 Task: Search one way flight ticket for 5 adults, 1 child, 2 infants in seat and 1 infant on lap in business from Alamosa: San Luis Valley Regional Airport (bergman Field) to Rock Springs: Southwest Wyoming Regional Airport (rock Springs Sweetwater County Airport) on 8-5-2023. Choice of flights is JetBlue. Number of bags: 11 checked bags. Price is upto 71000. Outbound departure time preference is 10:45.
Action: Mouse moved to (381, 149)
Screenshot: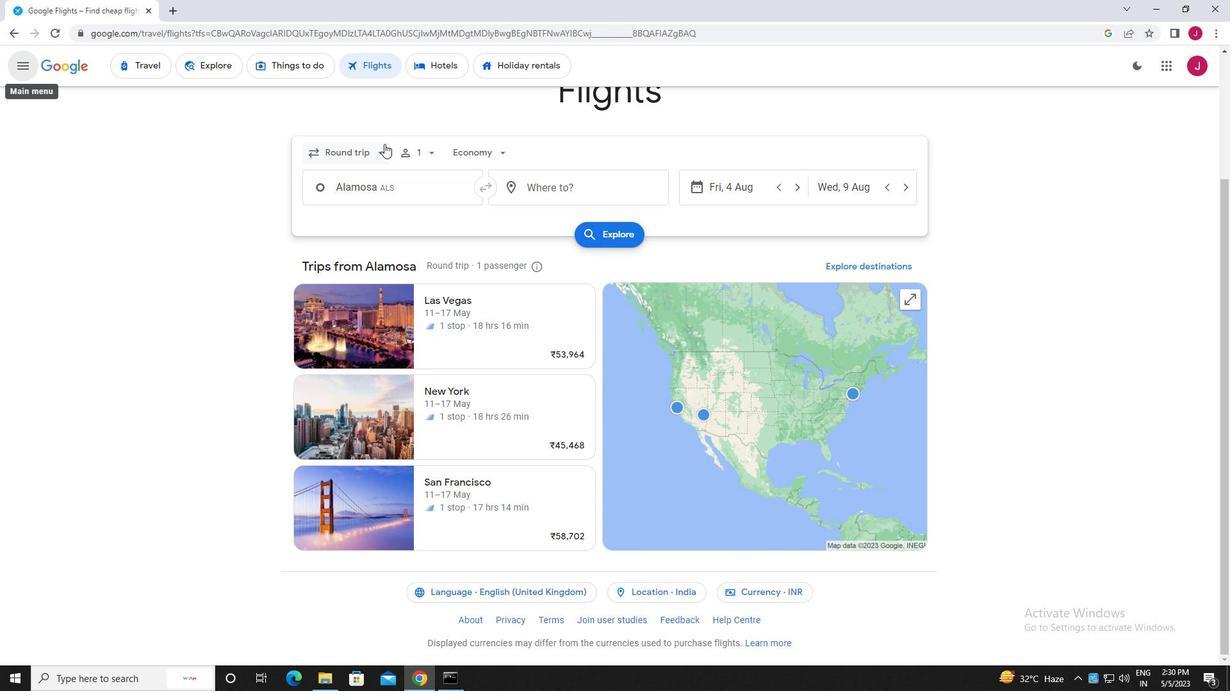 
Action: Mouse pressed left at (381, 149)
Screenshot: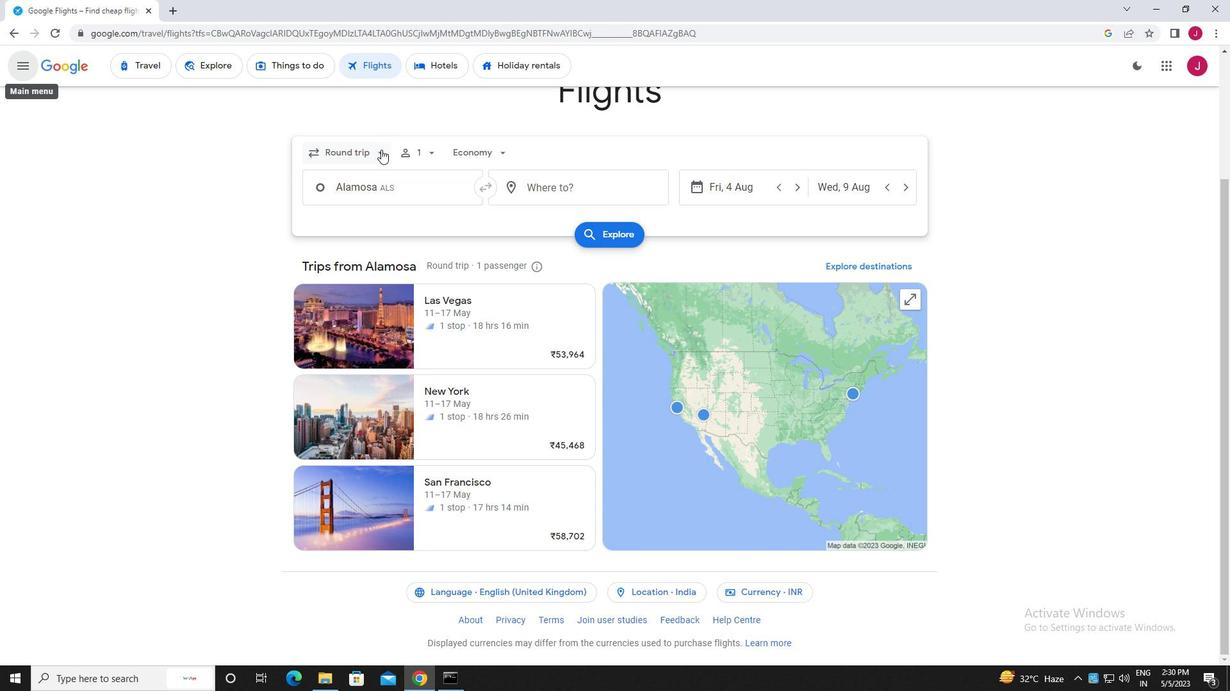 
Action: Mouse moved to (366, 212)
Screenshot: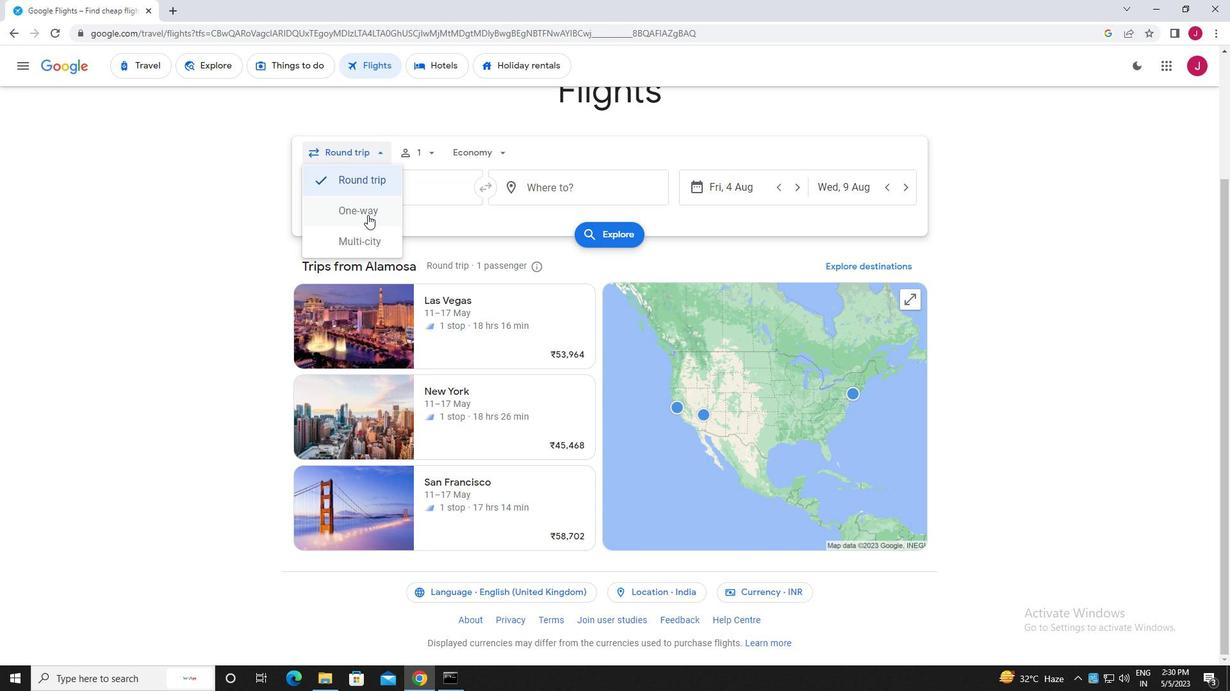 
Action: Mouse pressed left at (366, 212)
Screenshot: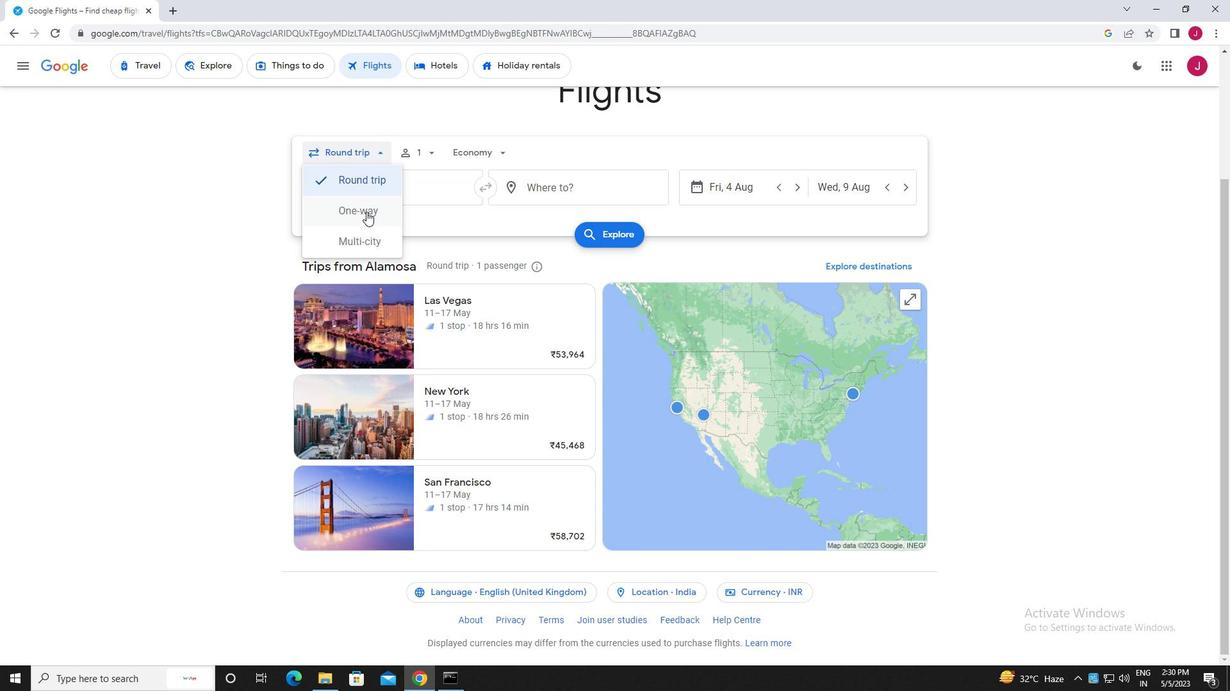 
Action: Mouse moved to (424, 150)
Screenshot: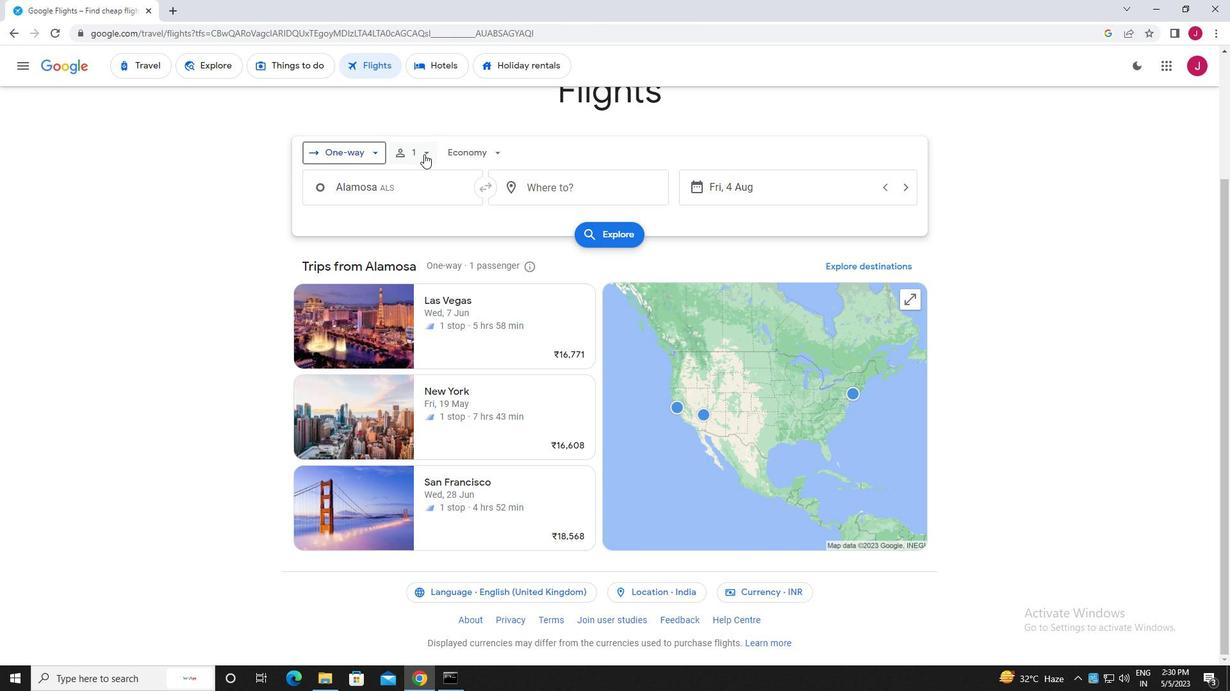 
Action: Mouse pressed left at (424, 150)
Screenshot: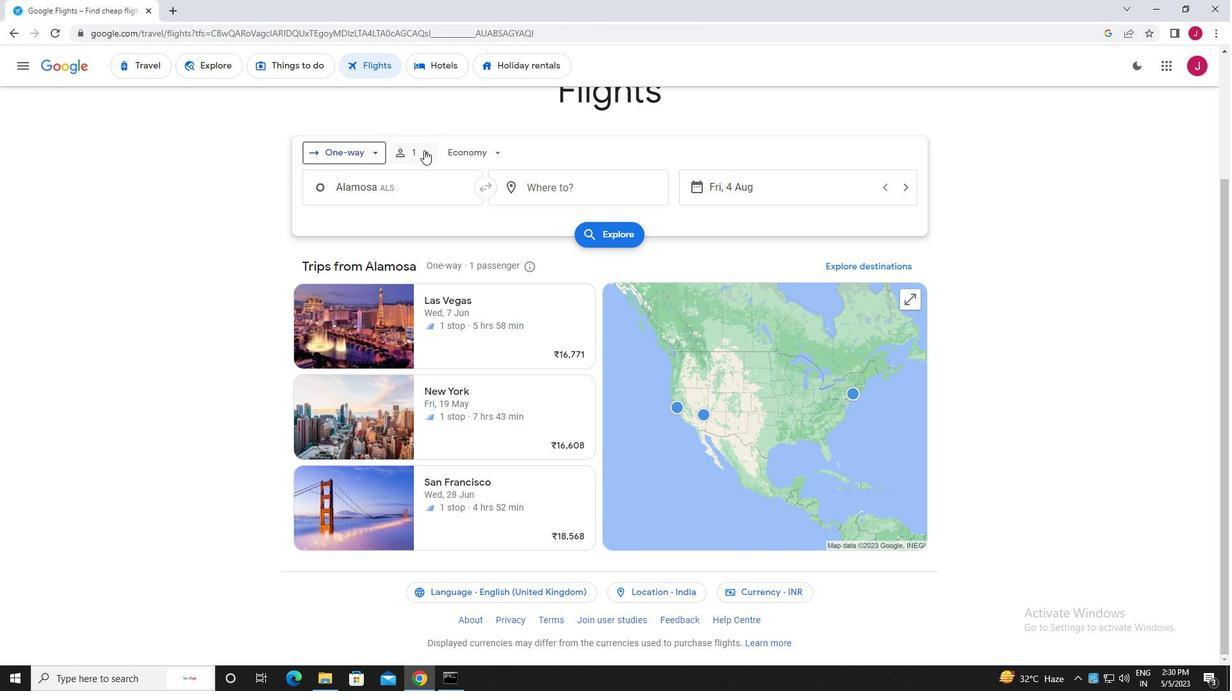 
Action: Mouse moved to (531, 189)
Screenshot: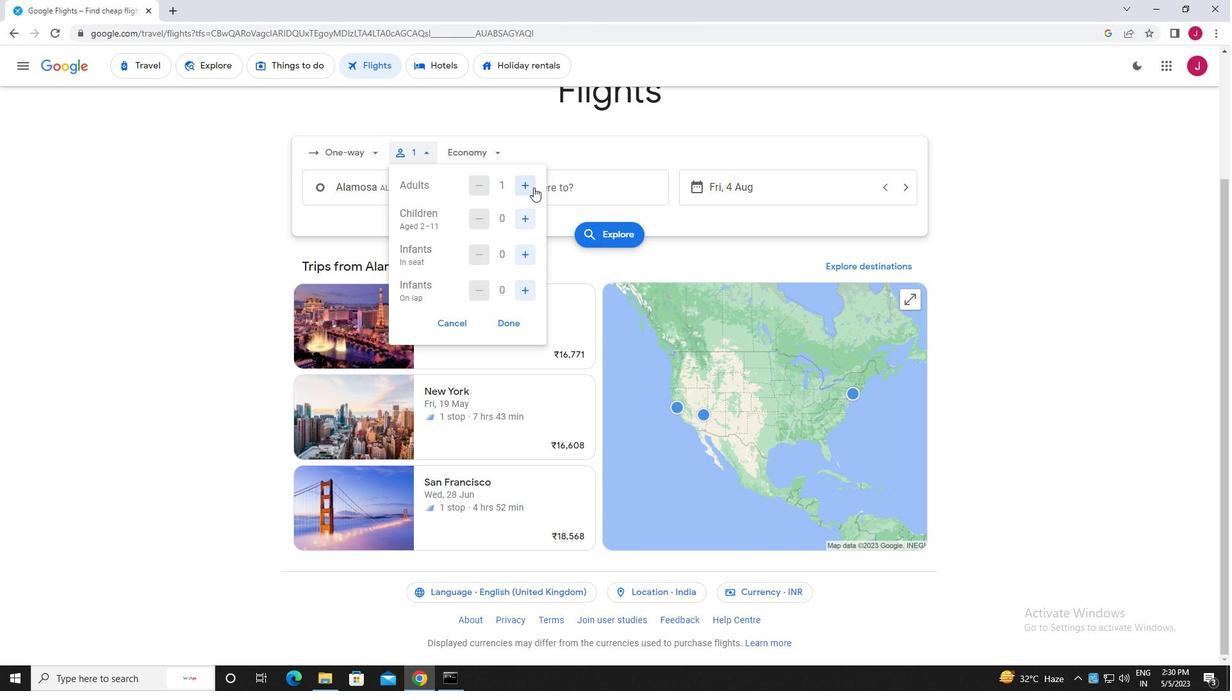 
Action: Mouse pressed left at (531, 189)
Screenshot: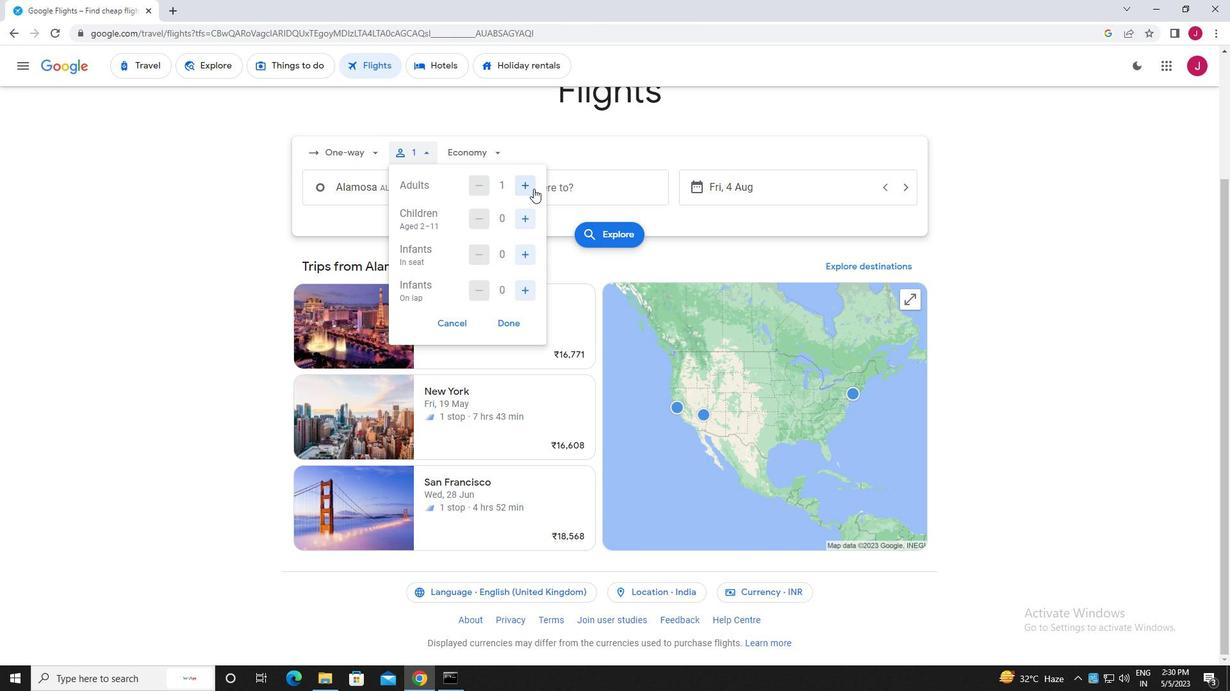 
Action: Mouse moved to (530, 189)
Screenshot: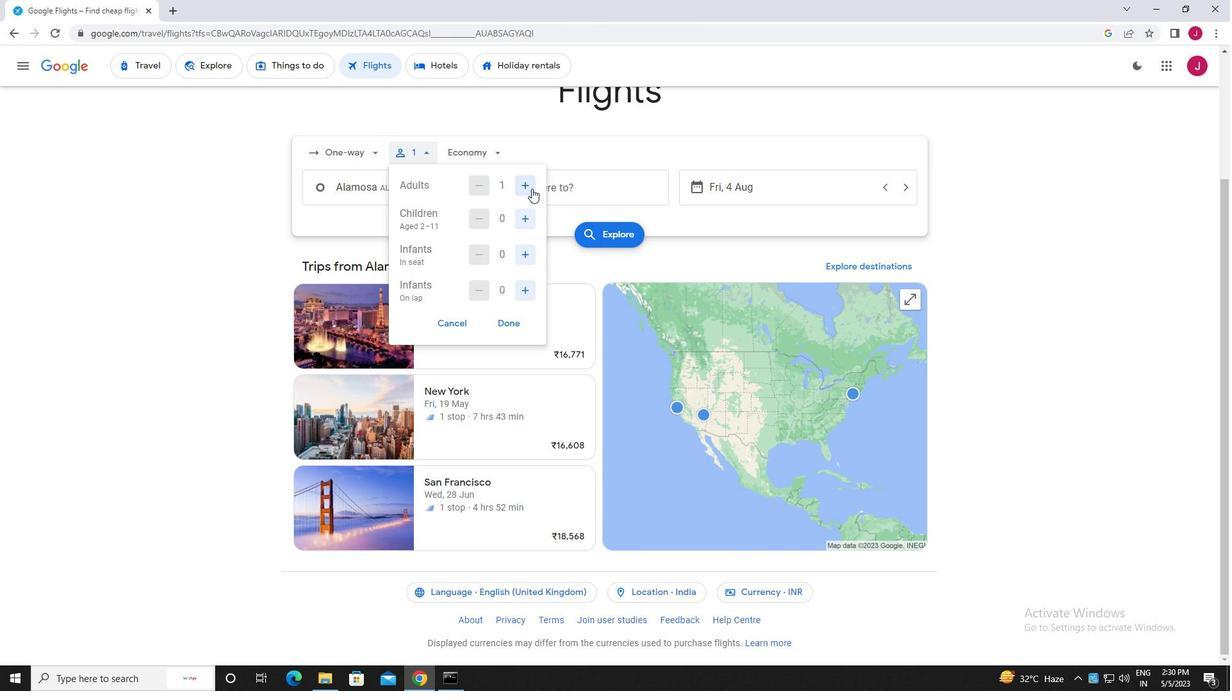 
Action: Mouse pressed left at (530, 189)
Screenshot: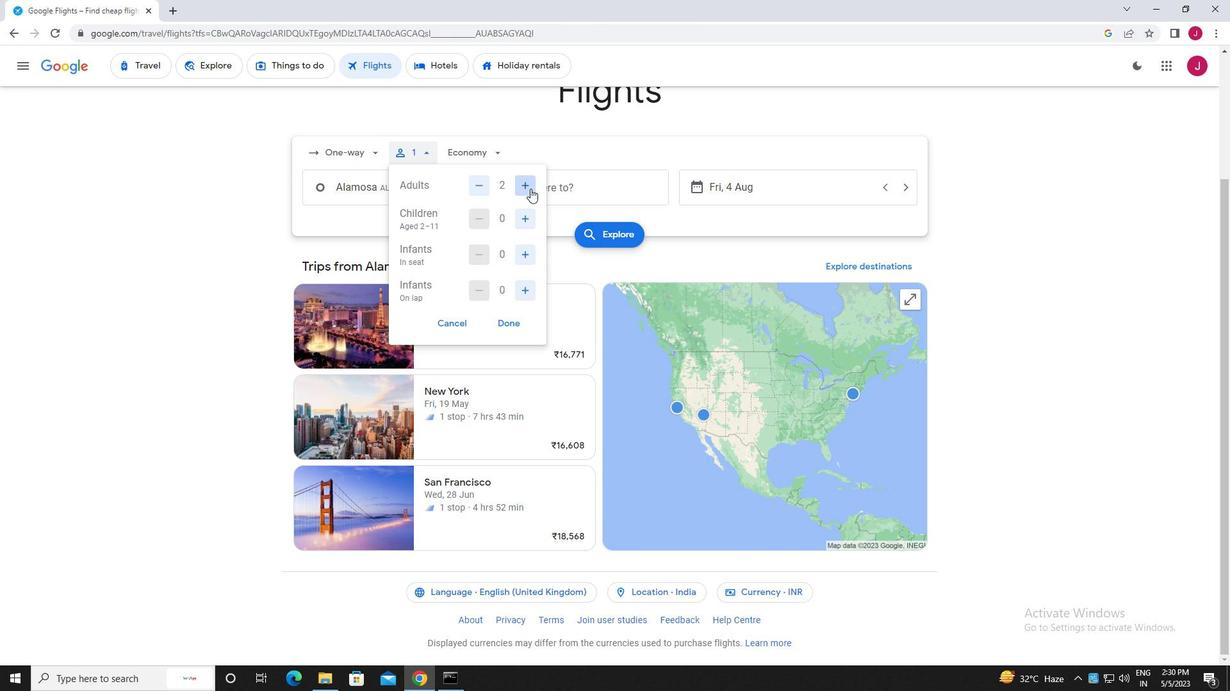 
Action: Mouse pressed left at (530, 189)
Screenshot: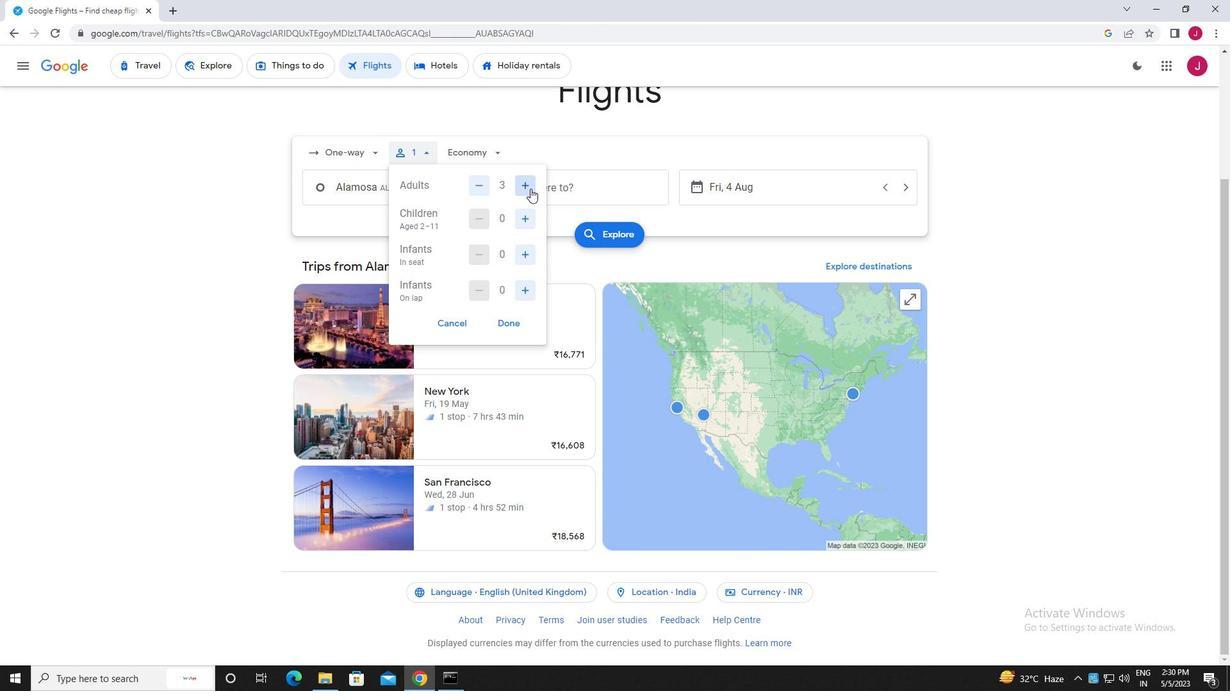 
Action: Mouse pressed left at (530, 189)
Screenshot: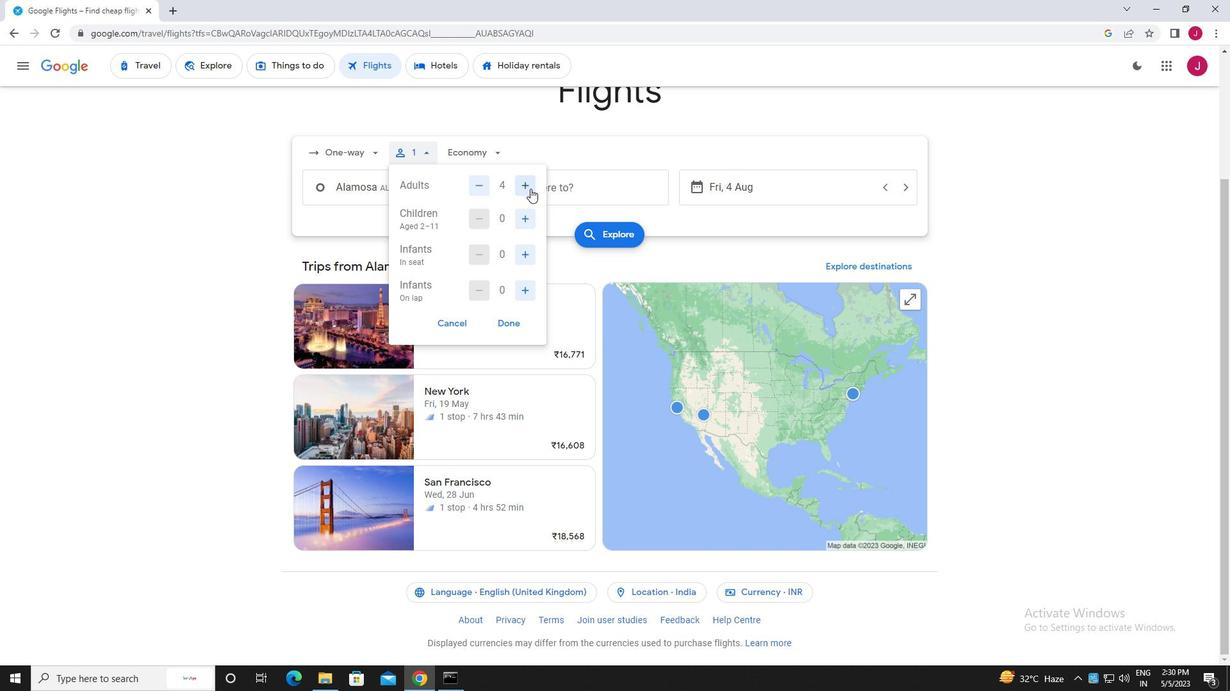 
Action: Mouse moved to (526, 221)
Screenshot: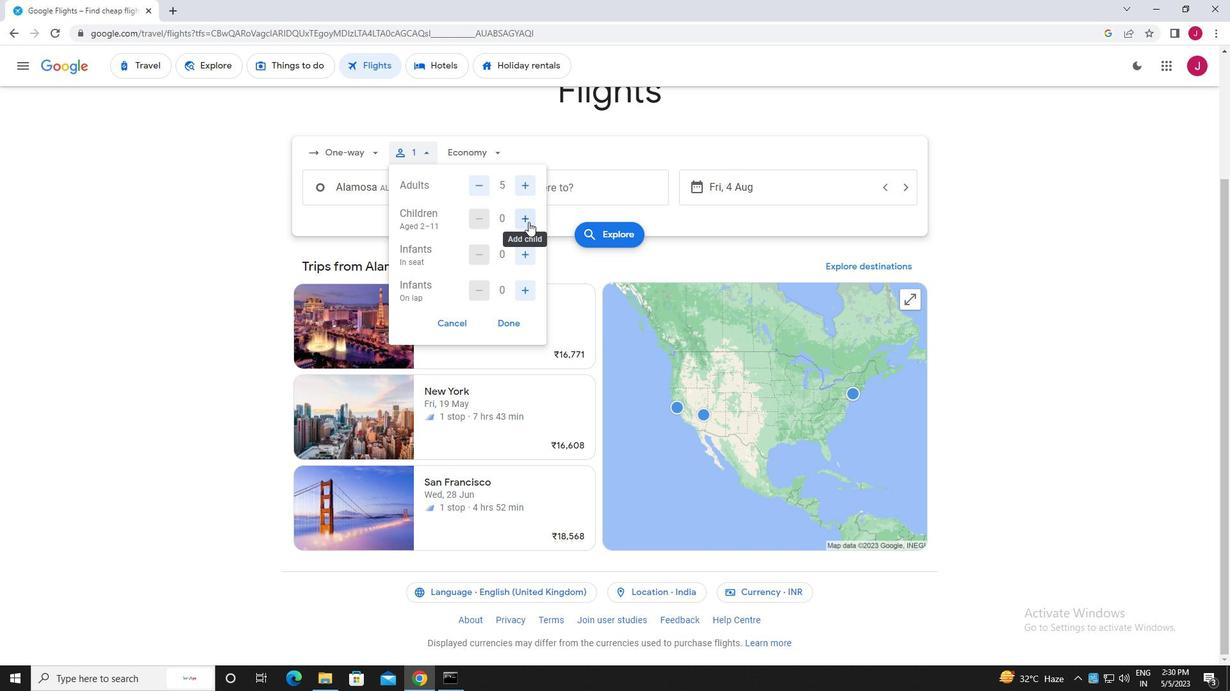 
Action: Mouse pressed left at (526, 221)
Screenshot: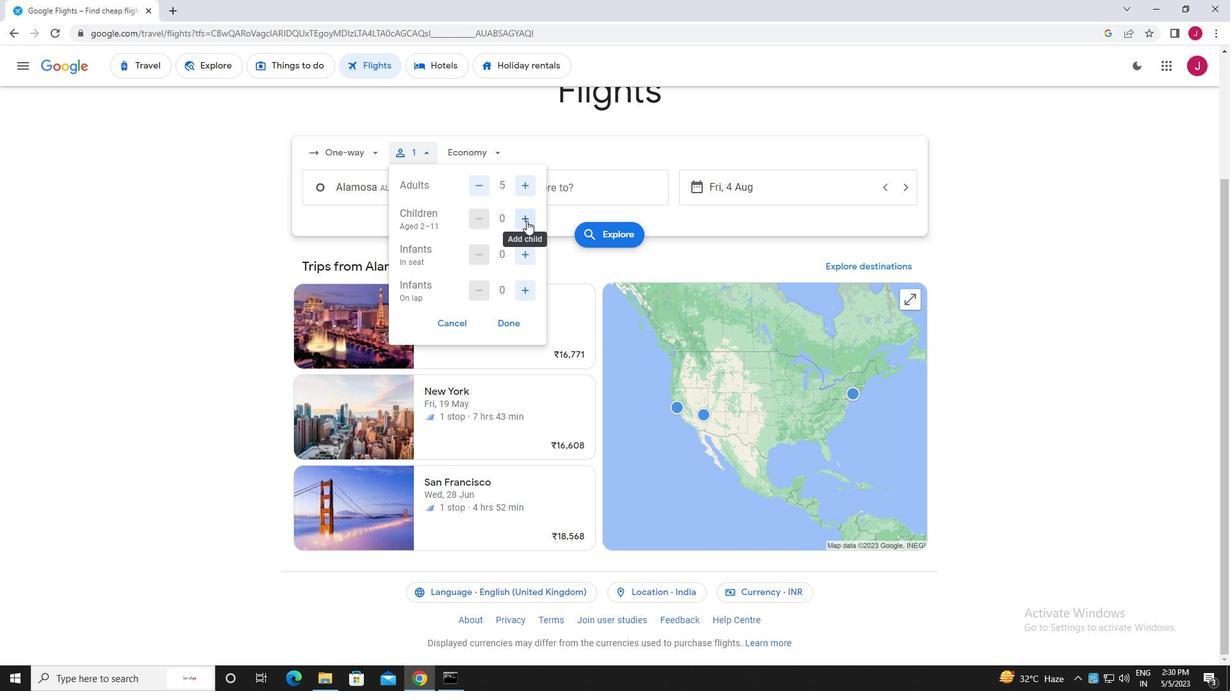 
Action: Mouse moved to (527, 256)
Screenshot: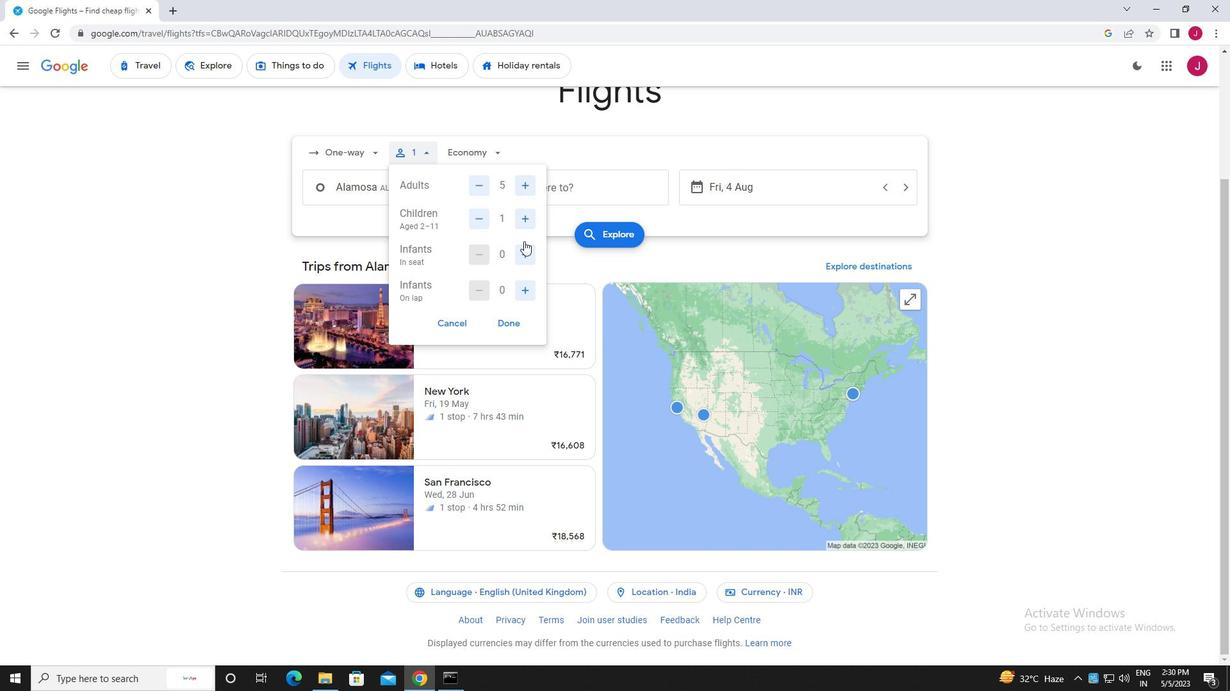 
Action: Mouse pressed left at (527, 256)
Screenshot: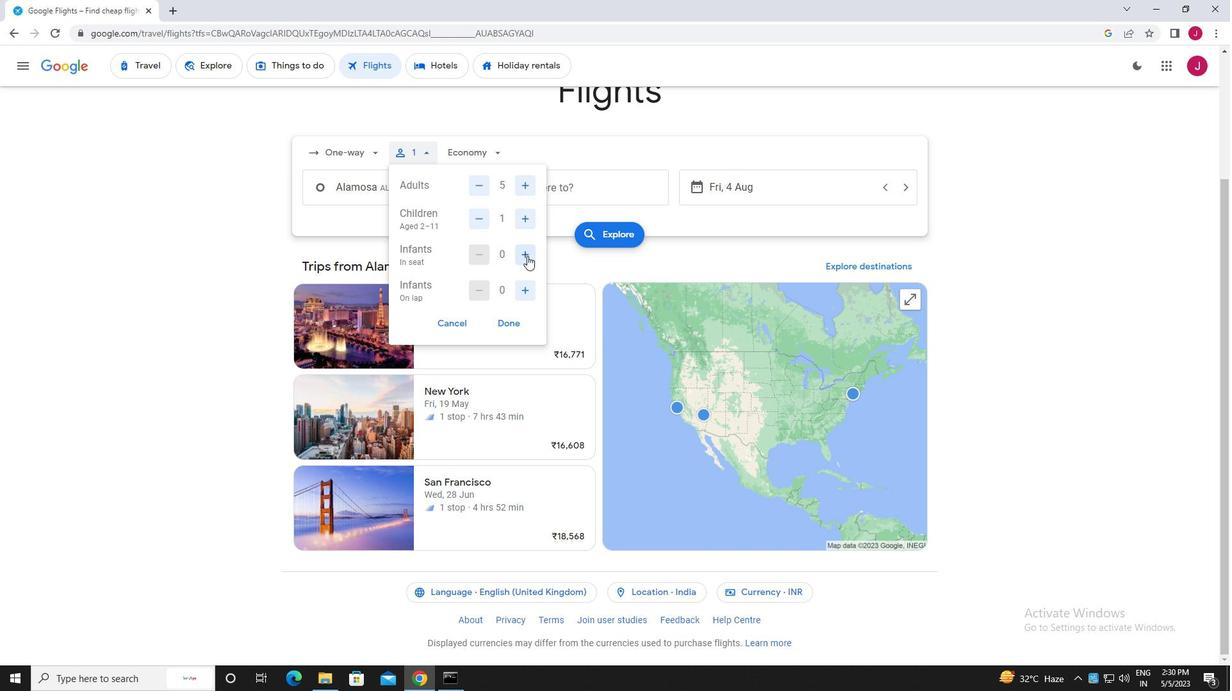 
Action: Mouse pressed left at (527, 256)
Screenshot: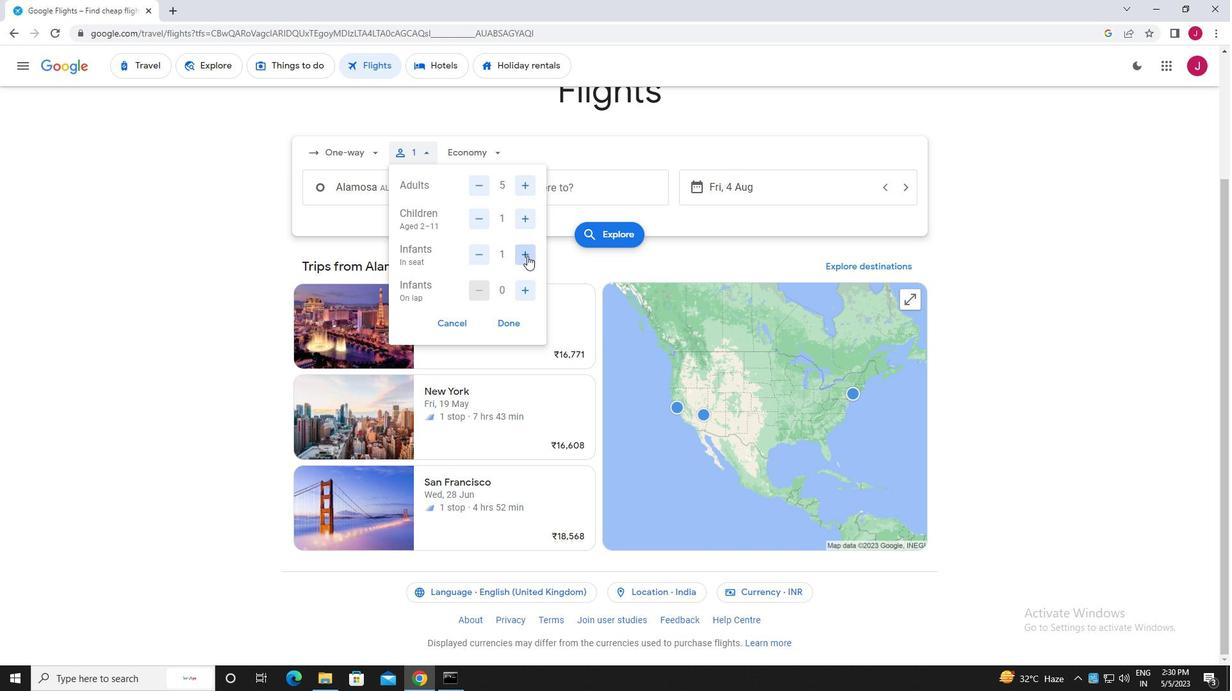 
Action: Mouse moved to (521, 293)
Screenshot: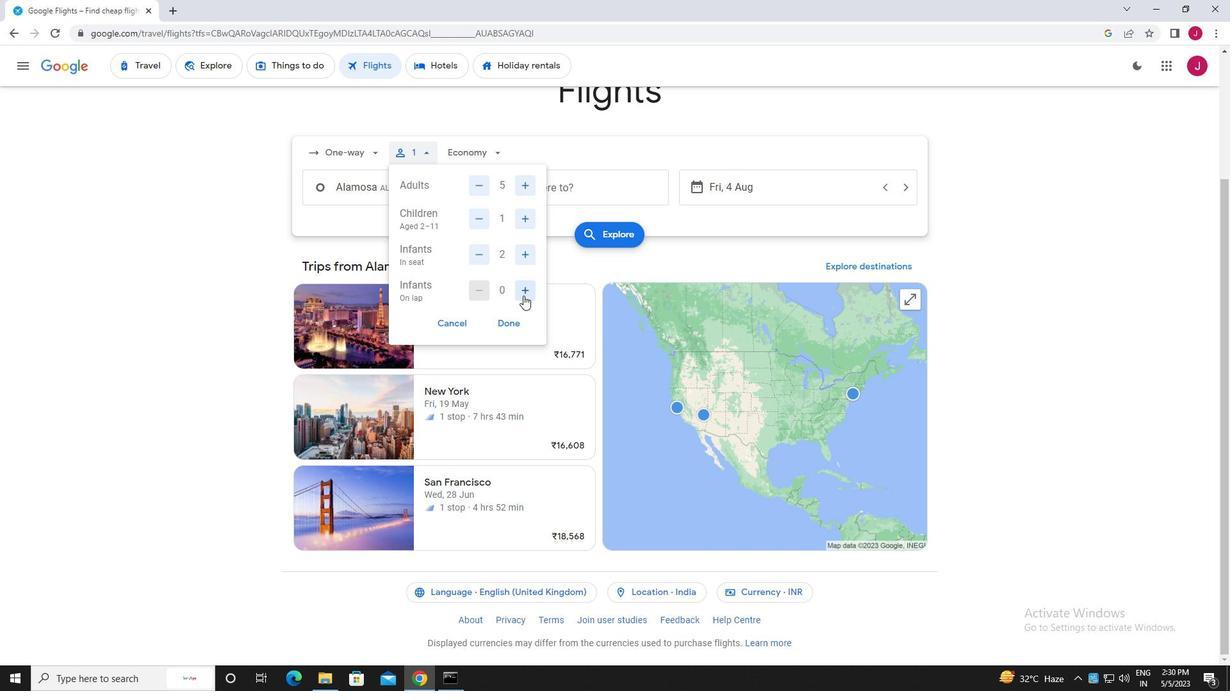 
Action: Mouse pressed left at (521, 293)
Screenshot: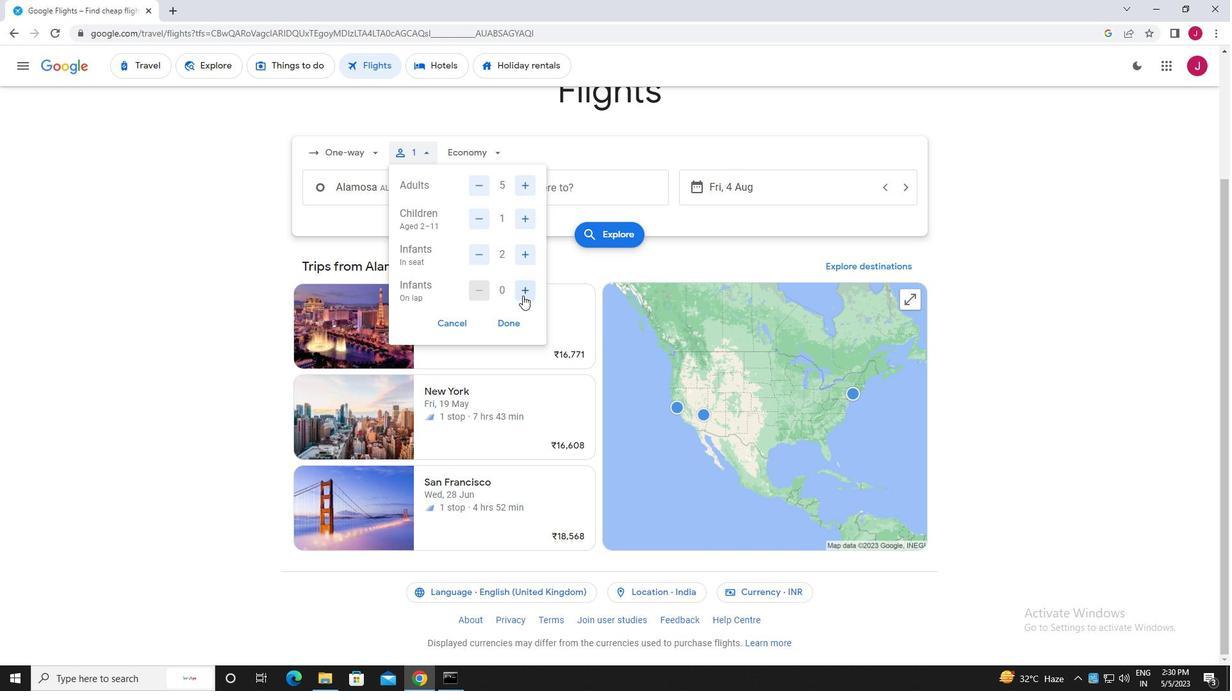 
Action: Mouse moved to (514, 324)
Screenshot: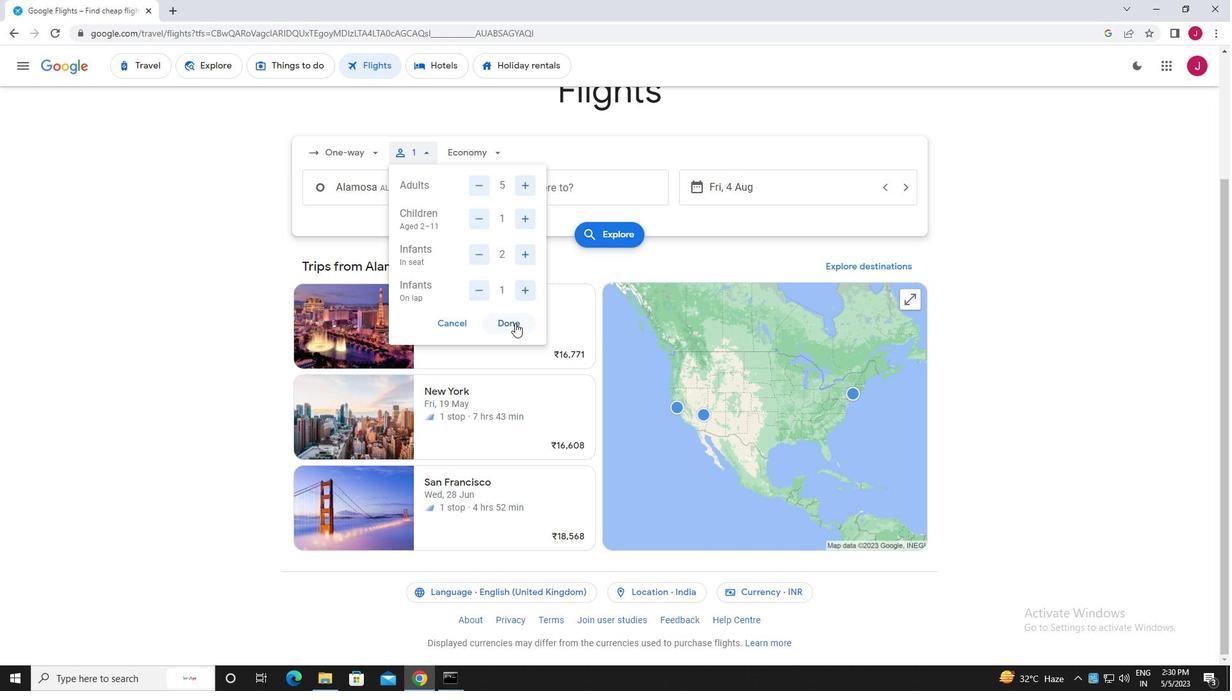 
Action: Mouse pressed left at (514, 324)
Screenshot: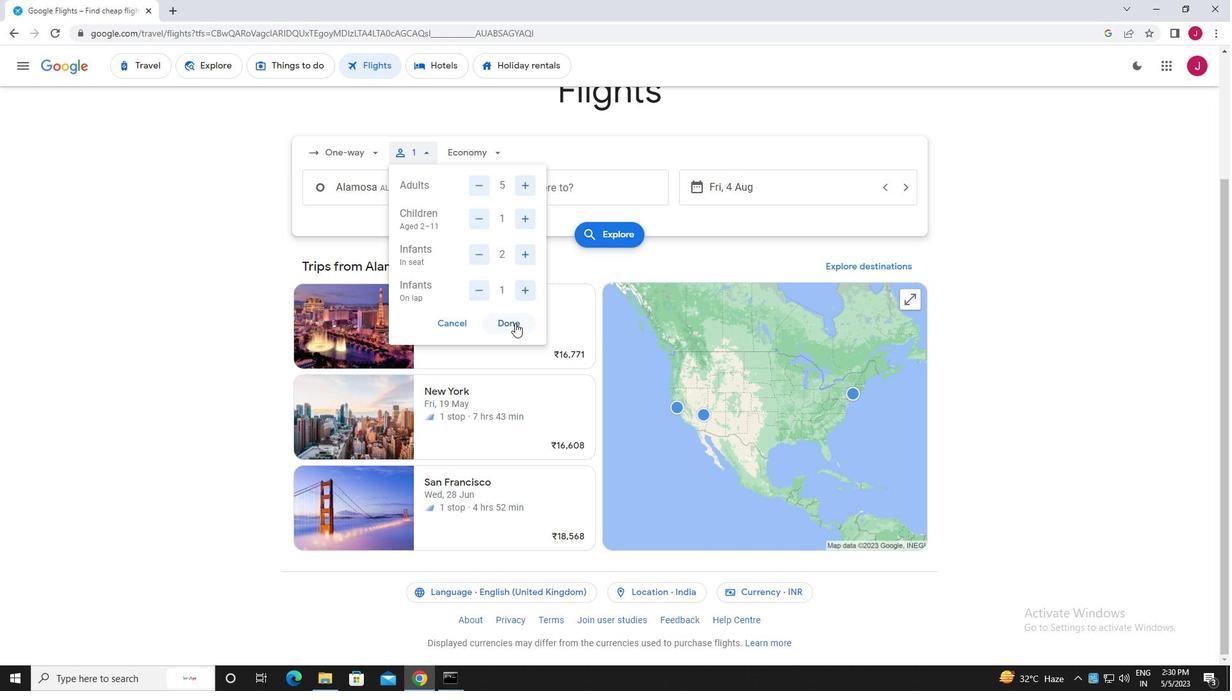 
Action: Mouse moved to (488, 152)
Screenshot: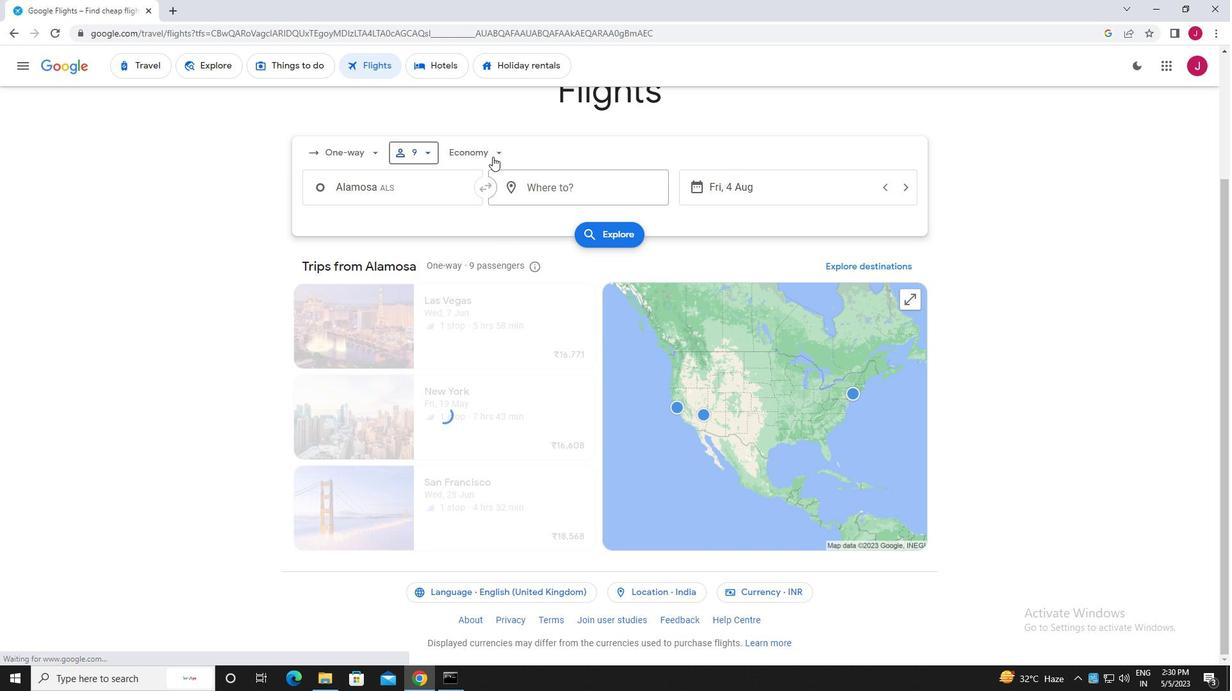 
Action: Mouse pressed left at (488, 152)
Screenshot: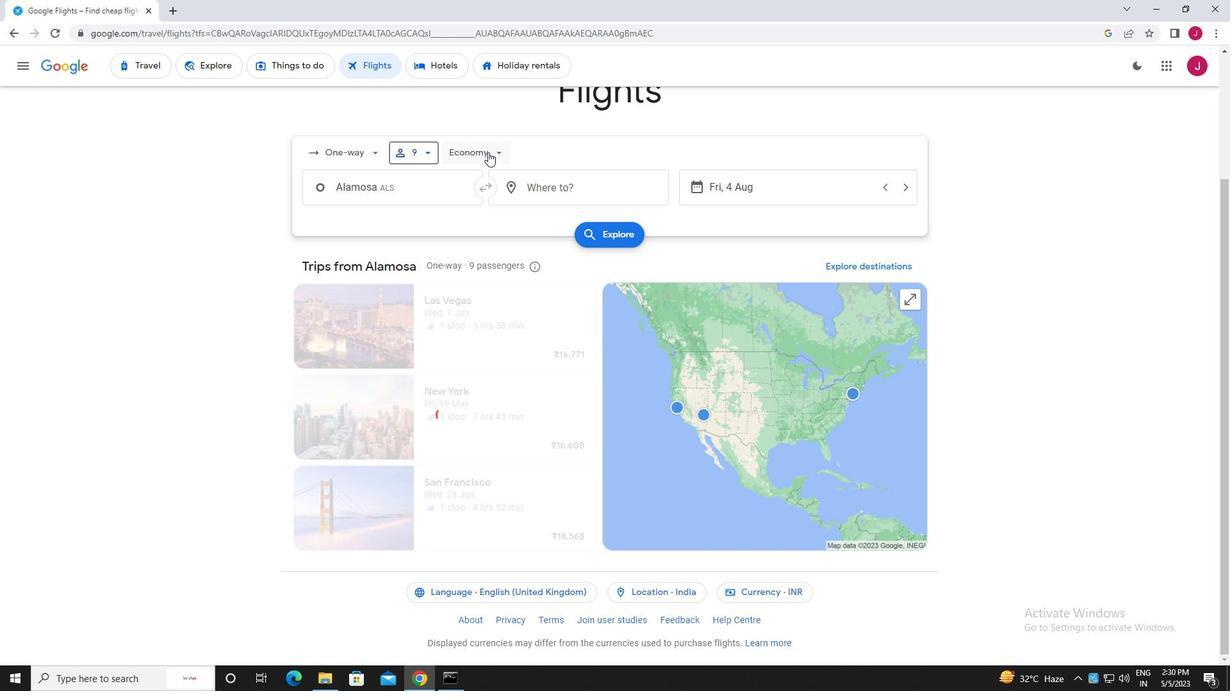 
Action: Mouse moved to (501, 240)
Screenshot: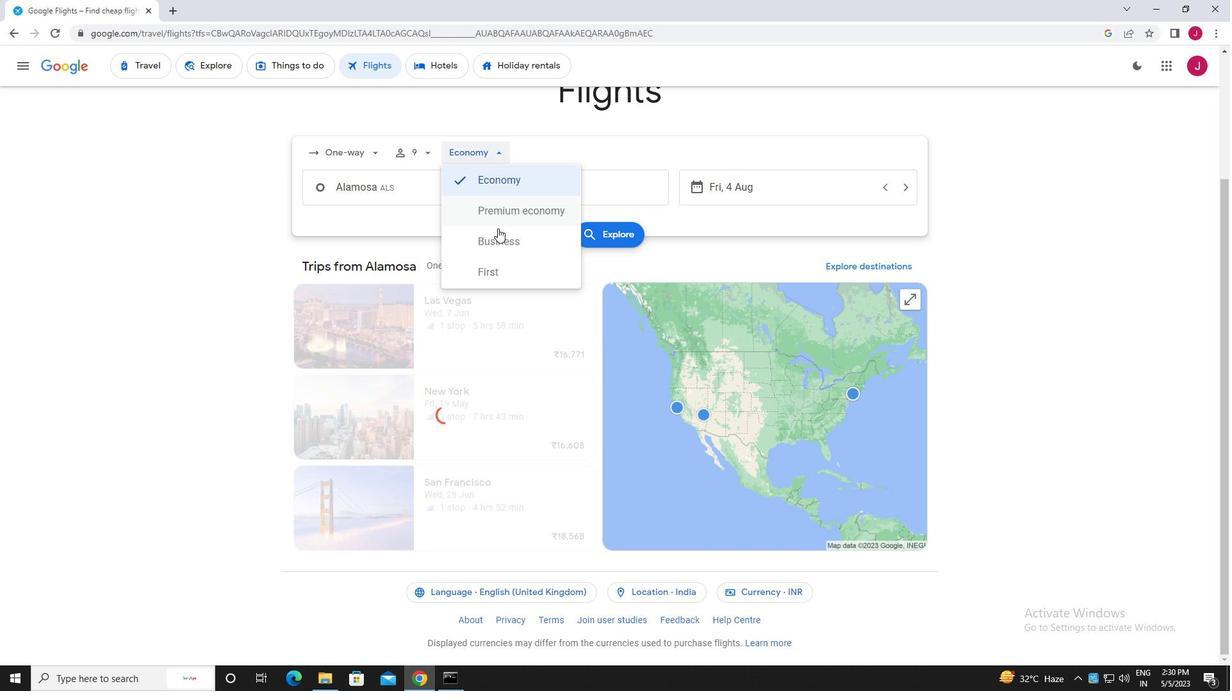 
Action: Mouse pressed left at (501, 240)
Screenshot: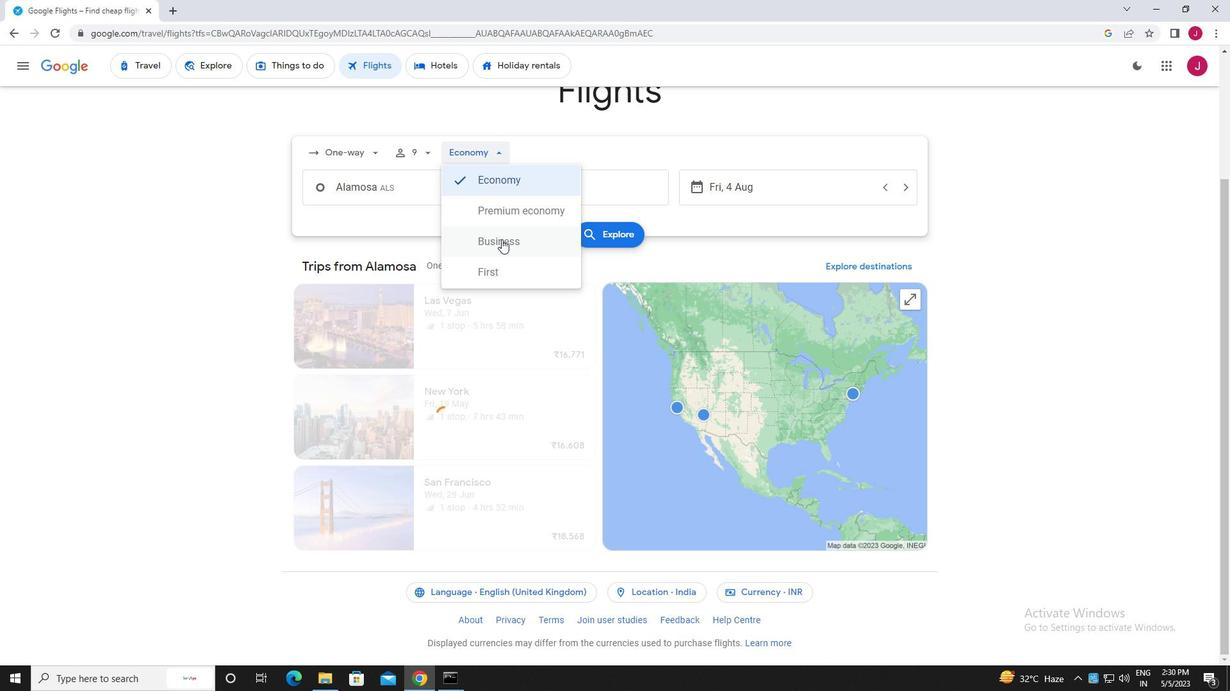 
Action: Mouse moved to (439, 191)
Screenshot: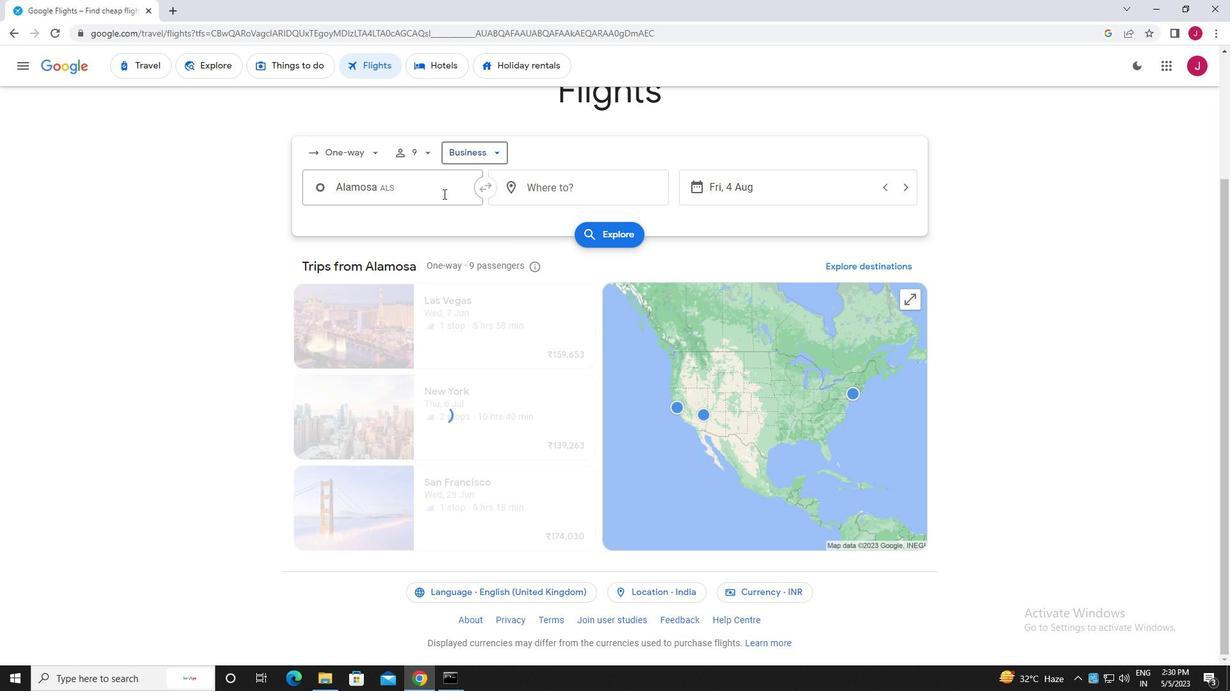 
Action: Mouse pressed left at (439, 191)
Screenshot: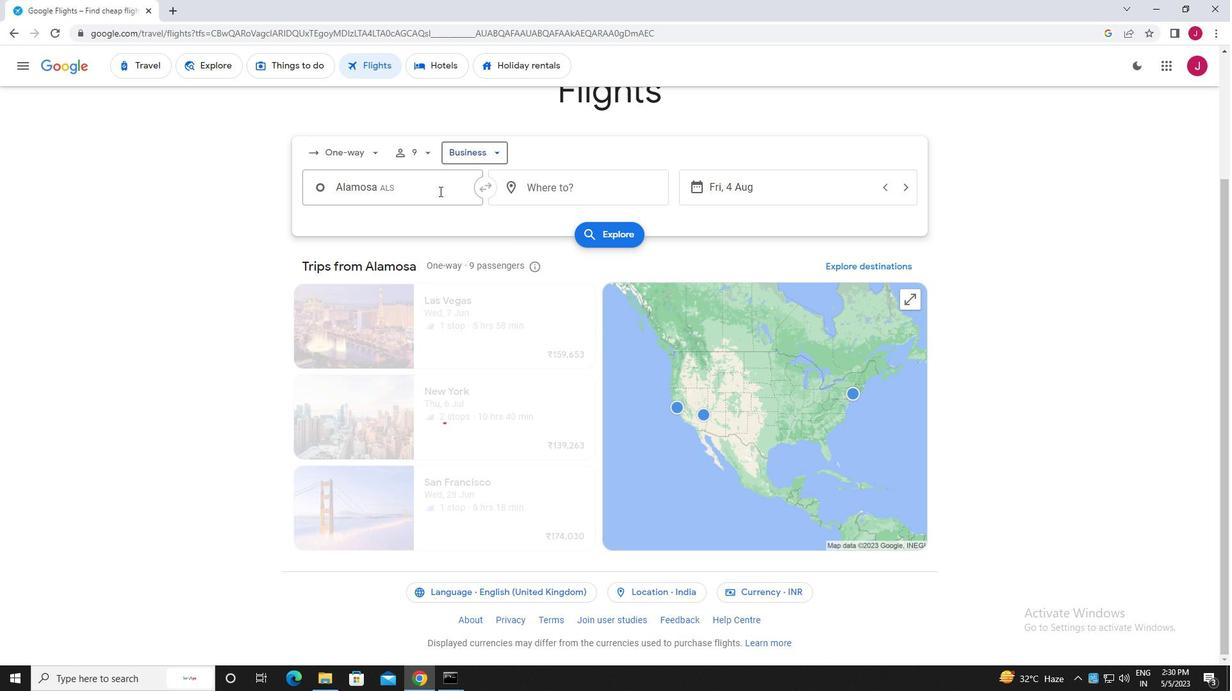 
Action: Mouse moved to (438, 191)
Screenshot: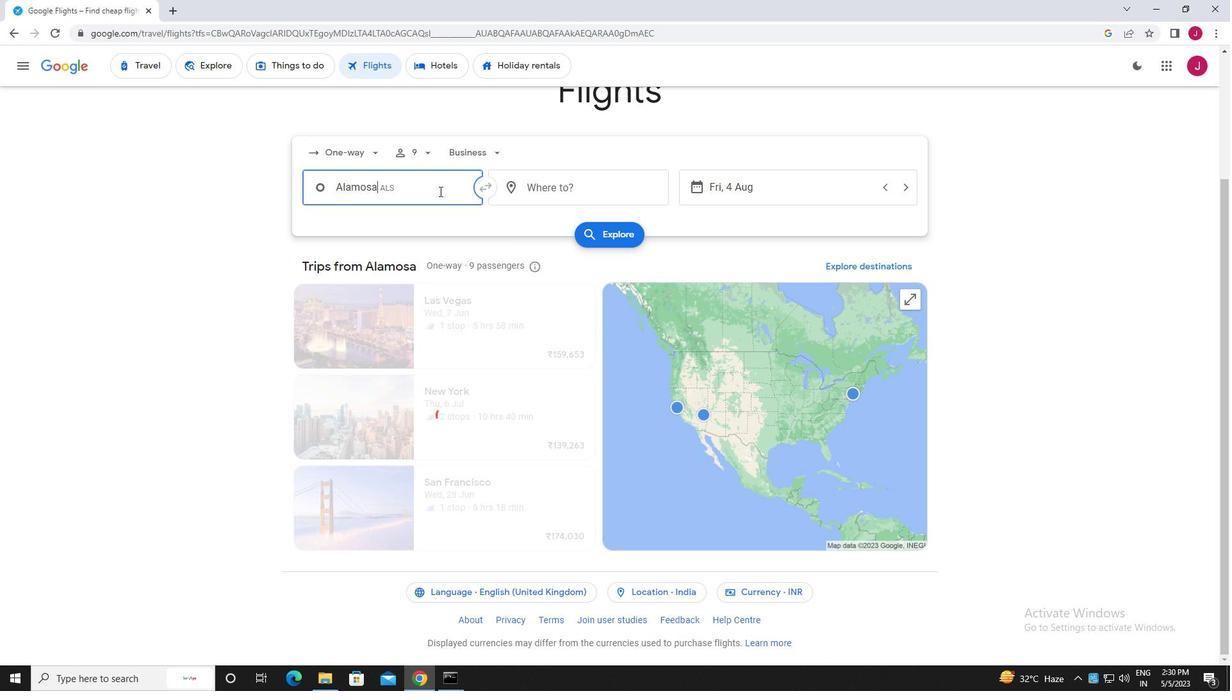 
Action: Key pressed alam
Screenshot: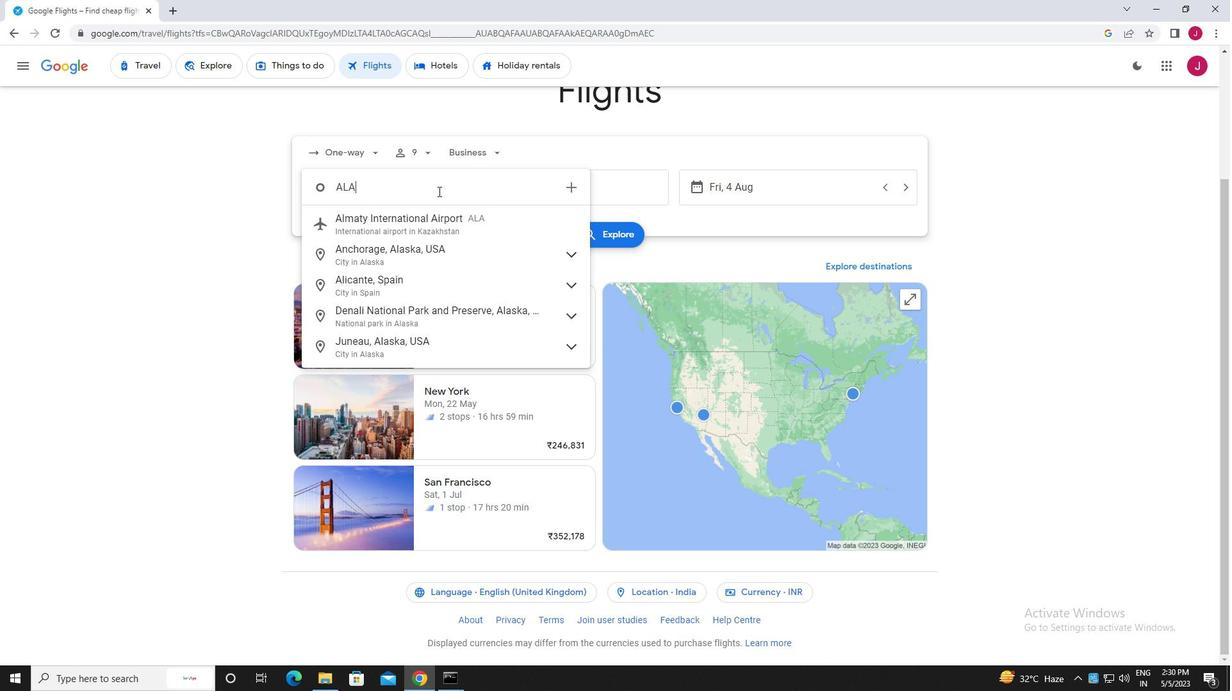 
Action: Mouse moved to (474, 419)
Screenshot: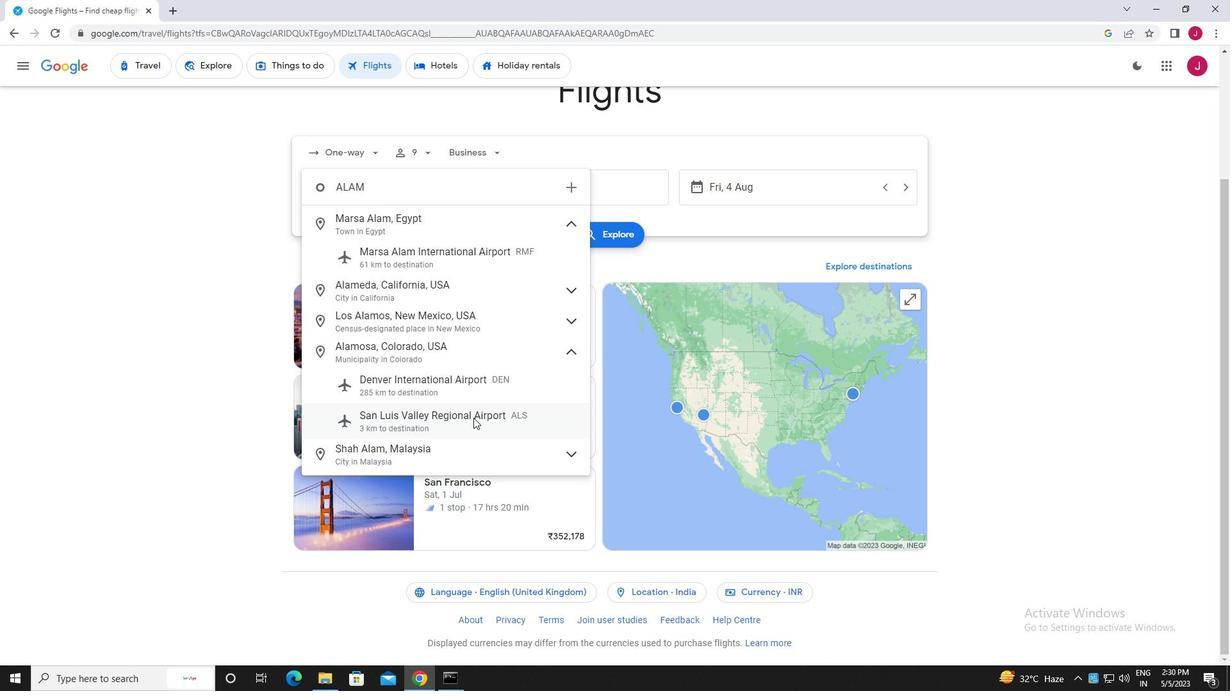 
Action: Mouse pressed left at (474, 419)
Screenshot: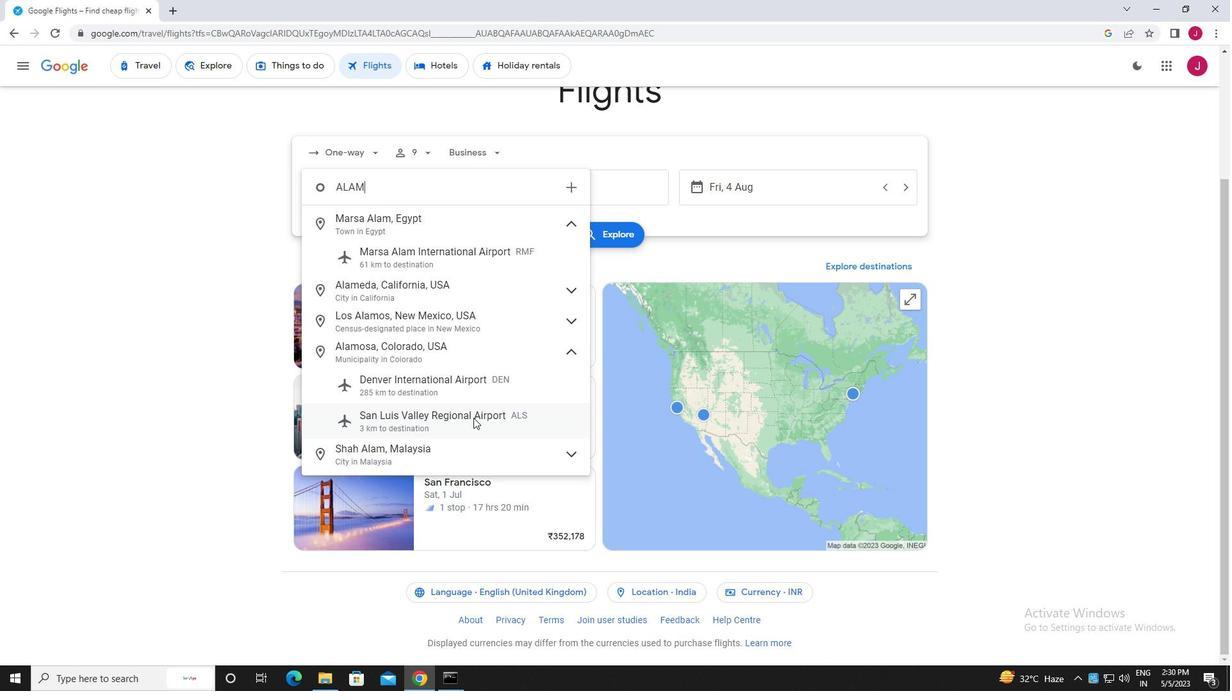 
Action: Mouse moved to (548, 189)
Screenshot: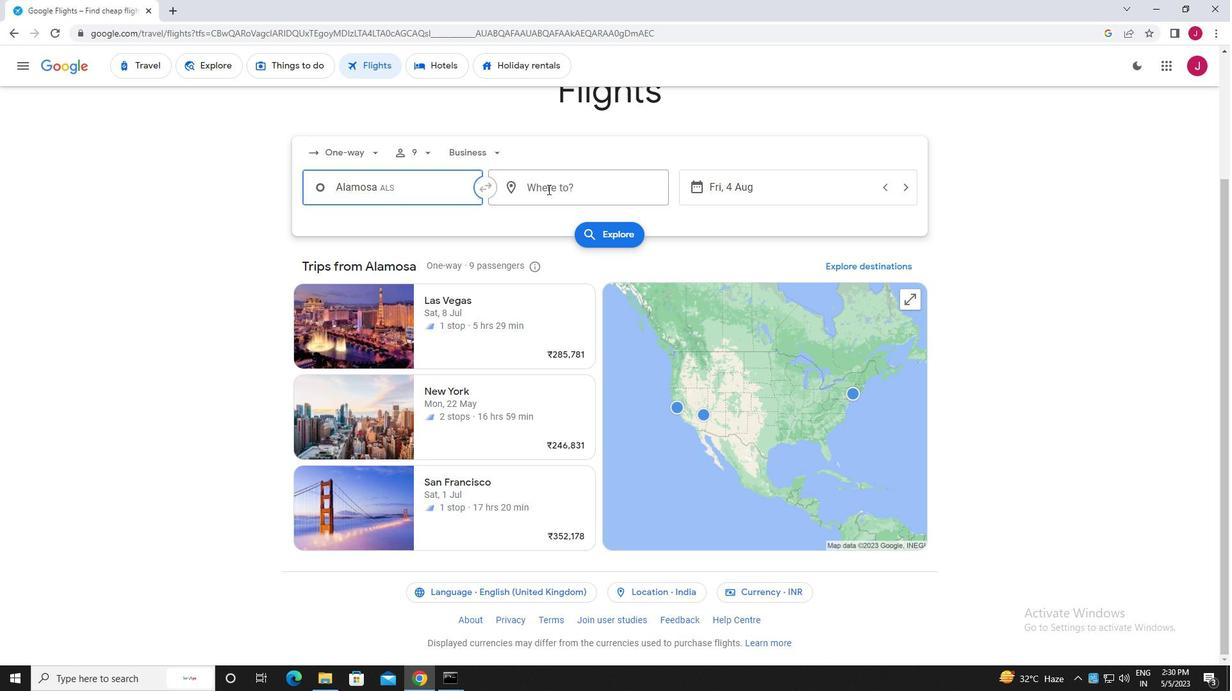 
Action: Mouse pressed left at (548, 189)
Screenshot: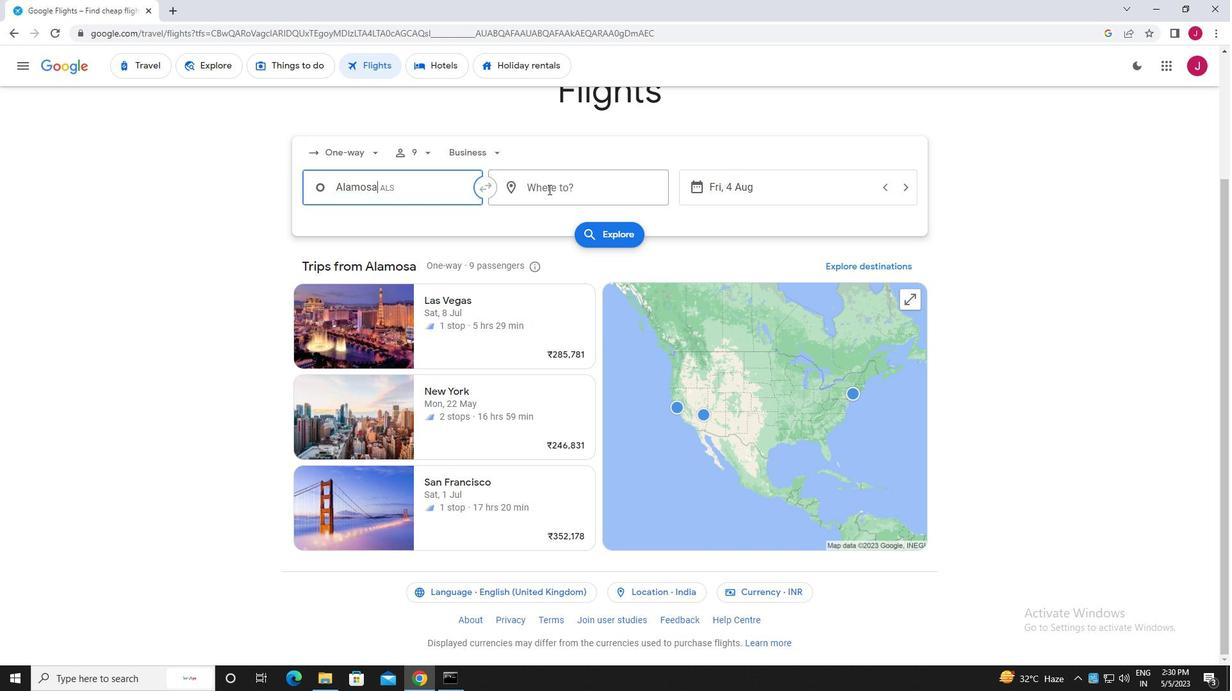 
Action: Key pressed rock<Key.space>springs
Screenshot: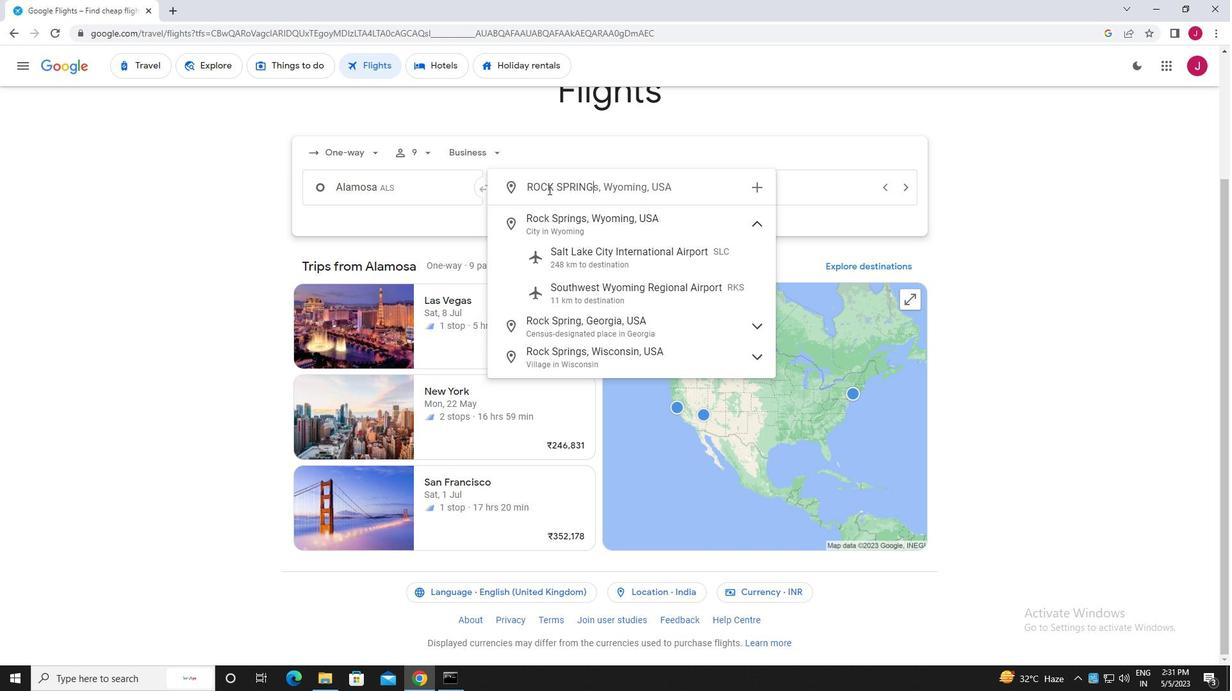 
Action: Mouse moved to (627, 290)
Screenshot: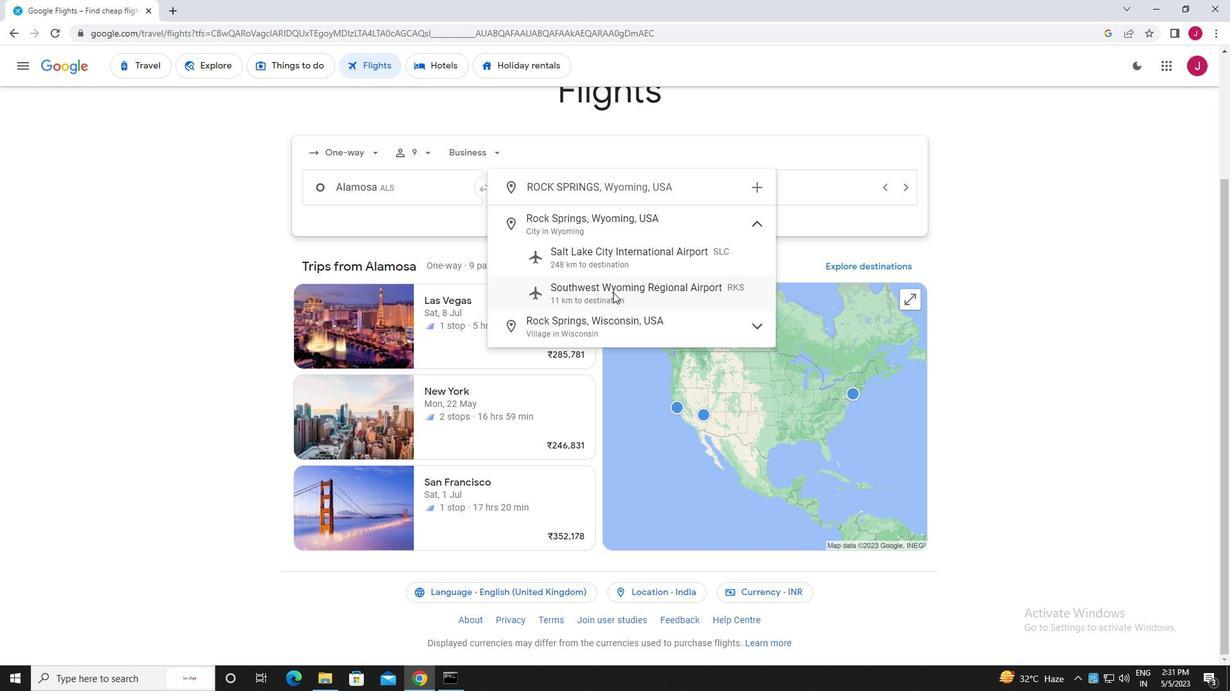 
Action: Mouse pressed left at (627, 290)
Screenshot: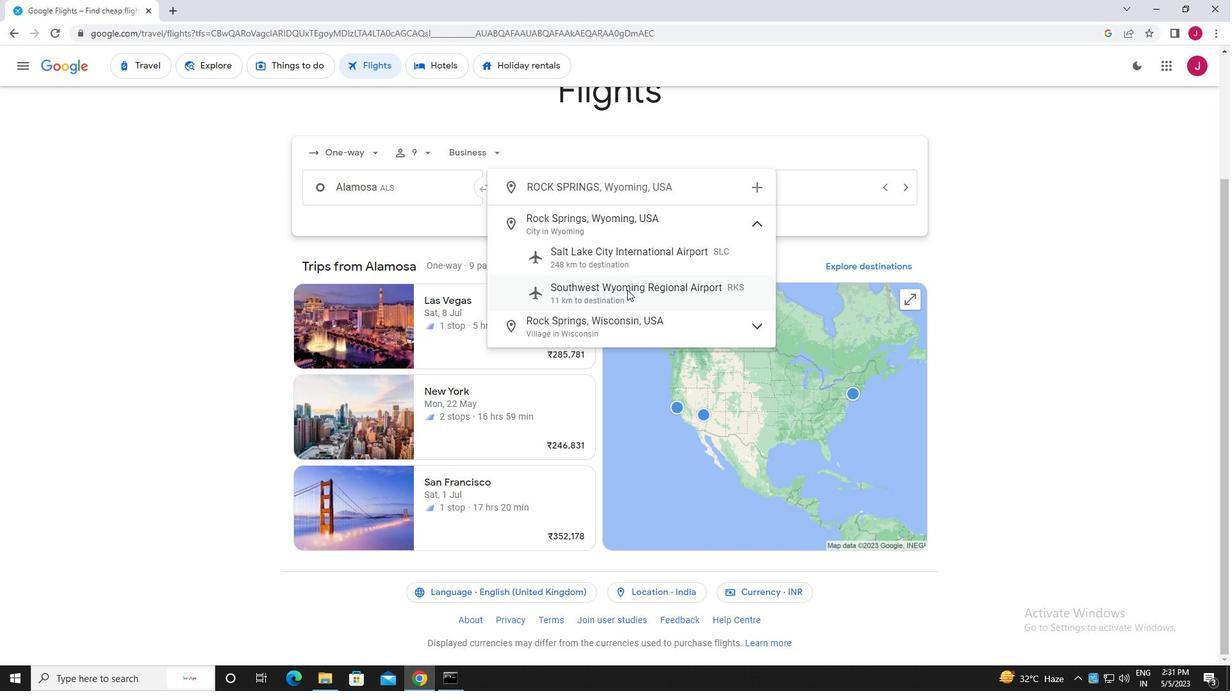 
Action: Mouse moved to (746, 193)
Screenshot: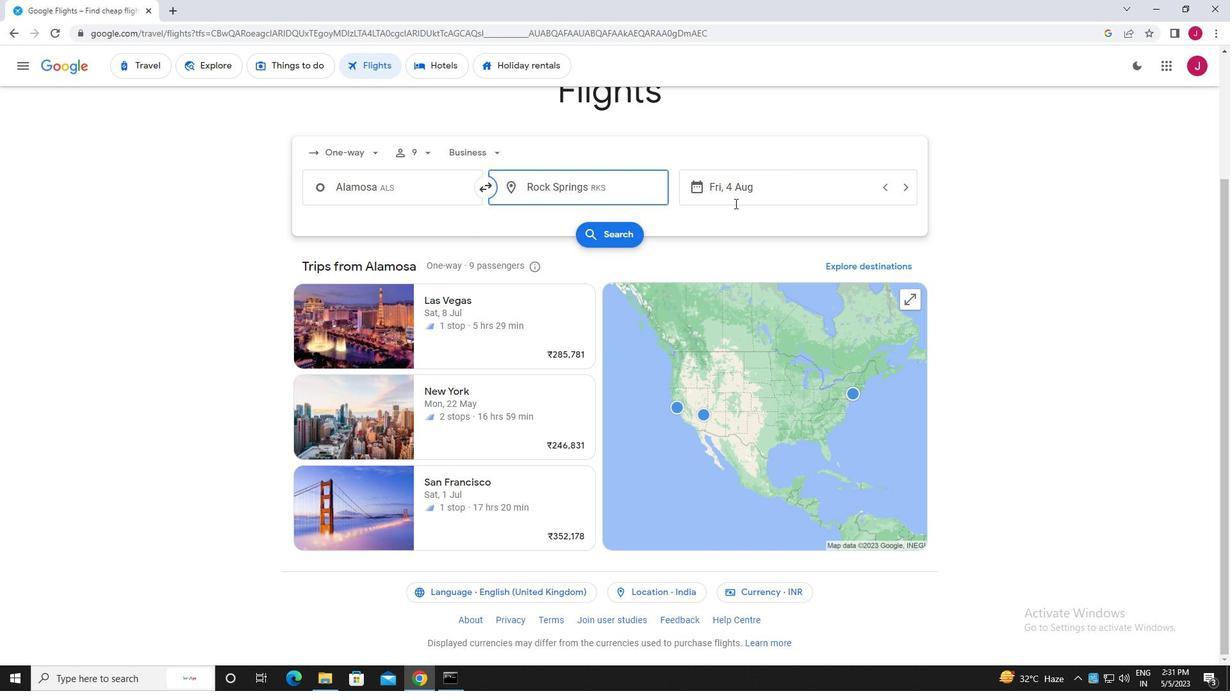 
Action: Mouse pressed left at (746, 193)
Screenshot: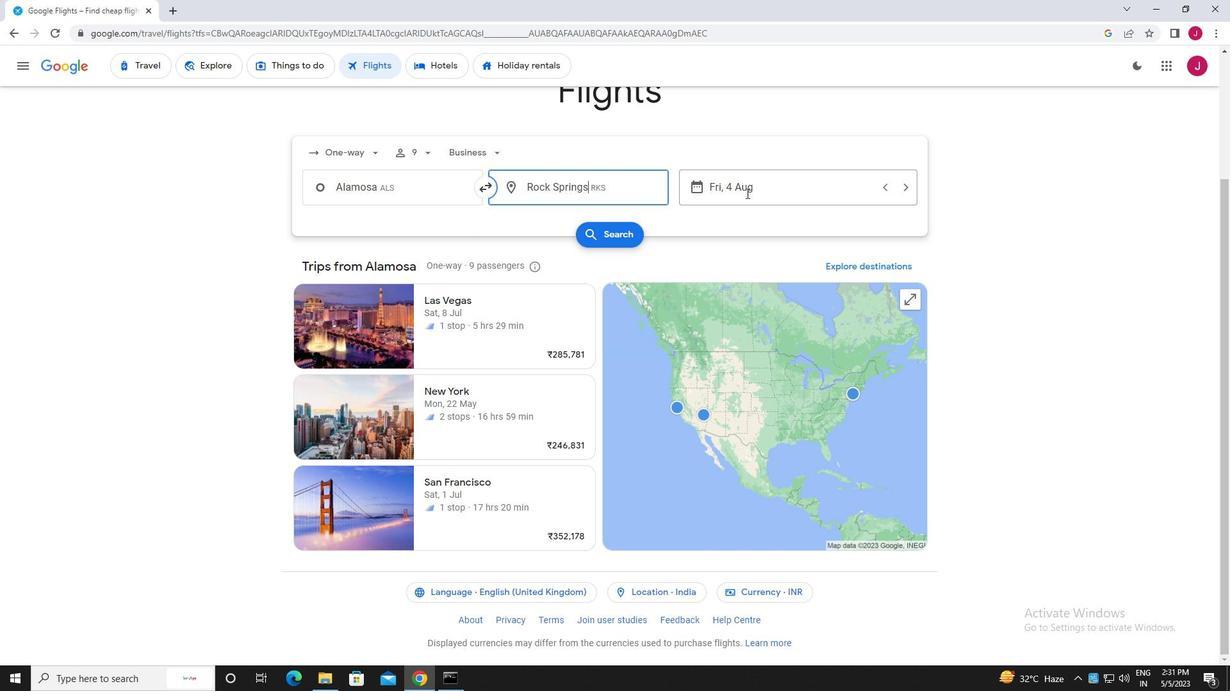 
Action: Mouse moved to (649, 290)
Screenshot: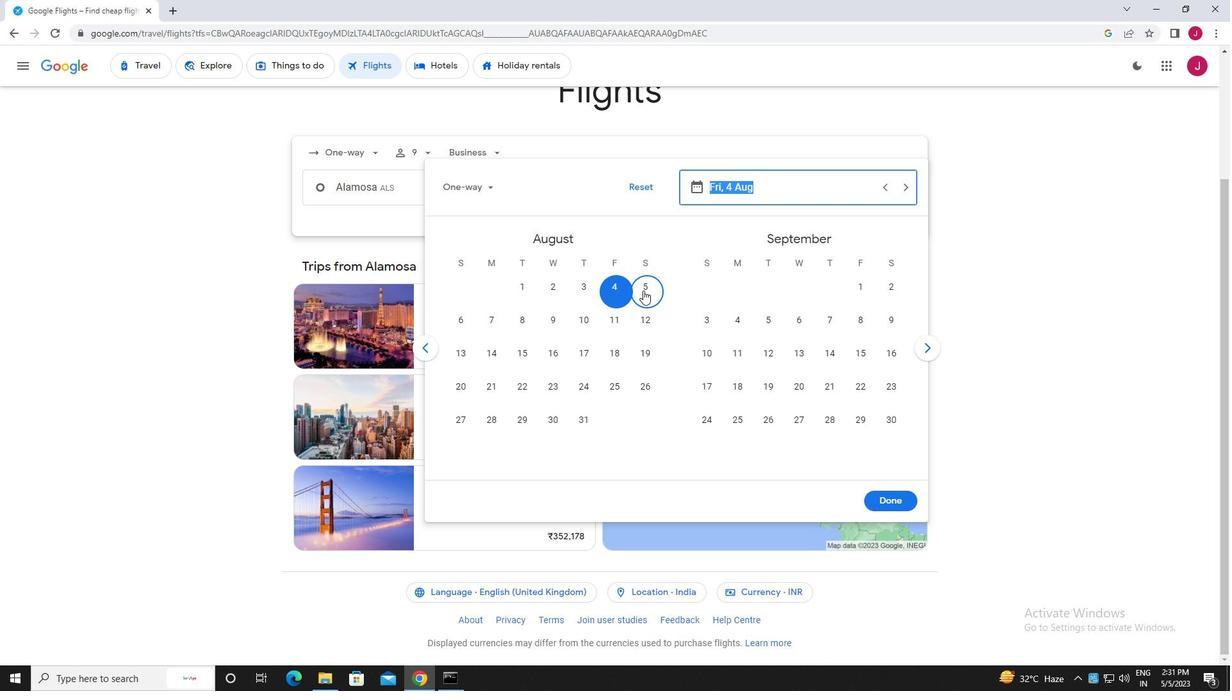 
Action: Mouse pressed left at (649, 290)
Screenshot: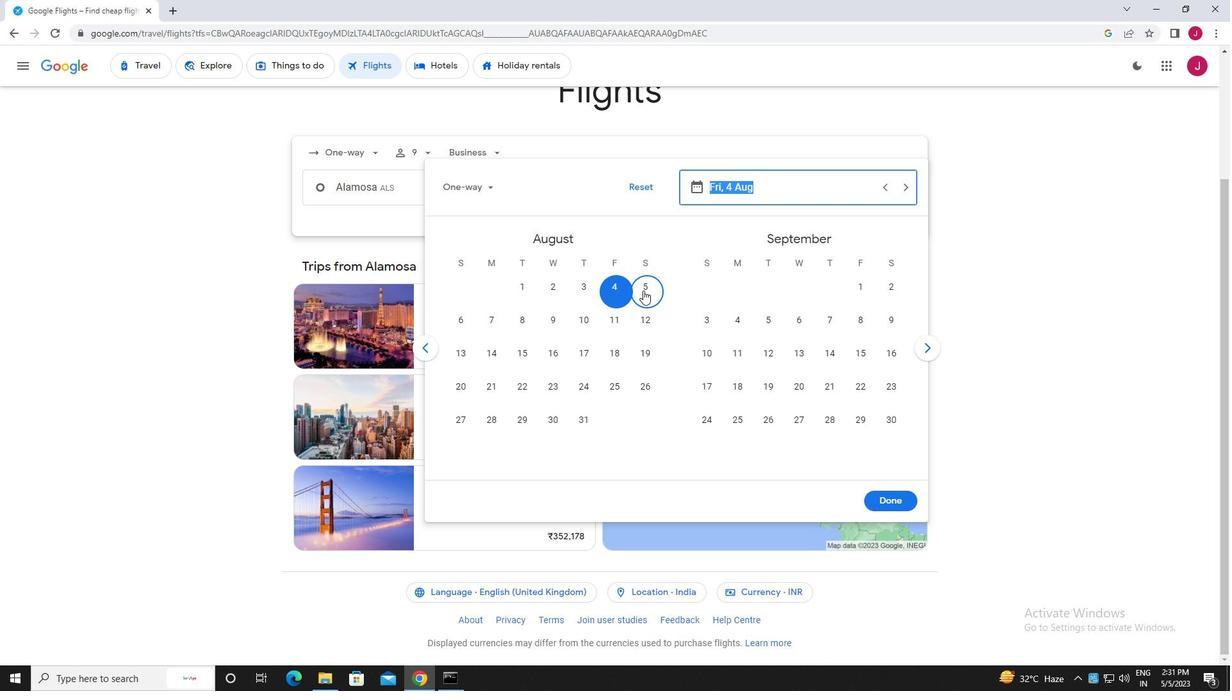 
Action: Mouse moved to (899, 502)
Screenshot: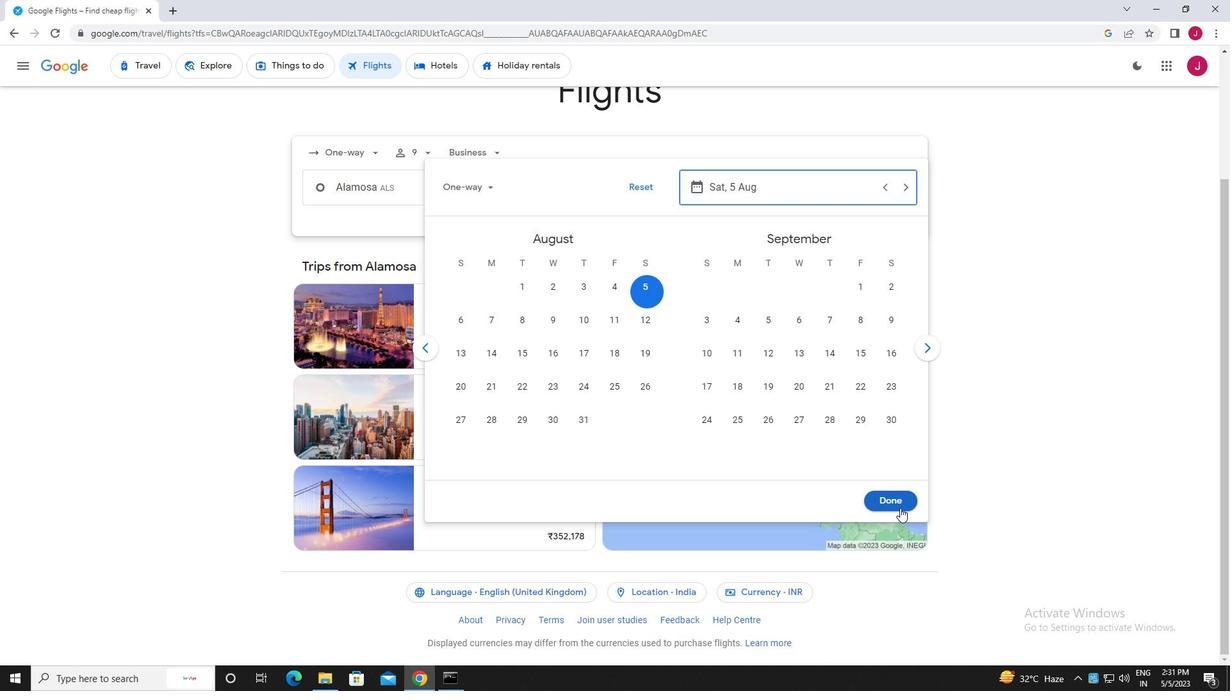 
Action: Mouse pressed left at (899, 502)
Screenshot: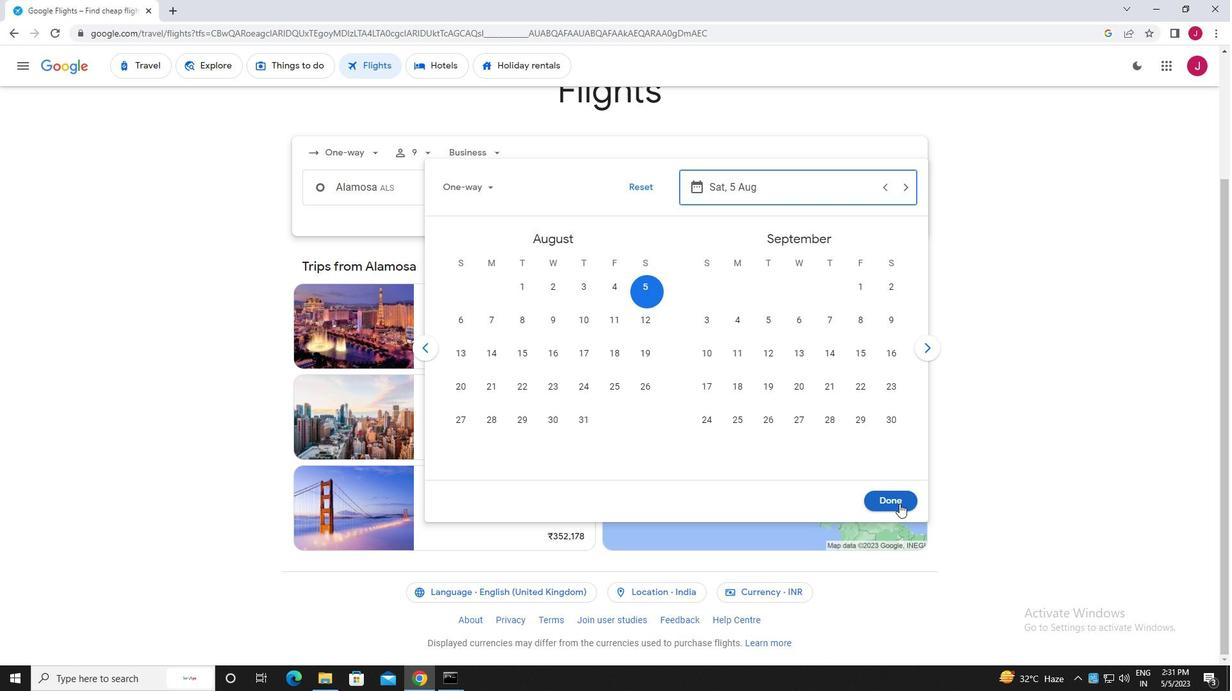 
Action: Mouse moved to (622, 236)
Screenshot: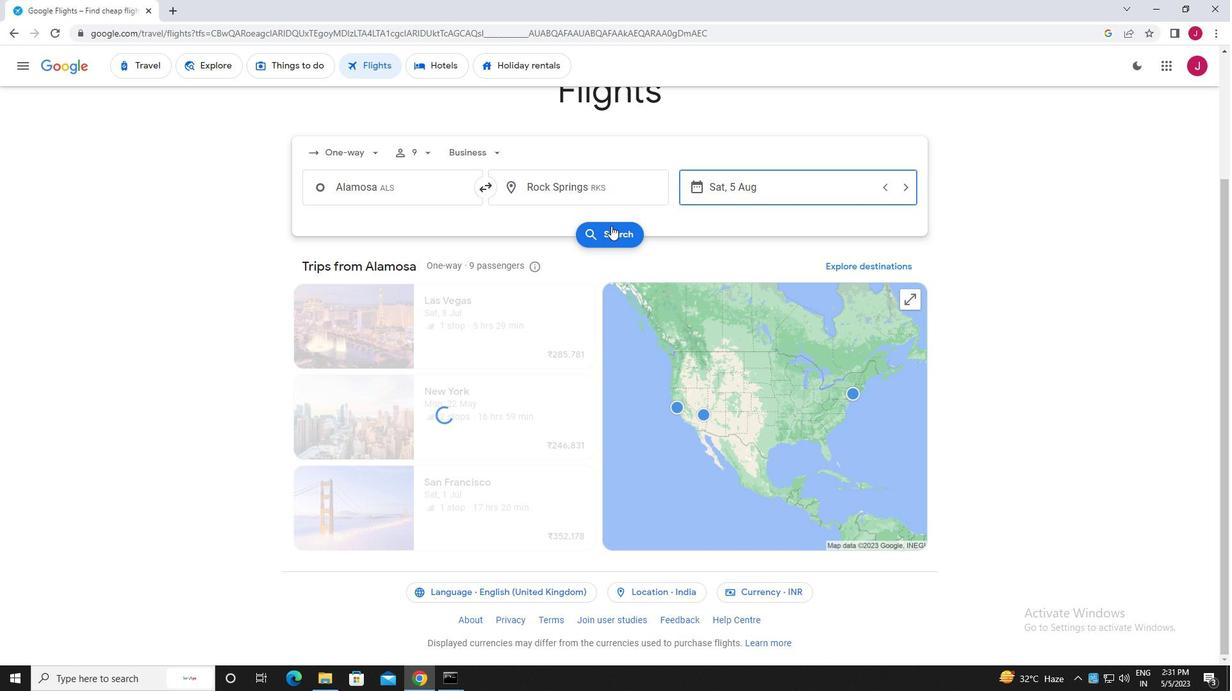 
Action: Mouse pressed left at (622, 236)
Screenshot: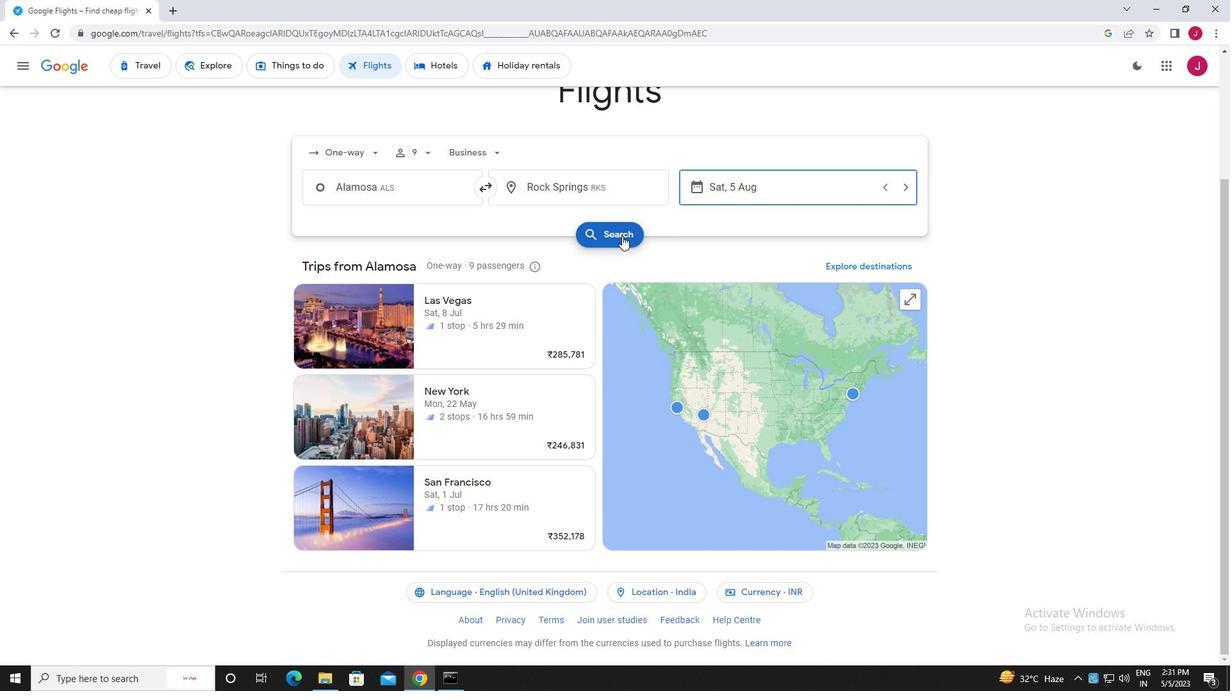 
Action: Mouse moved to (334, 185)
Screenshot: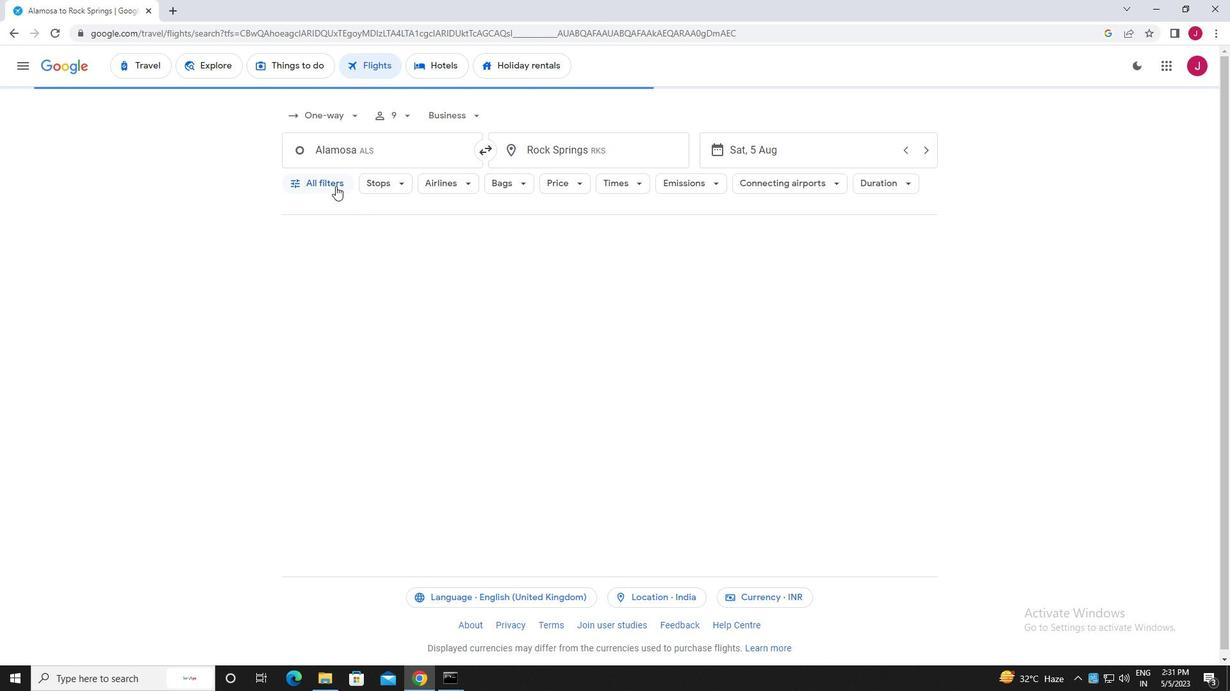 
Action: Mouse pressed left at (334, 185)
Screenshot: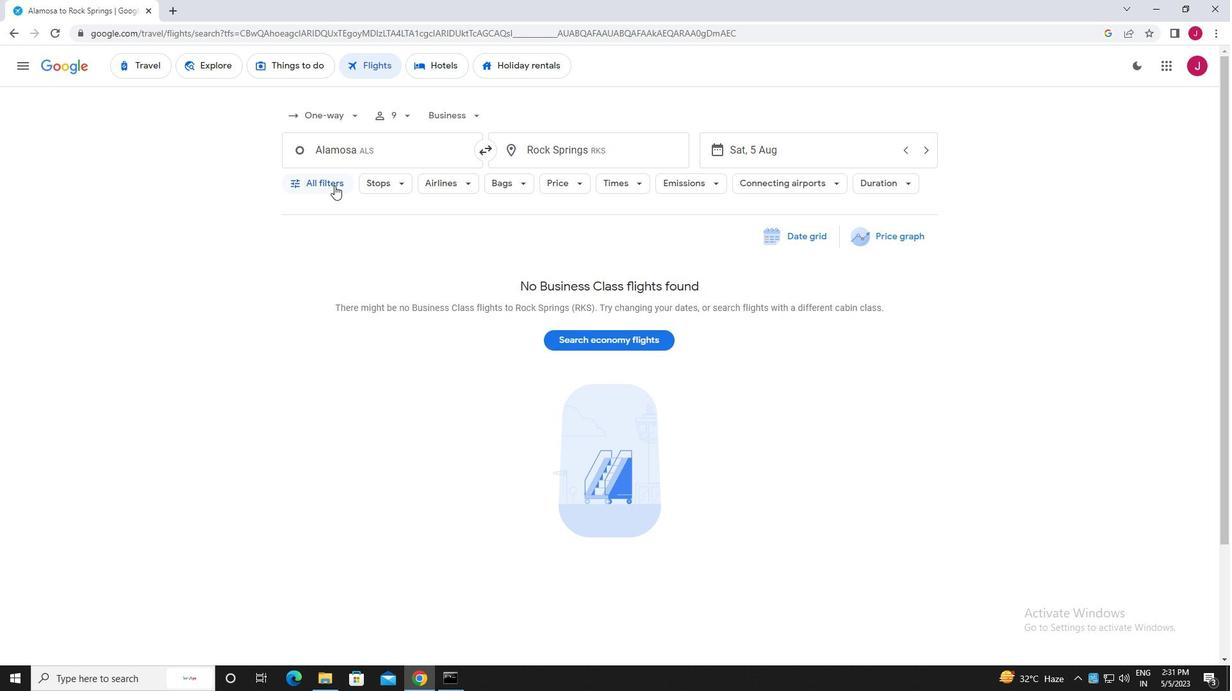 
Action: Mouse moved to (402, 294)
Screenshot: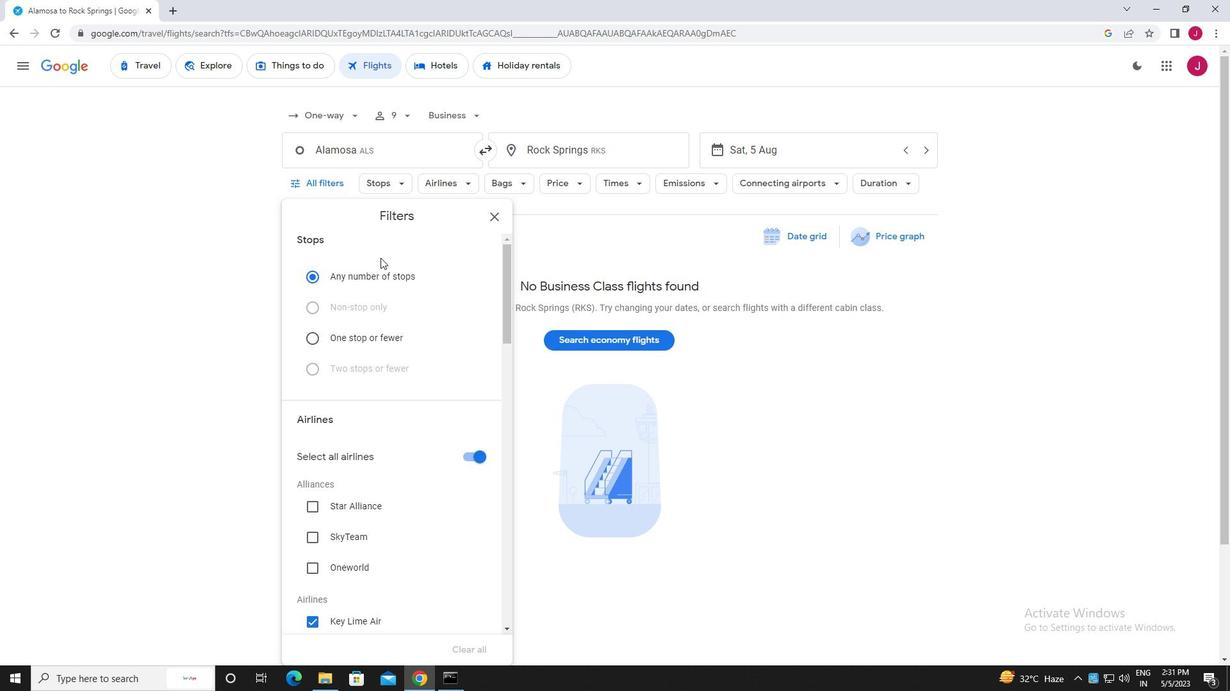 
Action: Mouse scrolled (402, 294) with delta (0, 0)
Screenshot: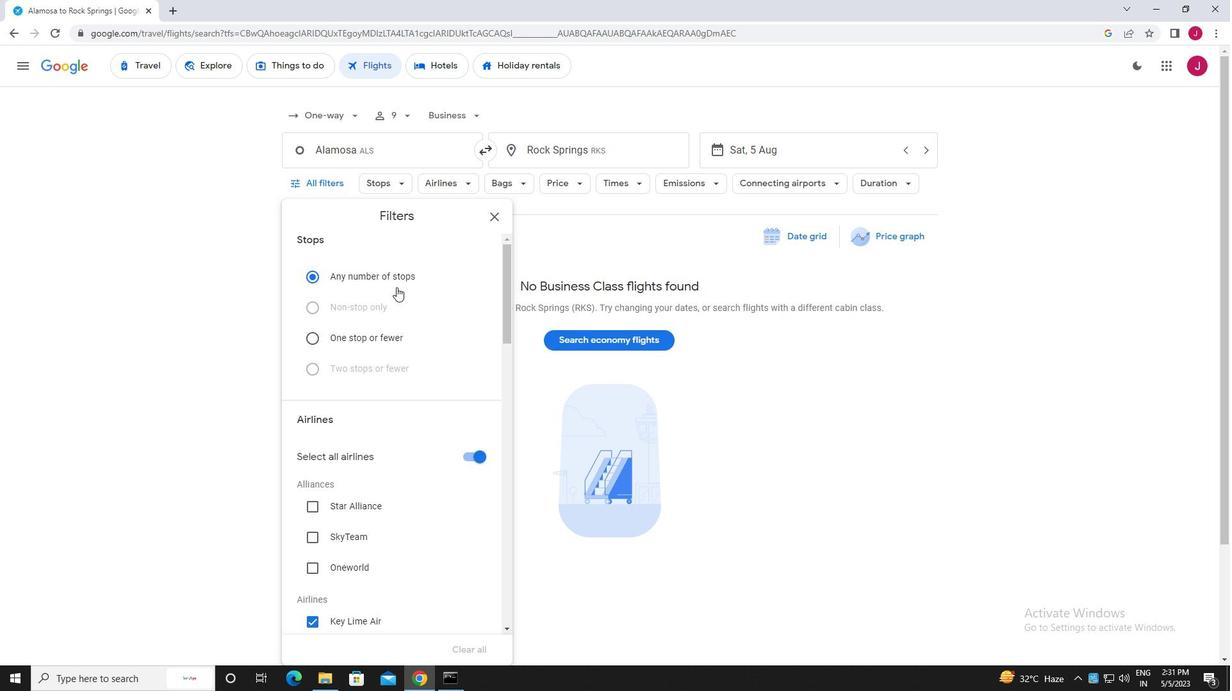 
Action: Mouse scrolled (402, 294) with delta (0, 0)
Screenshot: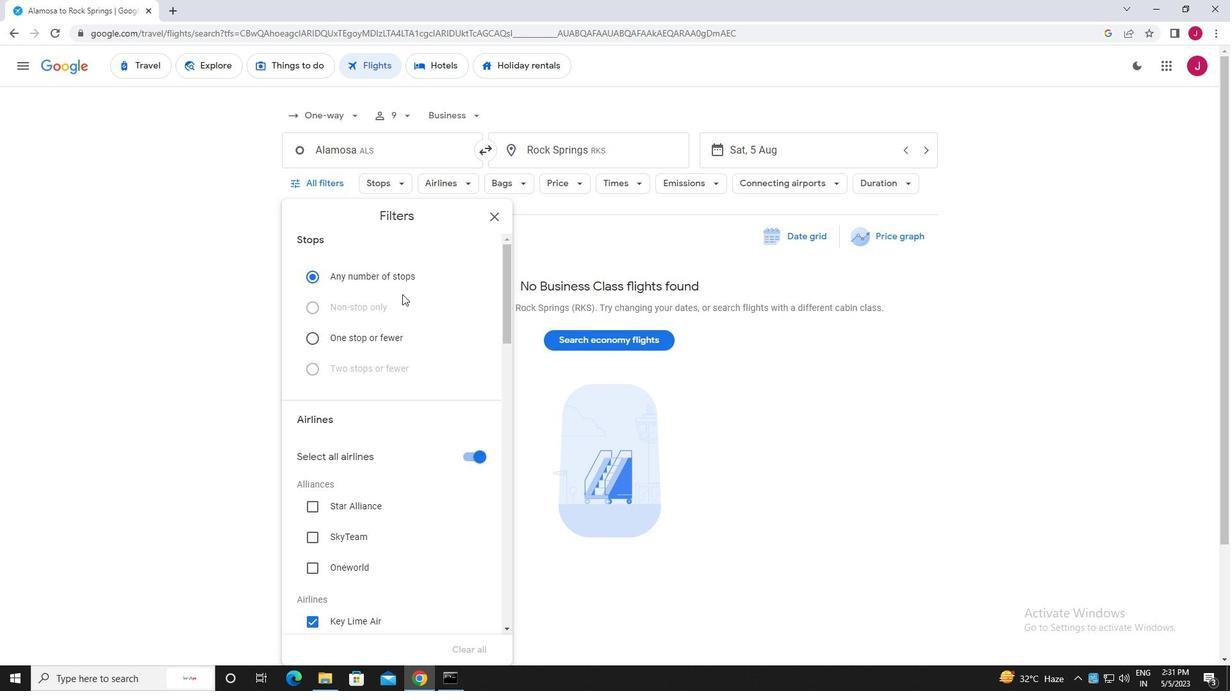 
Action: Mouse moved to (471, 324)
Screenshot: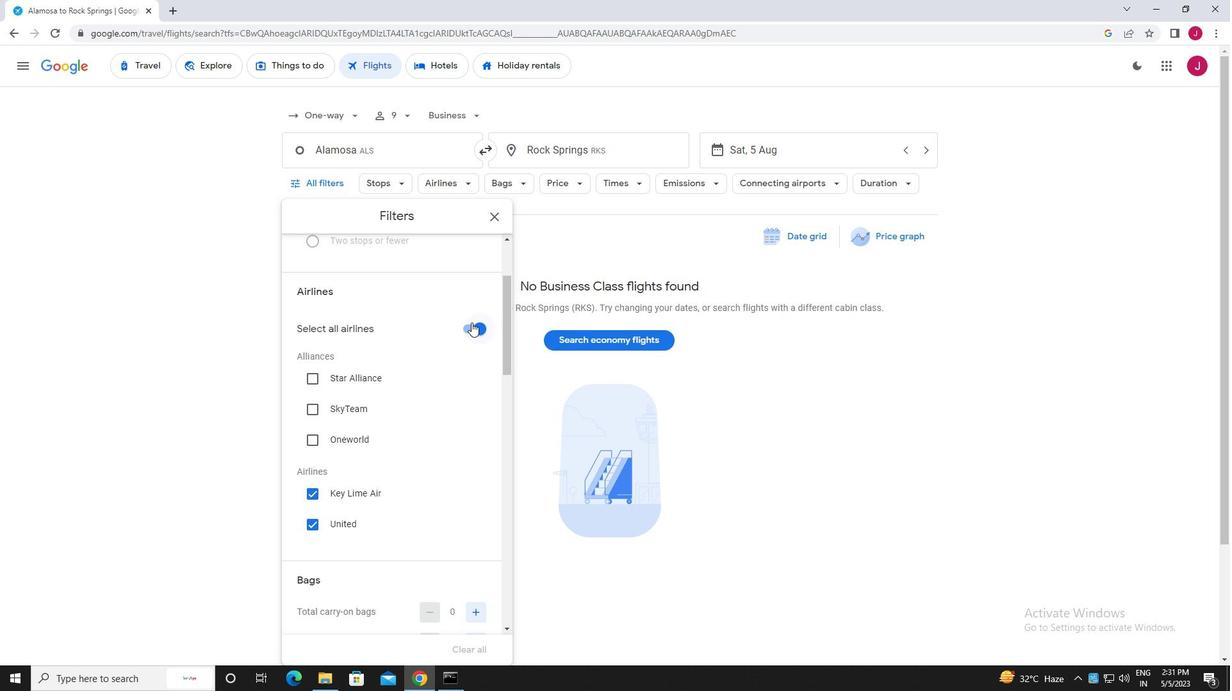 
Action: Mouse pressed left at (471, 324)
Screenshot: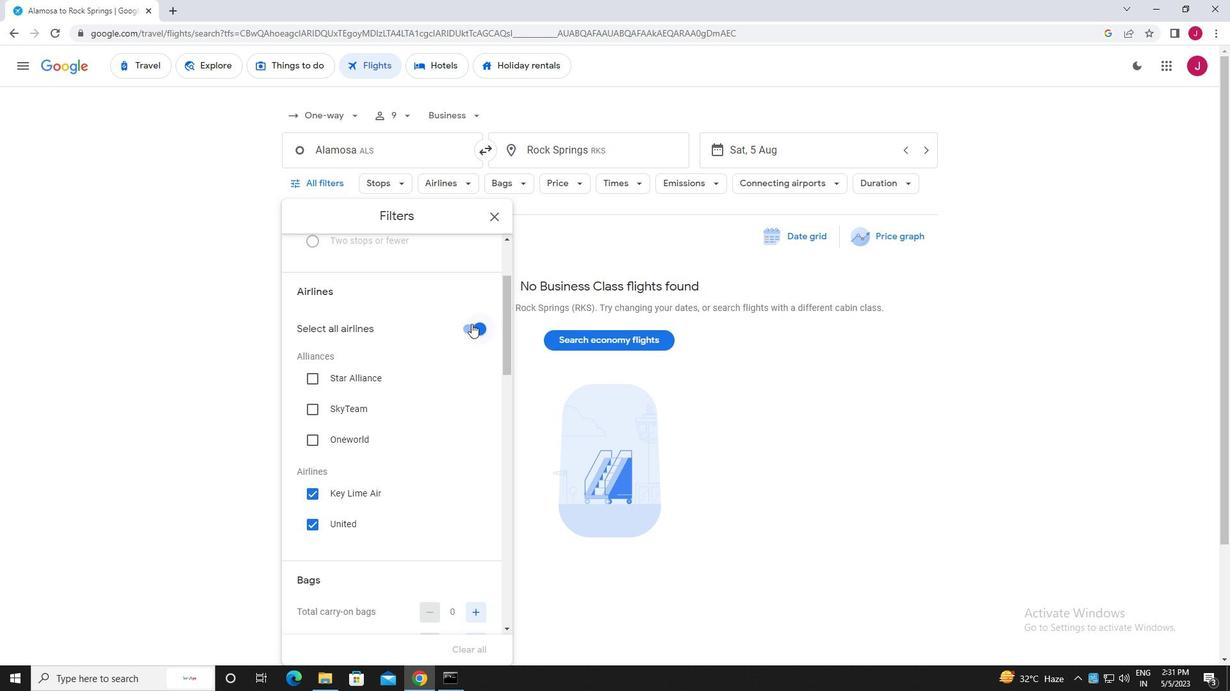 
Action: Mouse moved to (411, 298)
Screenshot: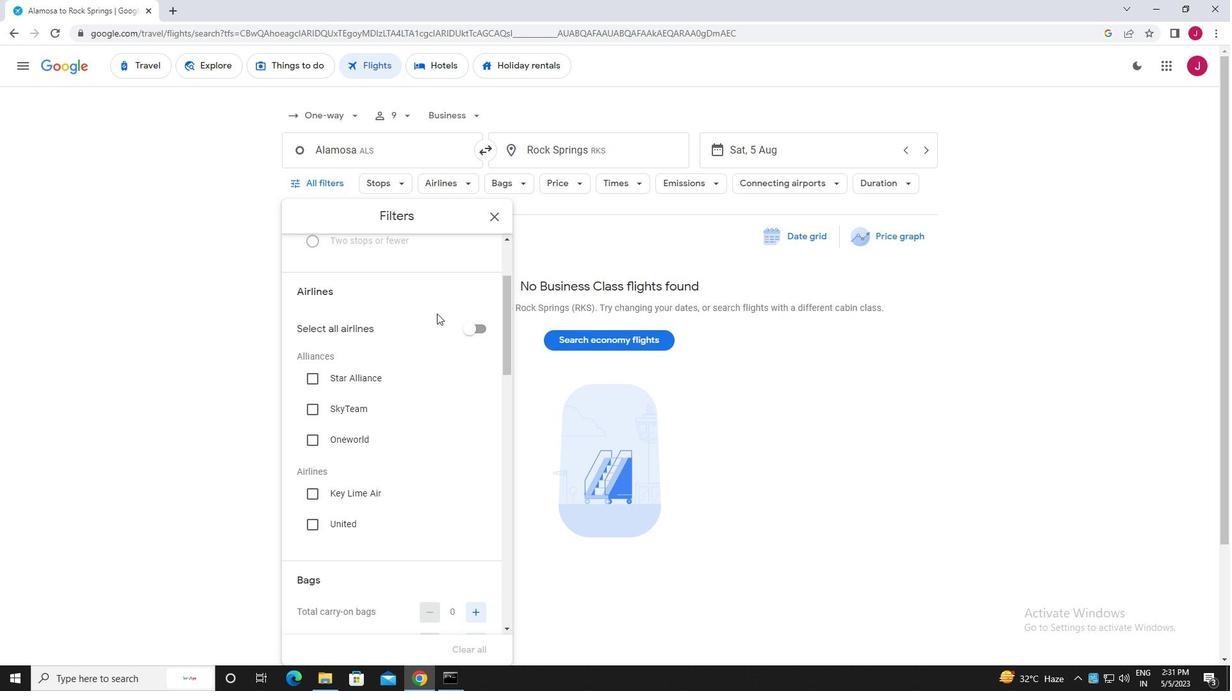 
Action: Mouse scrolled (411, 297) with delta (0, 0)
Screenshot: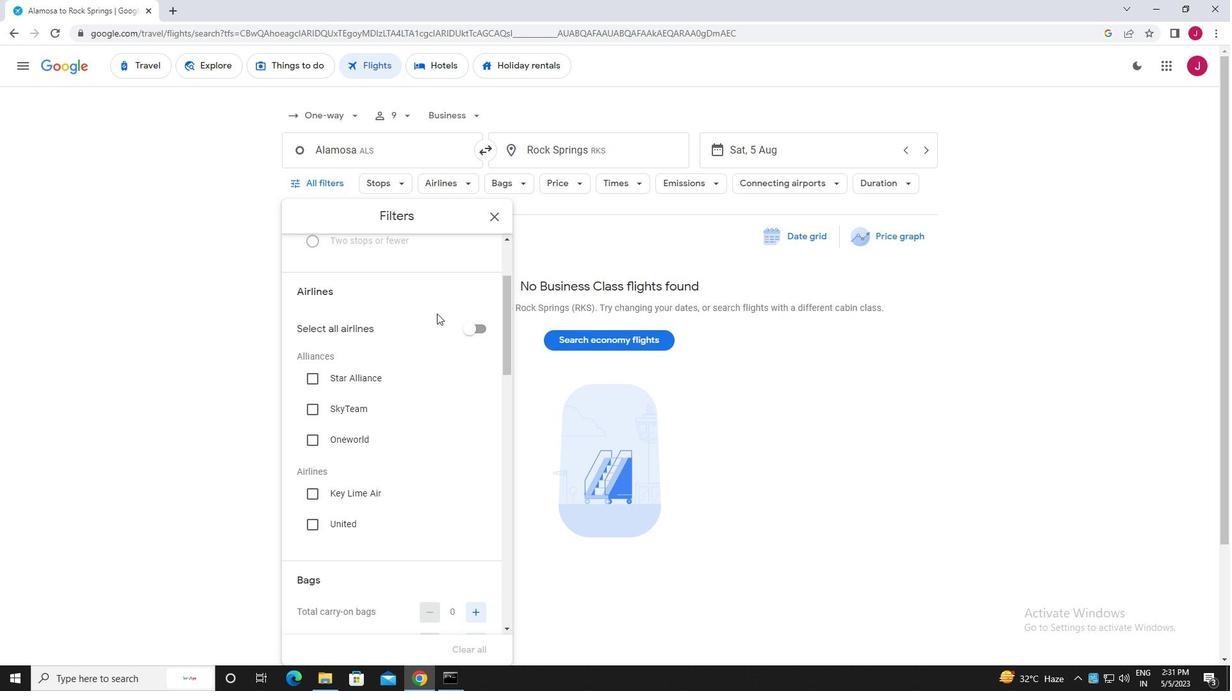 
Action: Mouse moved to (411, 297)
Screenshot: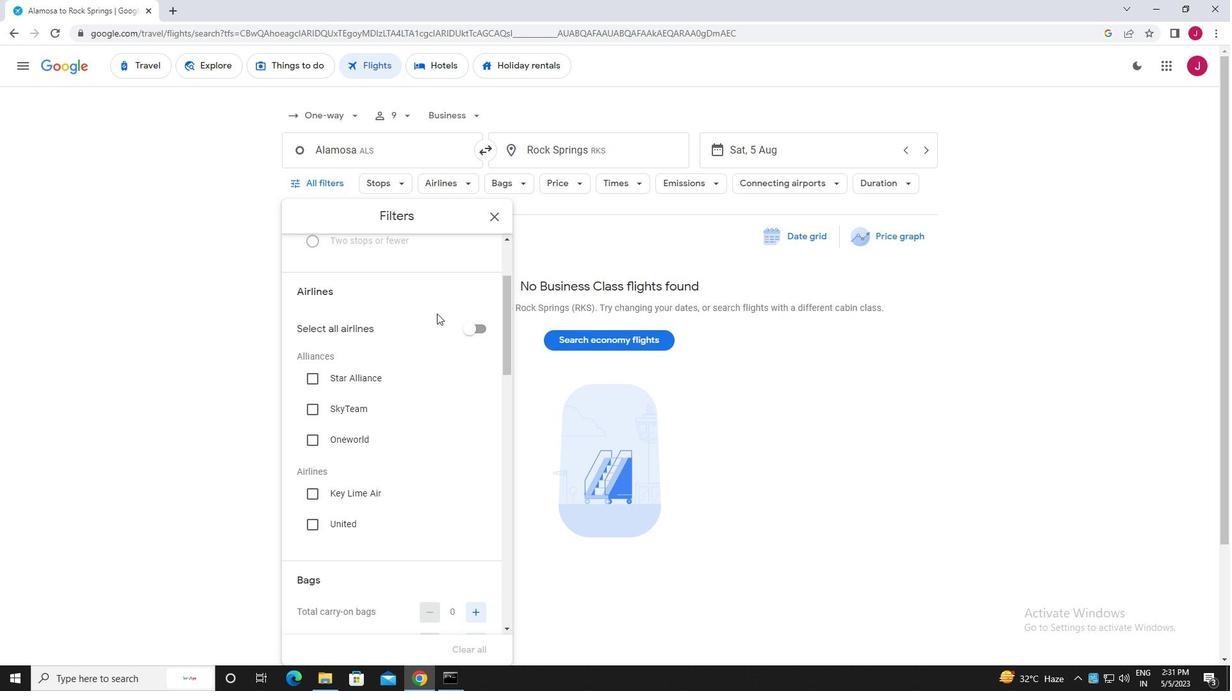 
Action: Mouse scrolled (411, 297) with delta (0, 0)
Screenshot: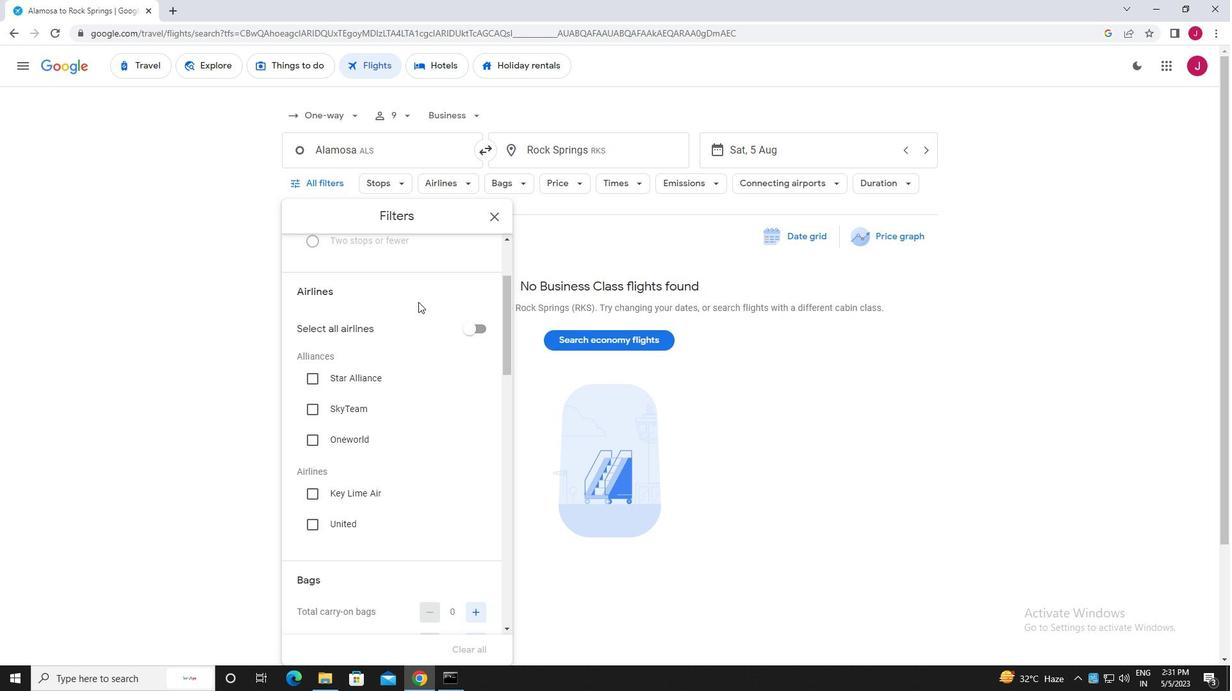 
Action: Mouse scrolled (411, 297) with delta (0, 0)
Screenshot: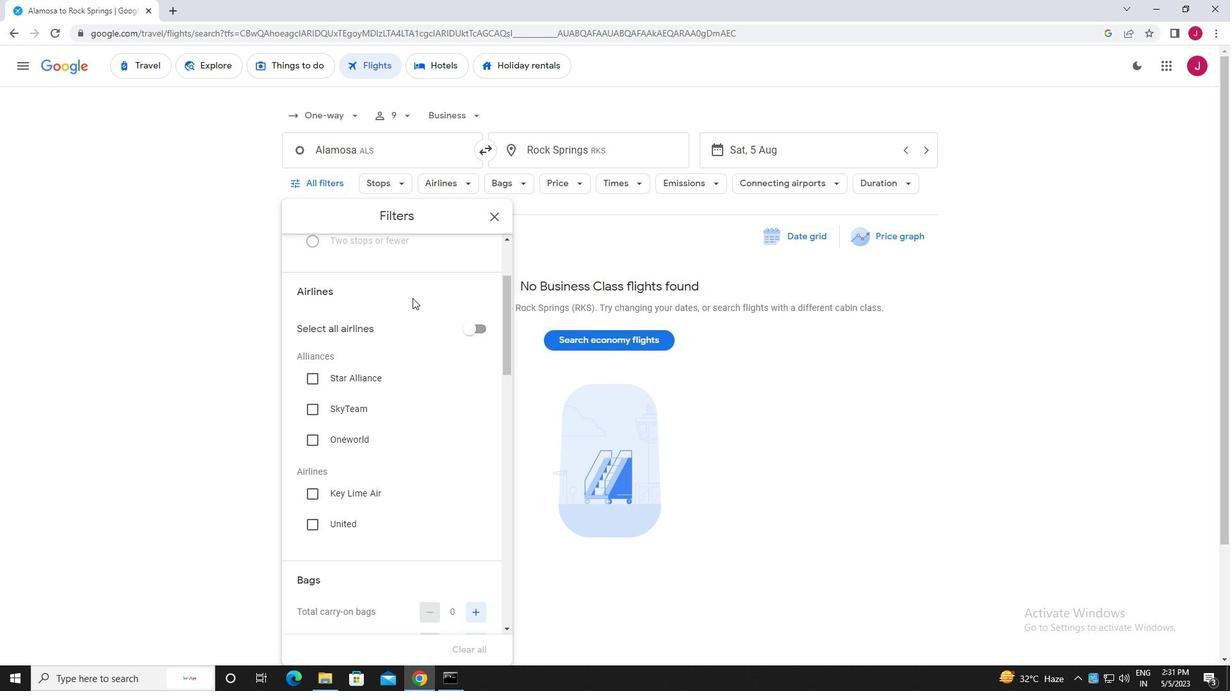 
Action: Mouse scrolled (411, 297) with delta (0, 0)
Screenshot: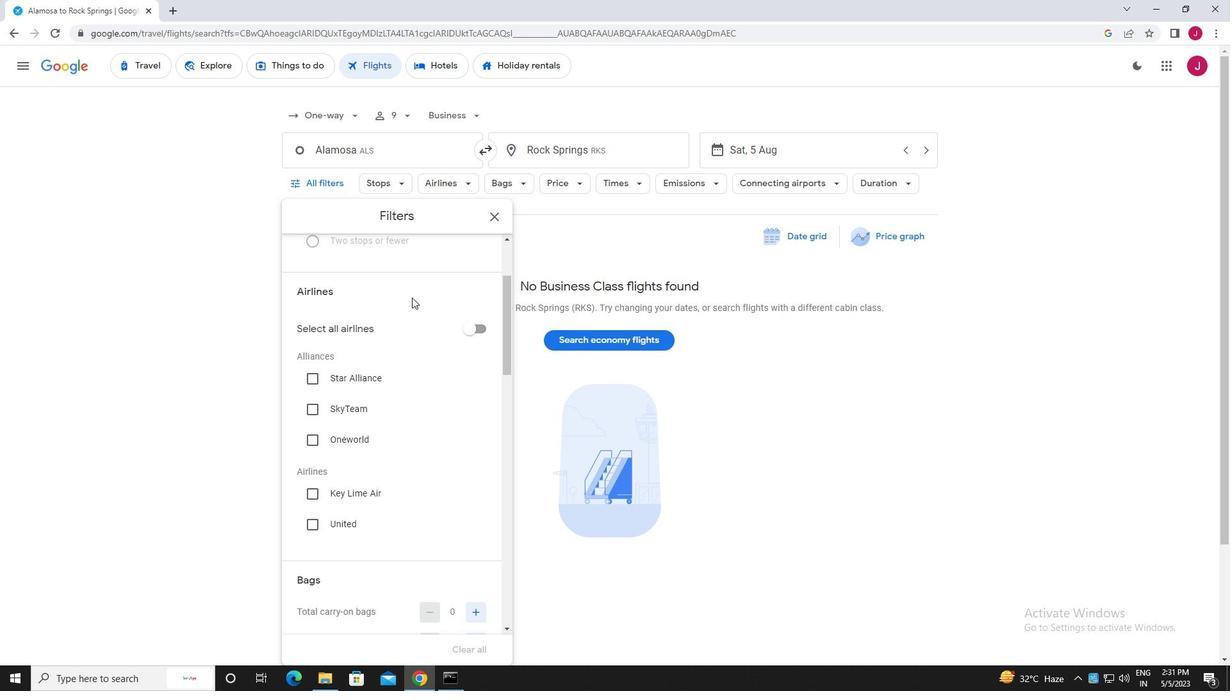 
Action: Mouse scrolled (411, 297) with delta (0, 0)
Screenshot: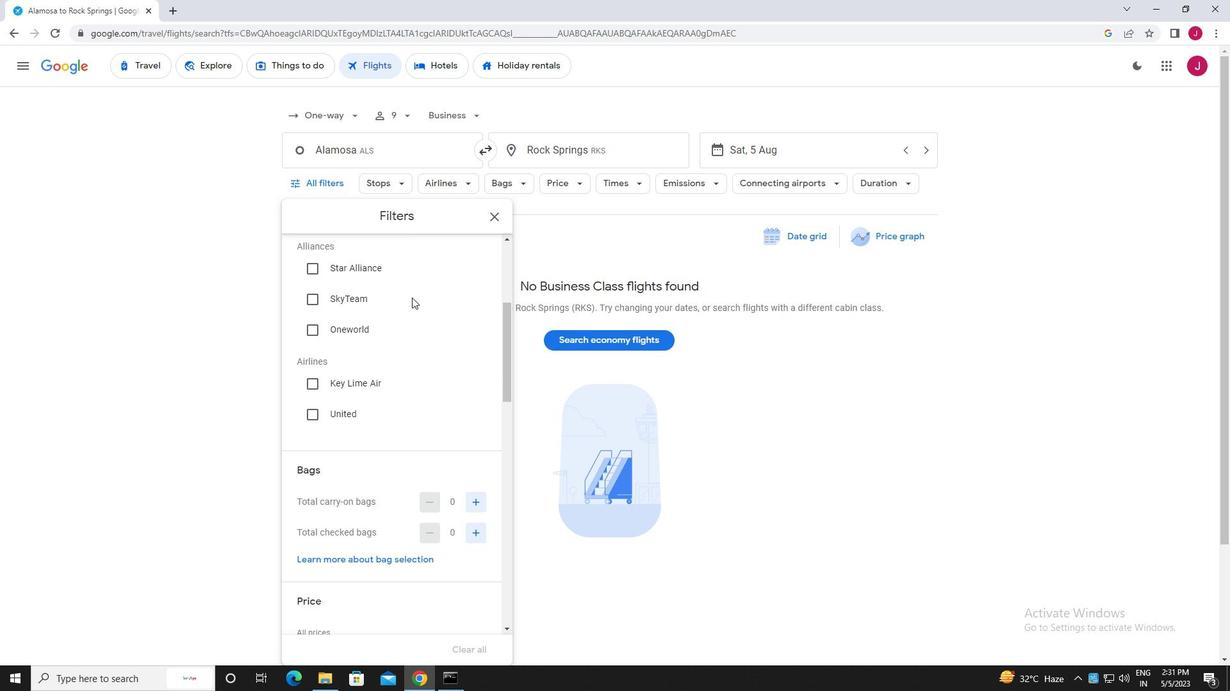 
Action: Mouse moved to (477, 323)
Screenshot: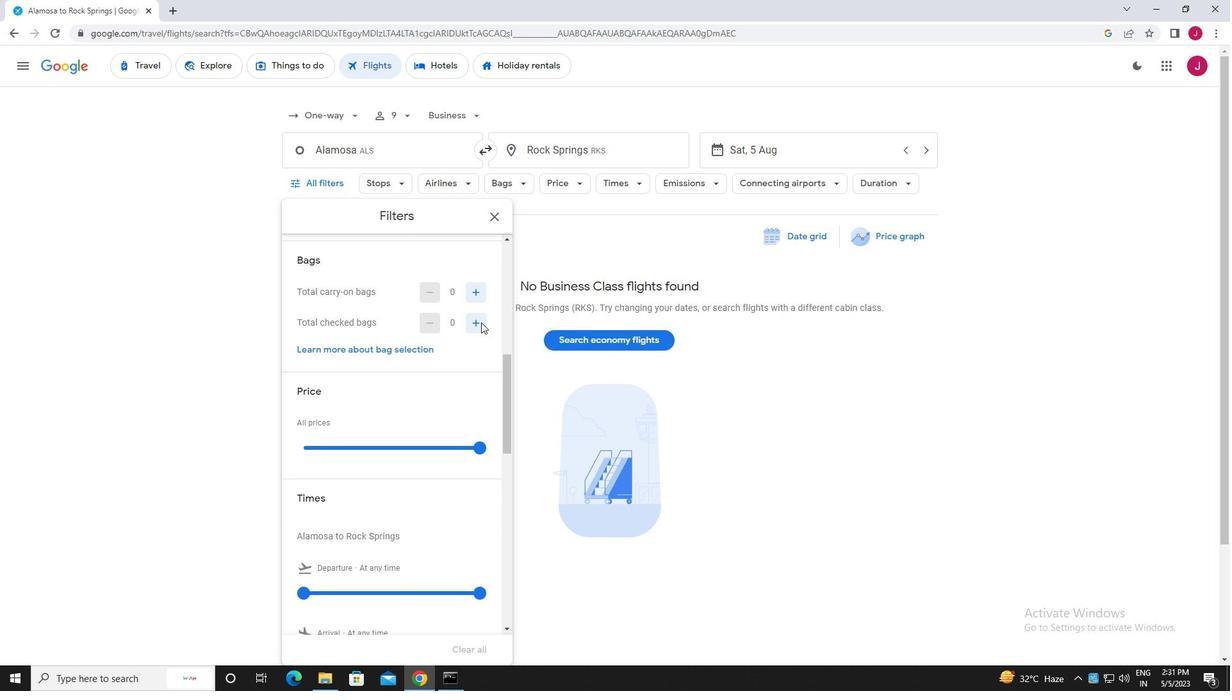 
Action: Mouse pressed left at (477, 323)
Screenshot: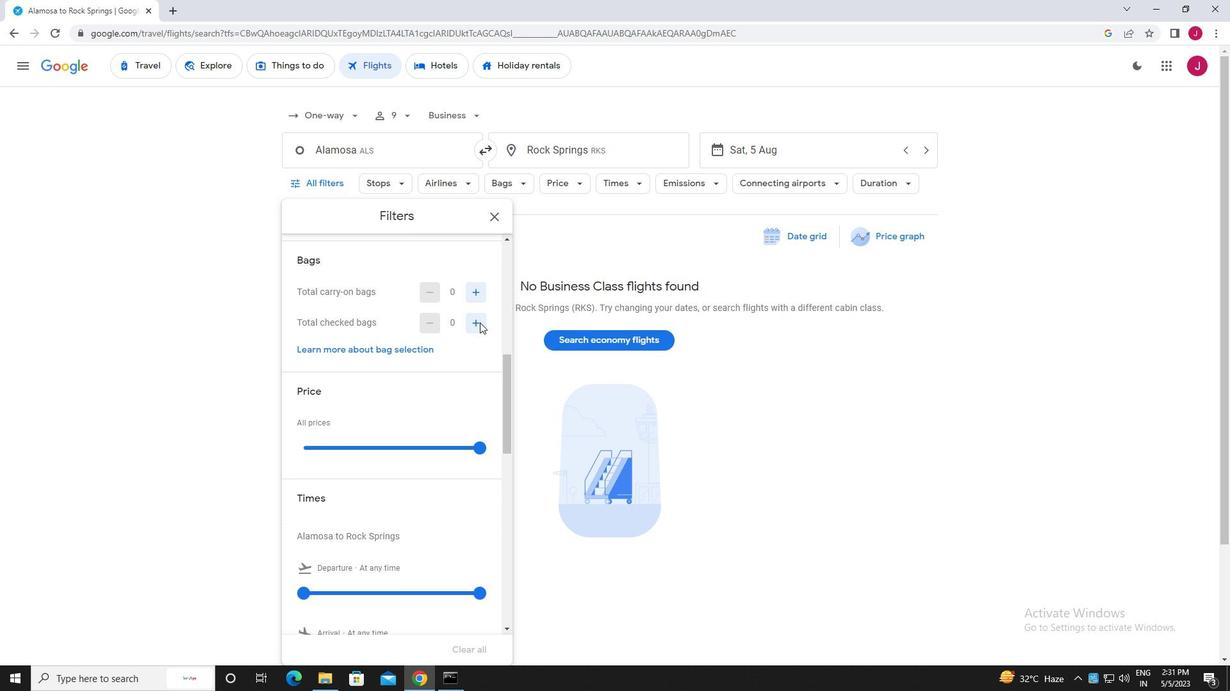 
Action: Mouse pressed left at (477, 323)
Screenshot: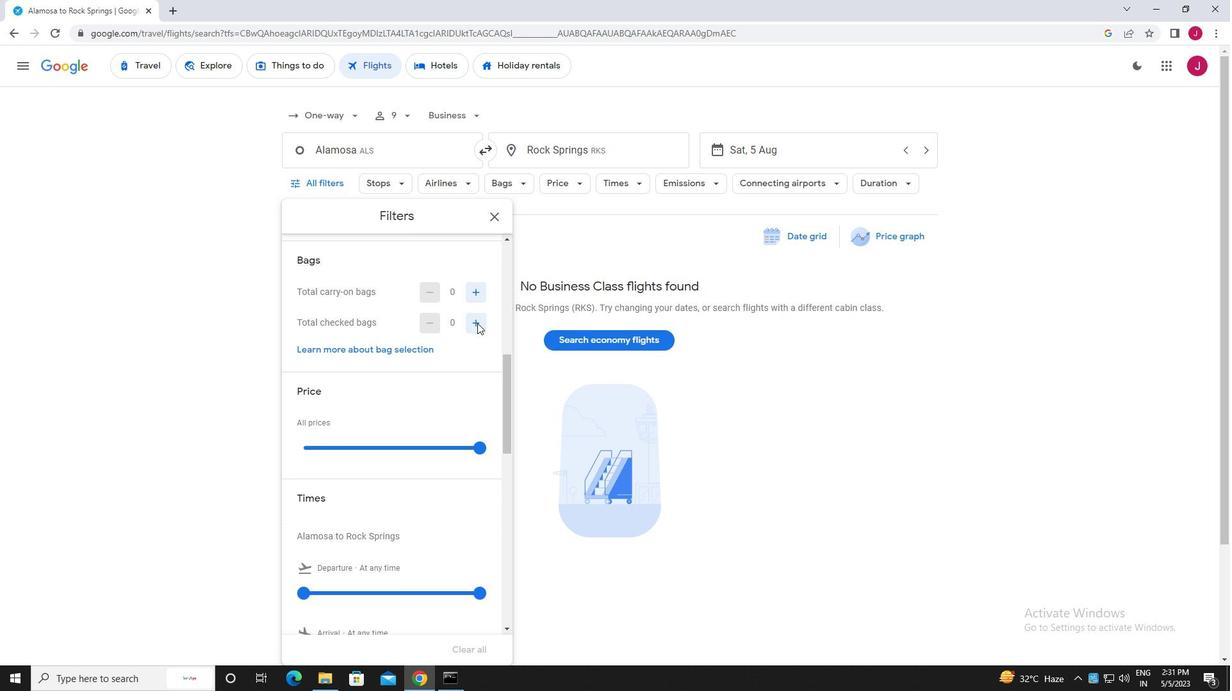 
Action: Mouse moved to (477, 323)
Screenshot: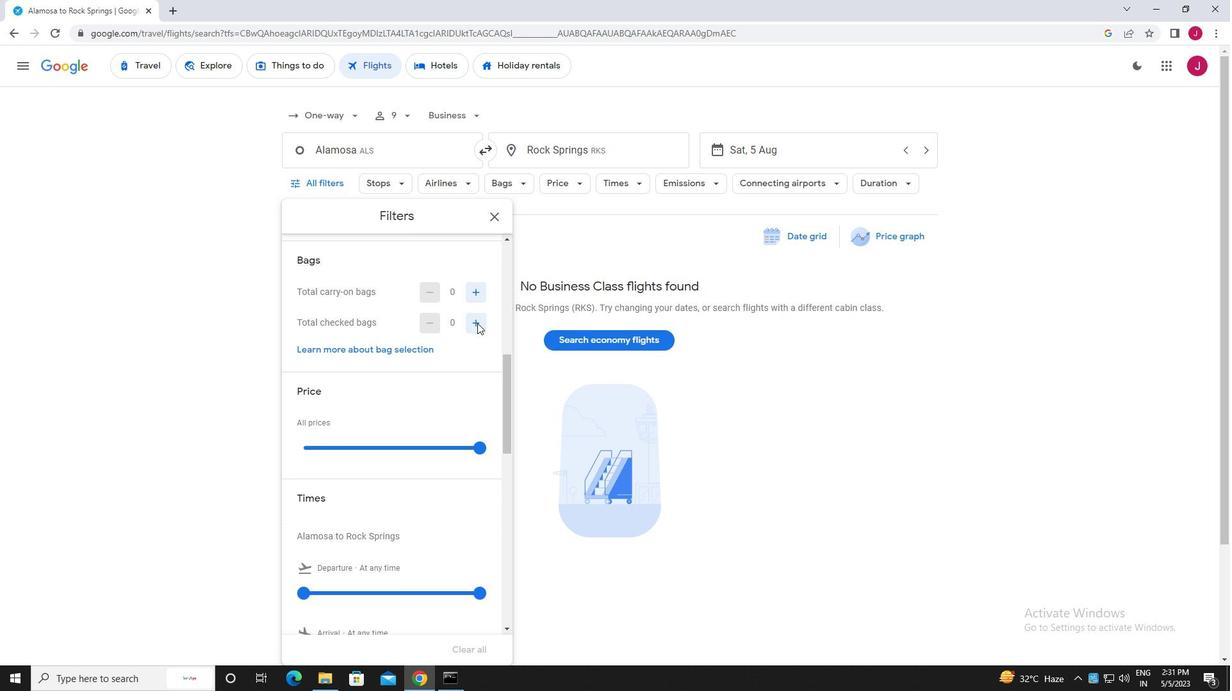 
Action: Mouse pressed left at (477, 323)
Screenshot: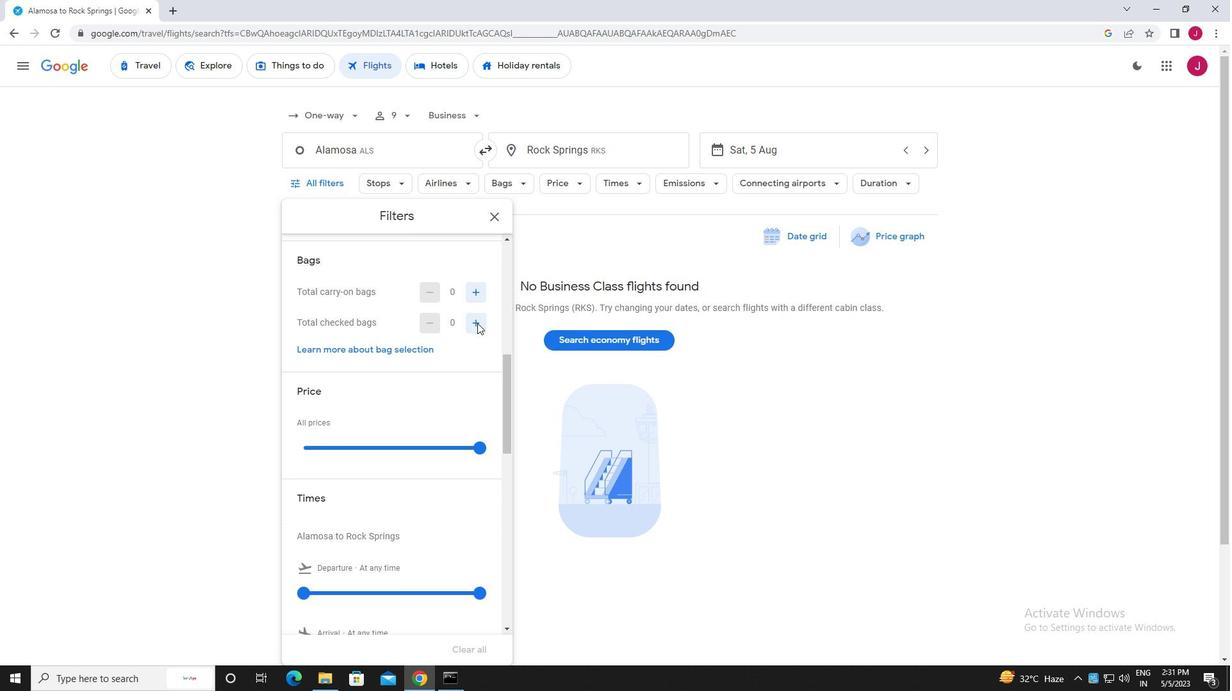 
Action: Mouse pressed left at (477, 323)
Screenshot: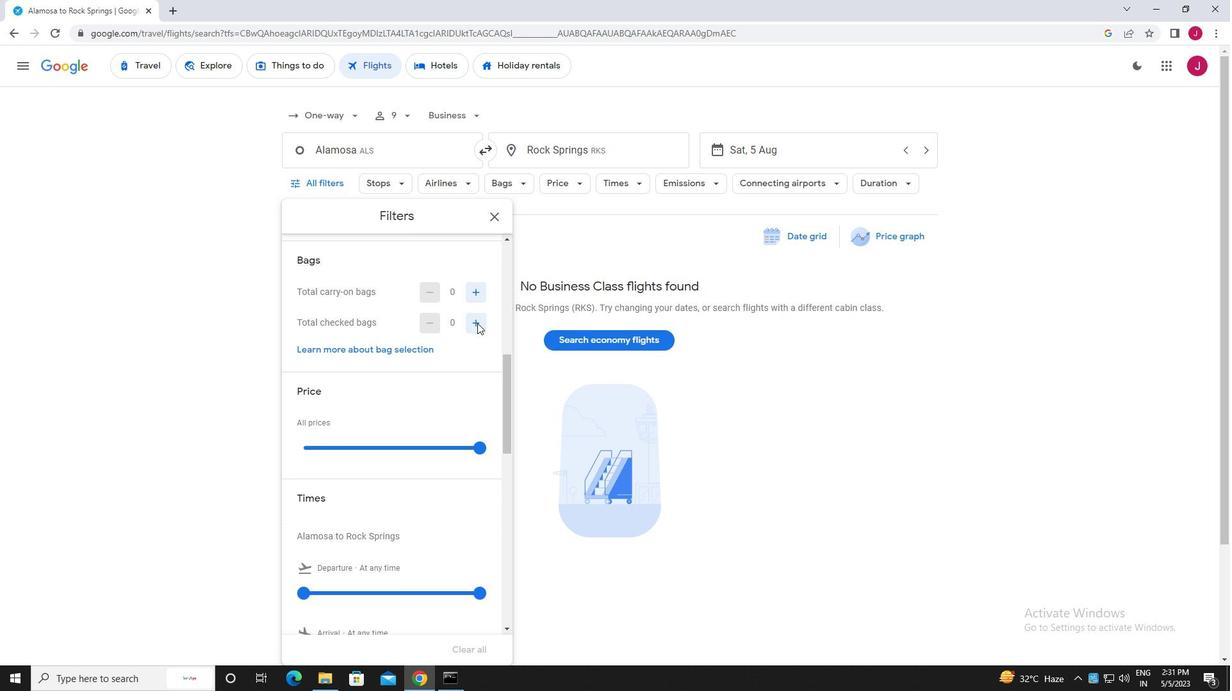
Action: Mouse moved to (475, 323)
Screenshot: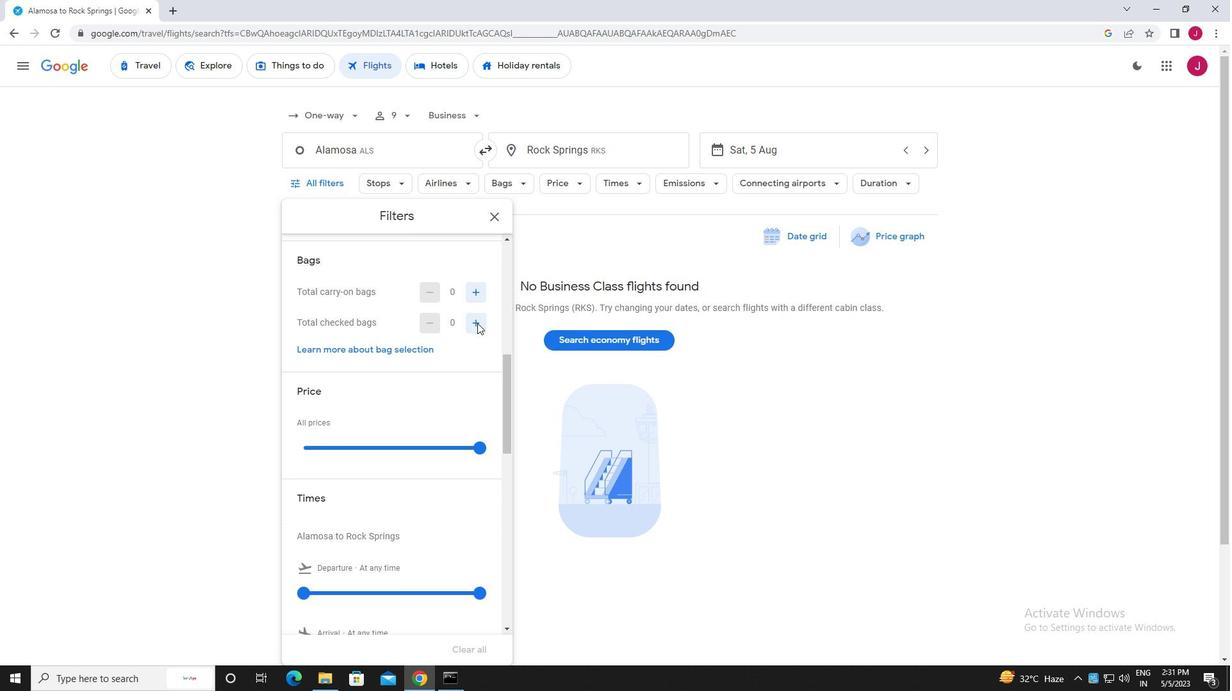 
Action: Mouse pressed left at (475, 323)
Screenshot: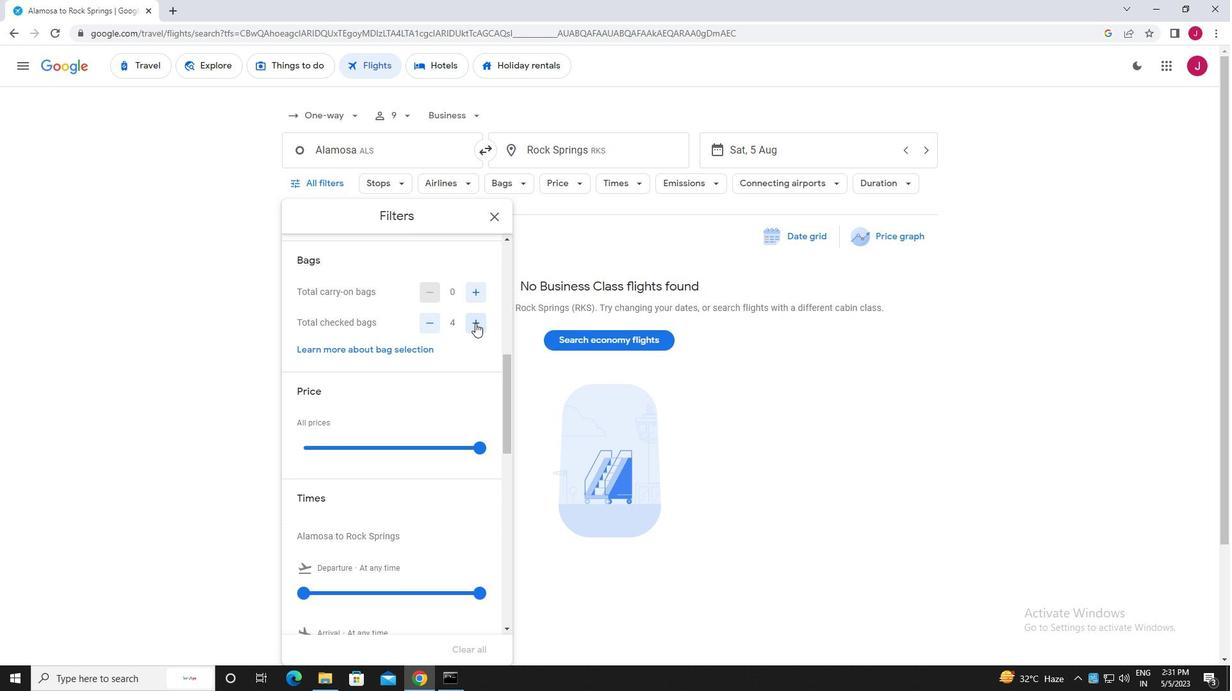 
Action: Mouse pressed left at (475, 323)
Screenshot: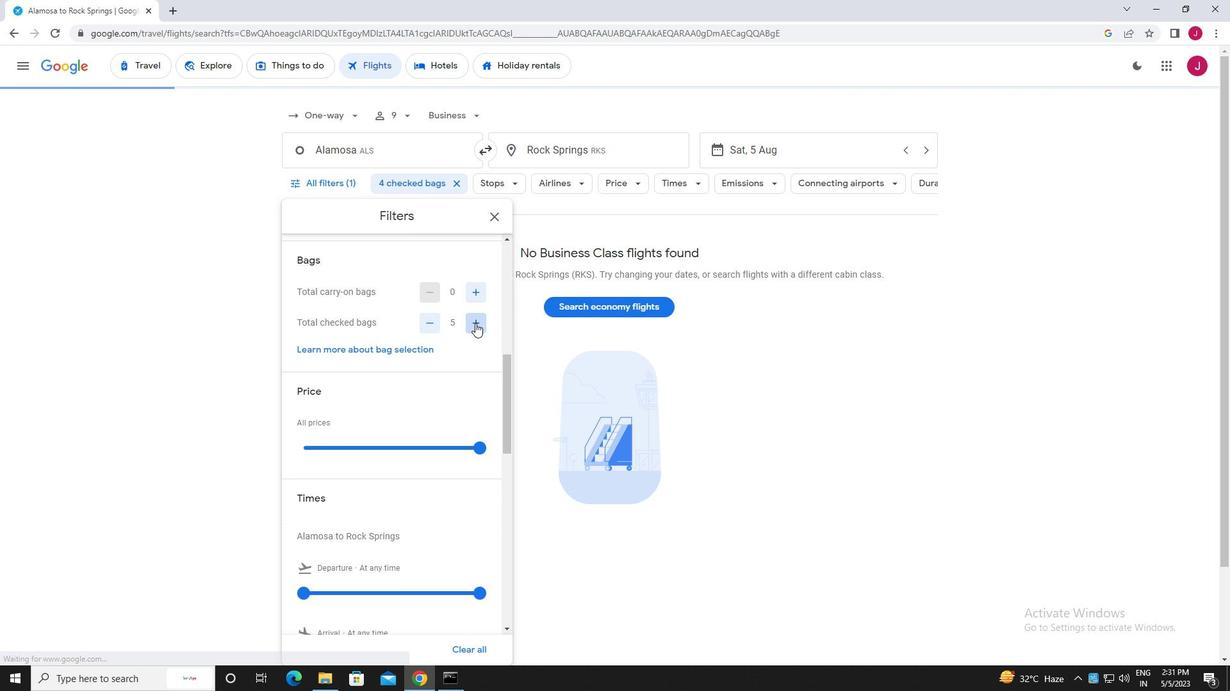 
Action: Mouse pressed left at (475, 323)
Screenshot: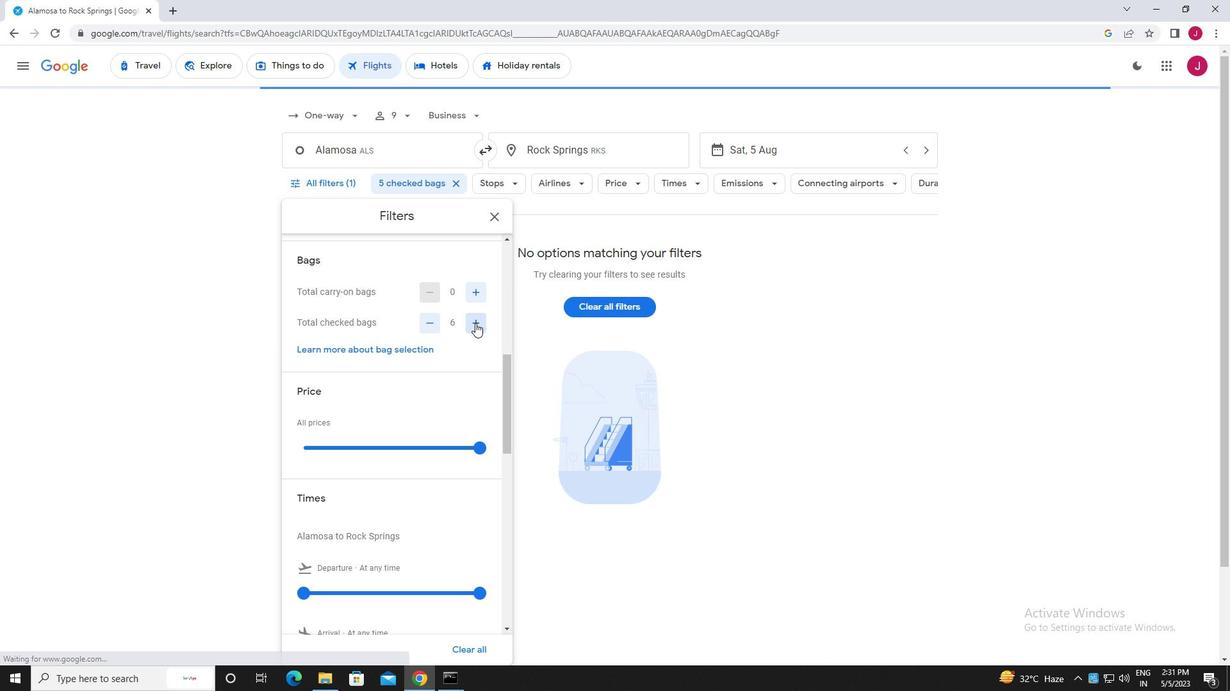 
Action: Mouse pressed left at (475, 323)
Screenshot: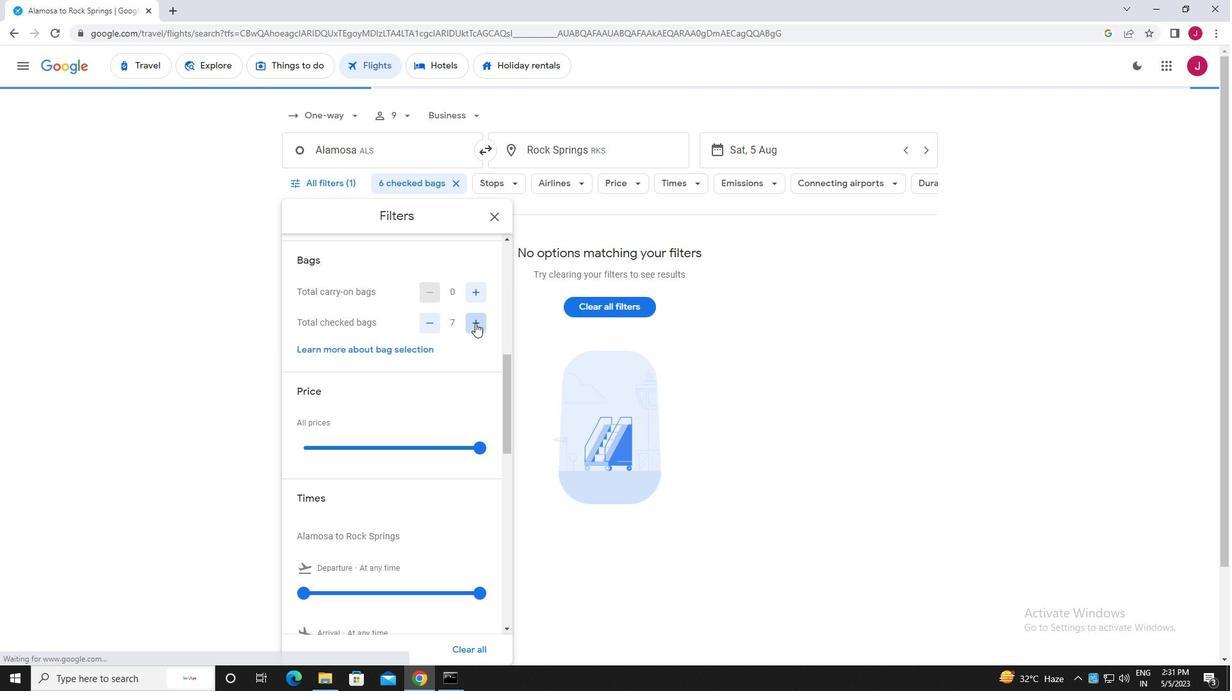 
Action: Mouse pressed left at (475, 323)
Screenshot: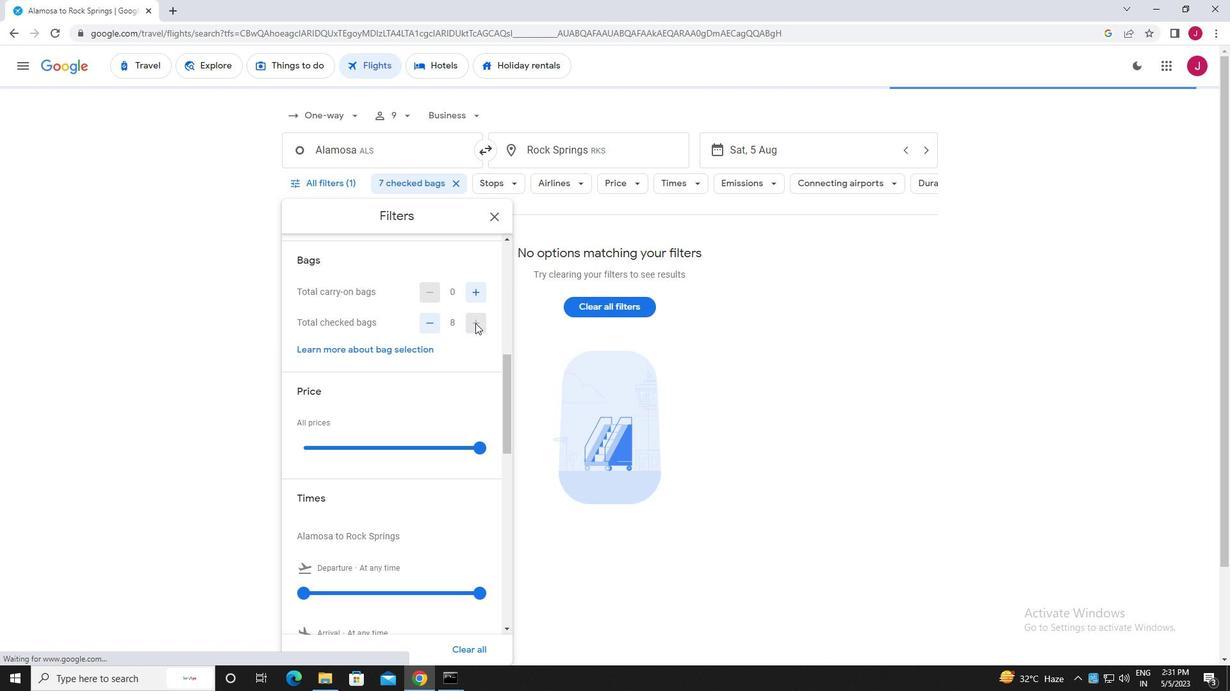 
Action: Mouse scrolled (475, 322) with delta (0, 0)
Screenshot: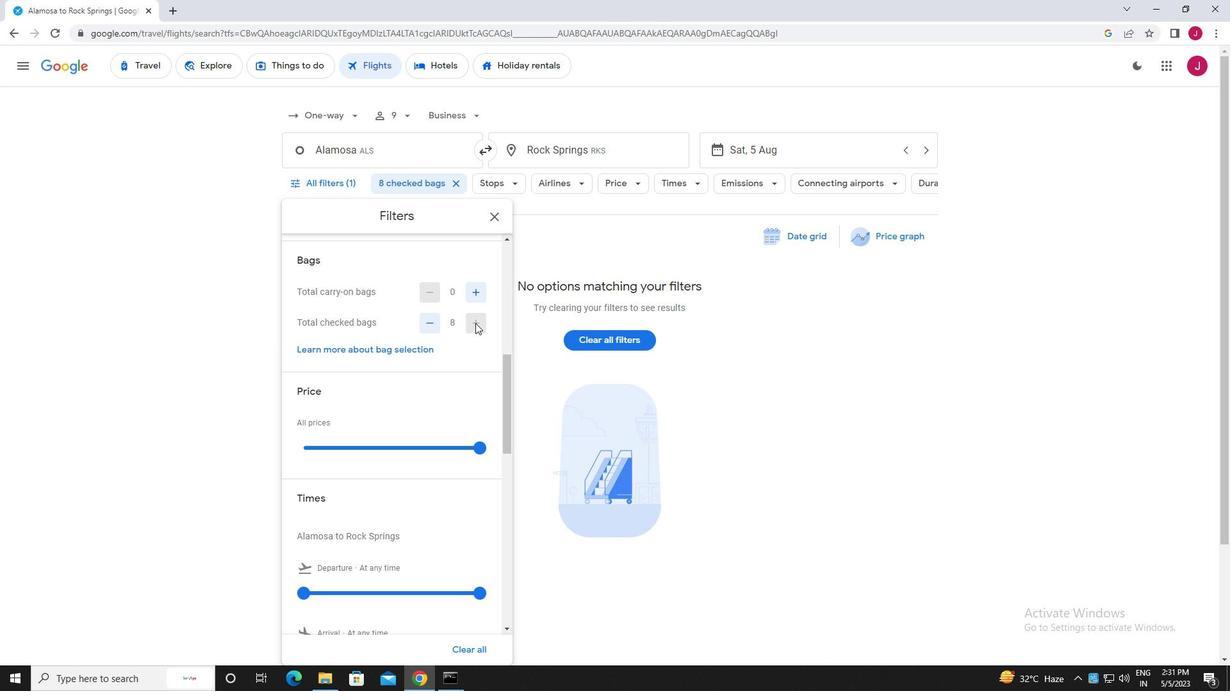 
Action: Mouse scrolled (475, 322) with delta (0, 0)
Screenshot: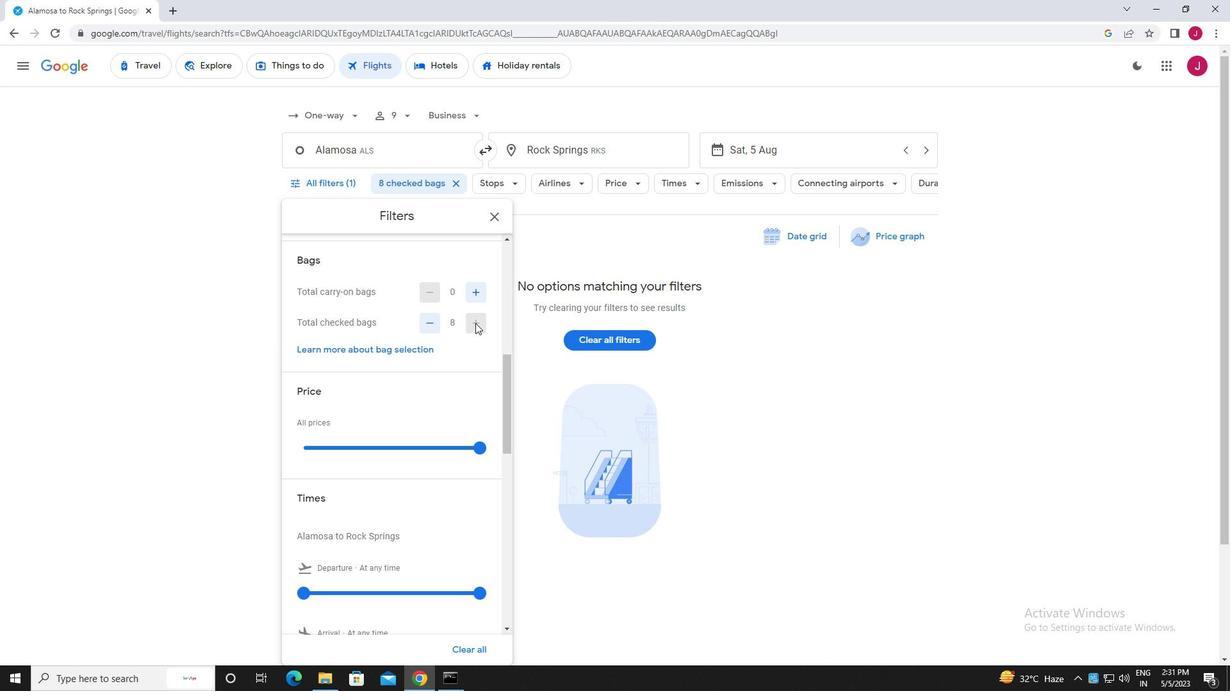 
Action: Mouse moved to (477, 320)
Screenshot: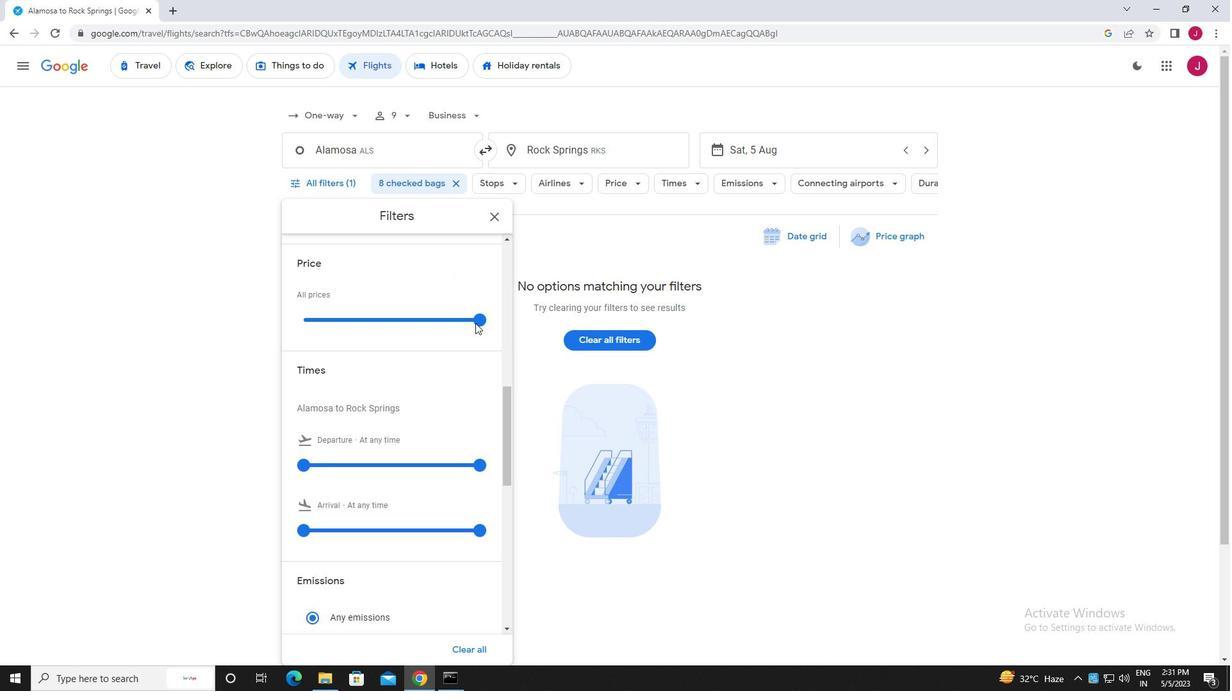 
Action: Mouse pressed left at (477, 320)
Screenshot: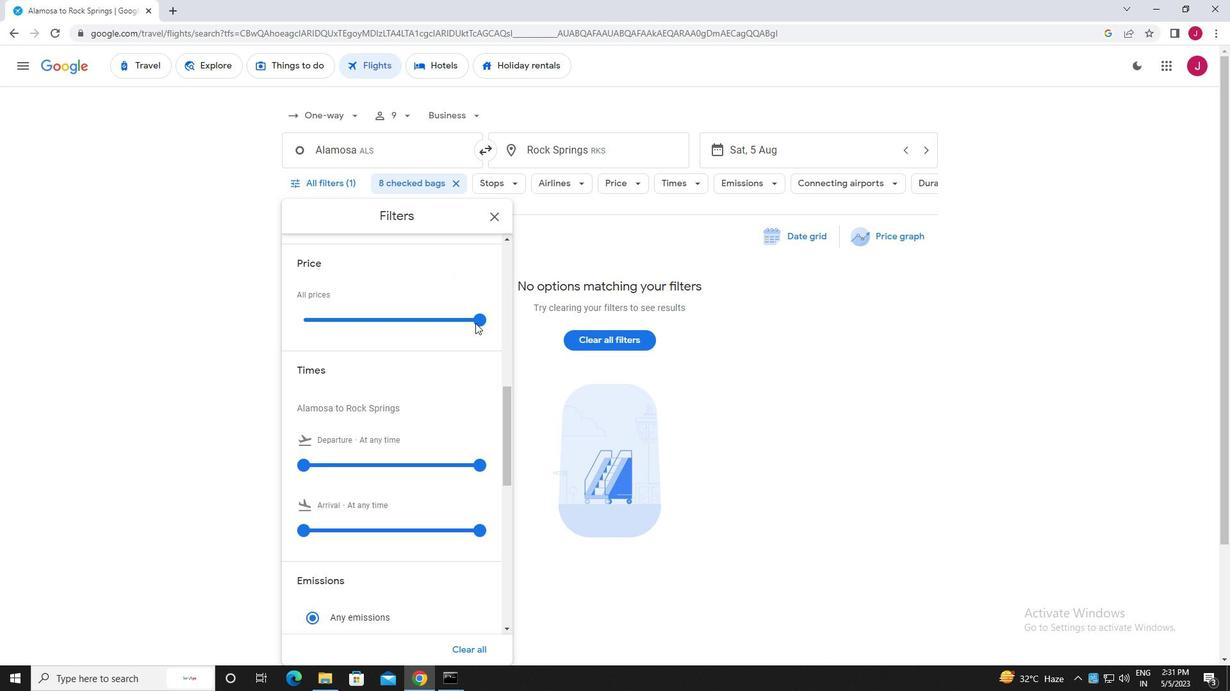 
Action: Mouse moved to (392, 356)
Screenshot: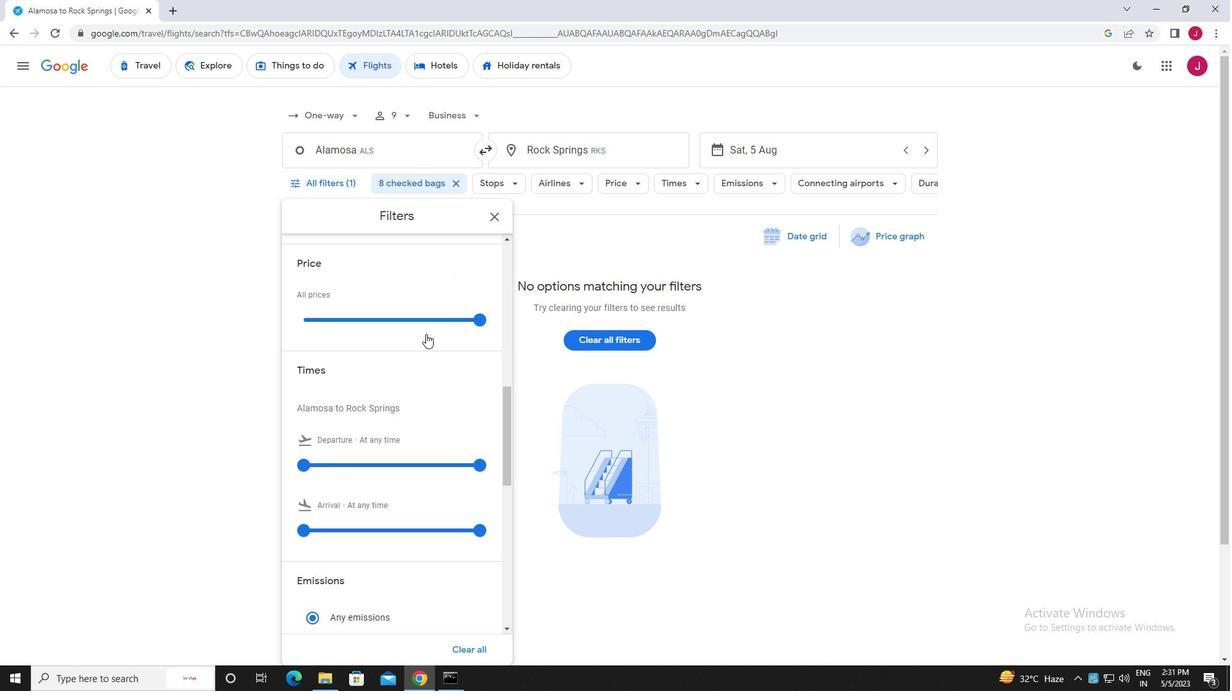 
Action: Mouse scrolled (392, 356) with delta (0, 0)
Screenshot: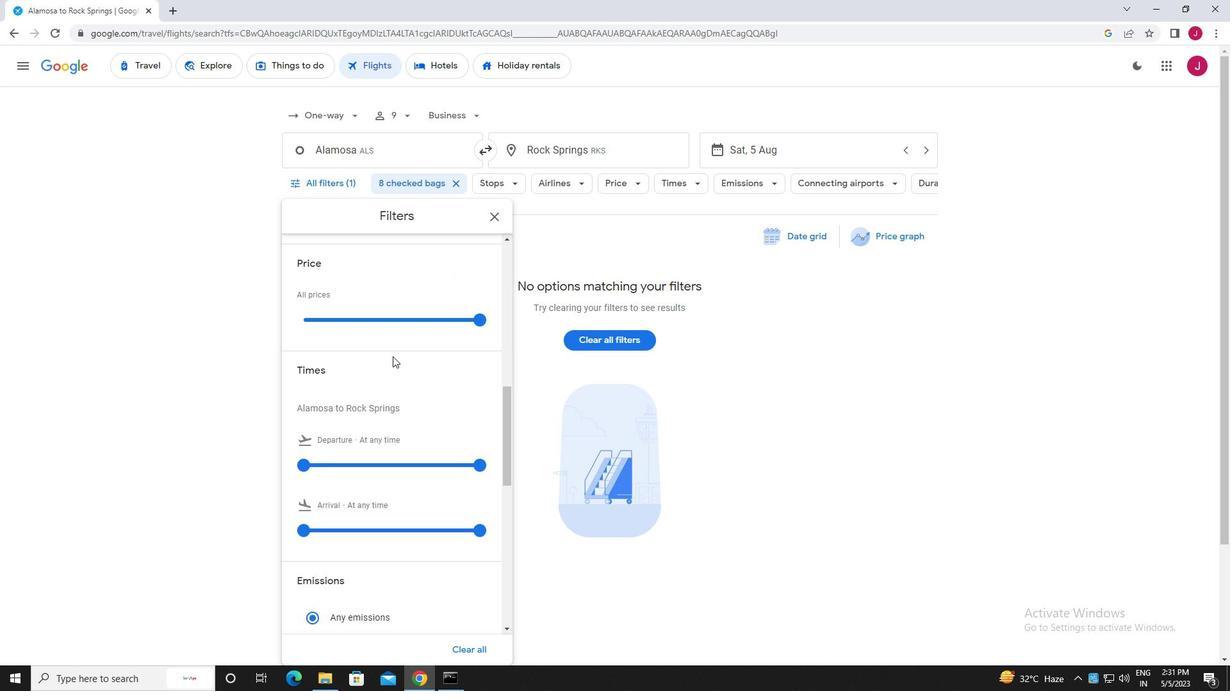
Action: Mouse scrolled (392, 356) with delta (0, 0)
Screenshot: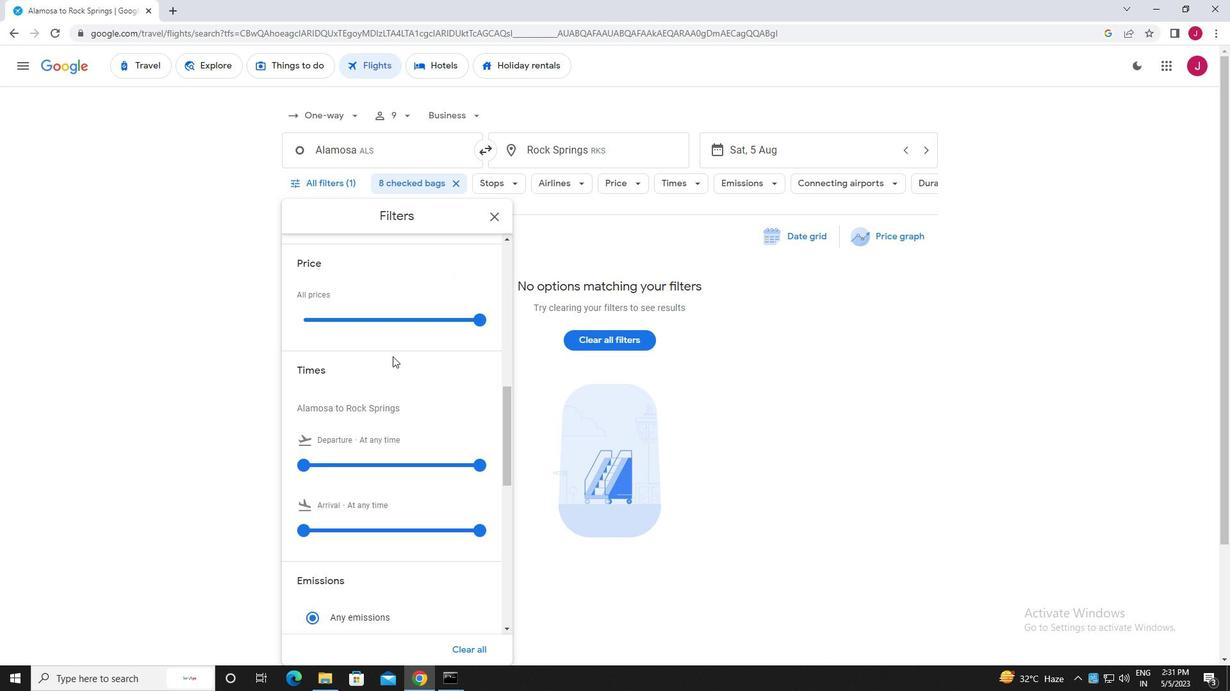 
Action: Mouse moved to (304, 339)
Screenshot: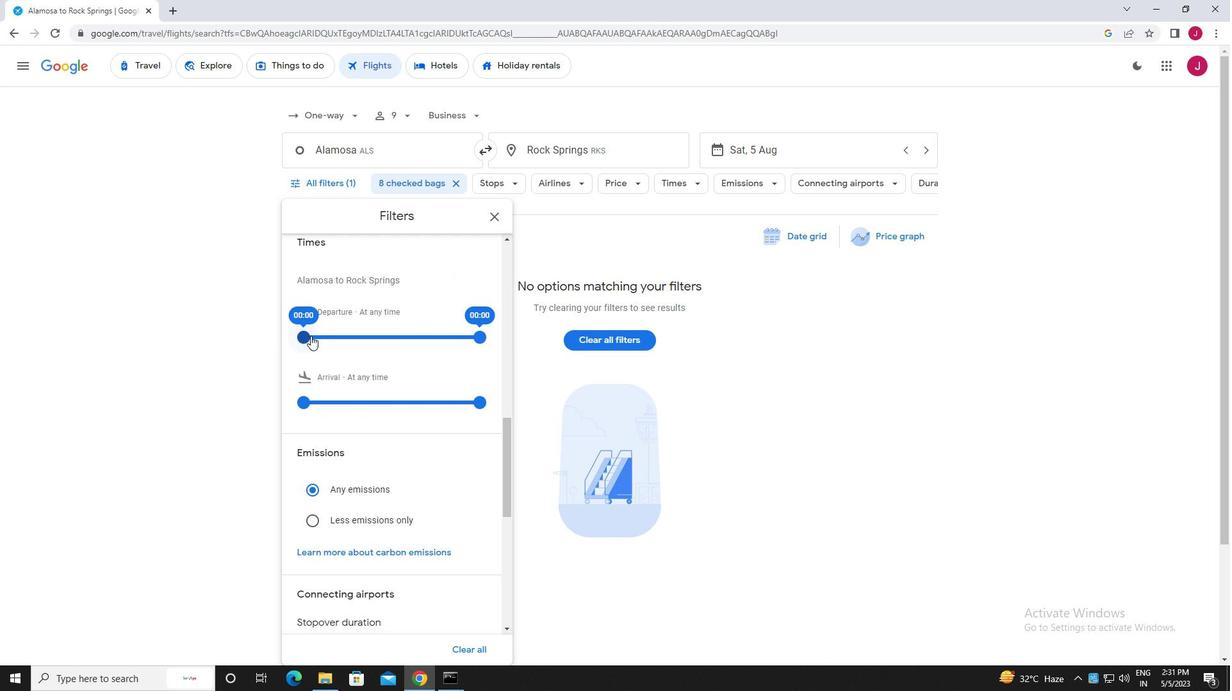 
Action: Mouse pressed left at (304, 339)
Screenshot: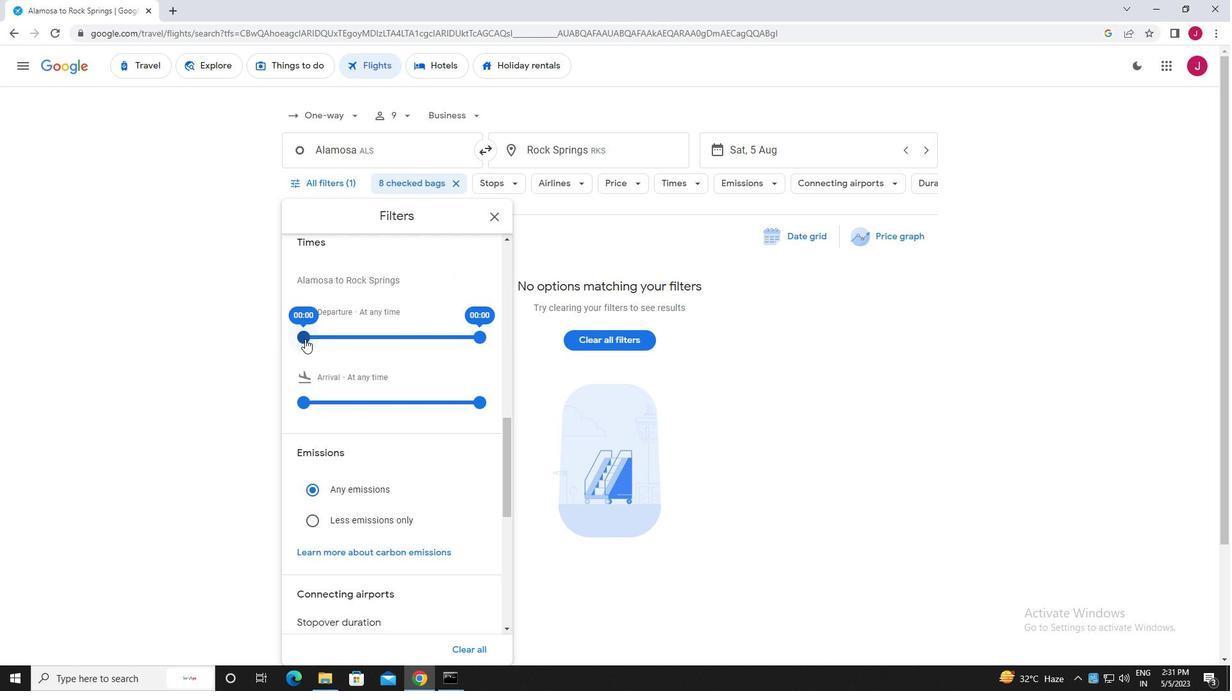 
Action: Mouse moved to (483, 336)
Screenshot: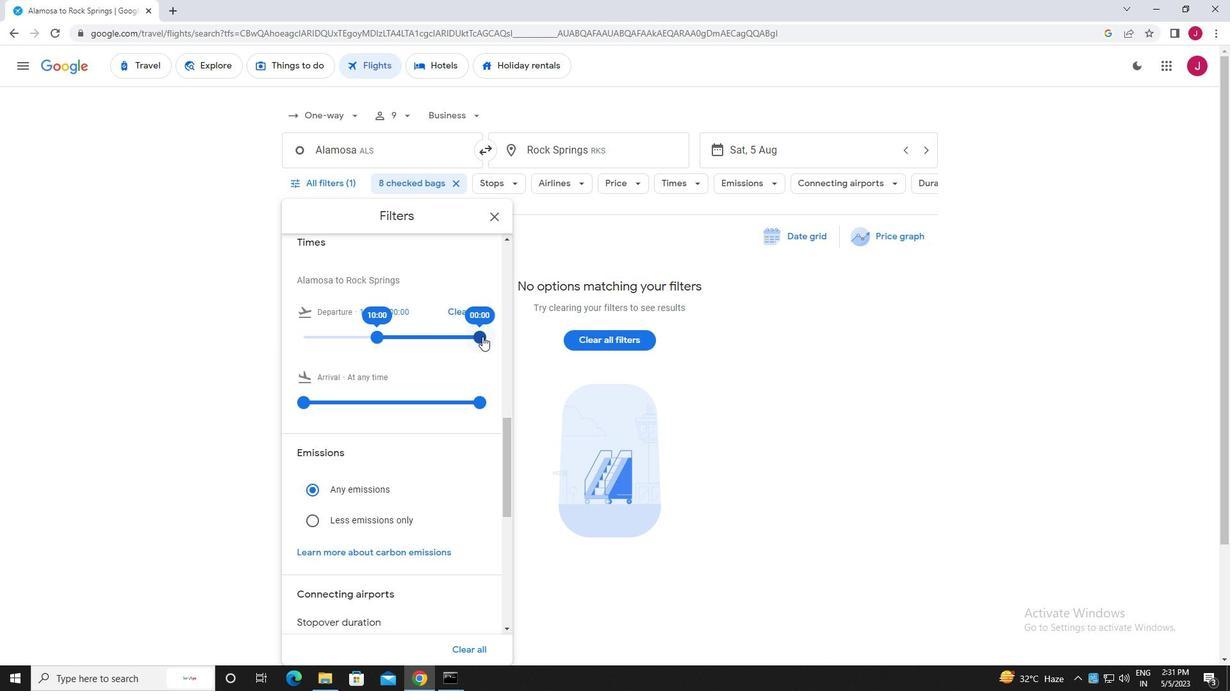 
Action: Mouse pressed left at (483, 336)
Screenshot: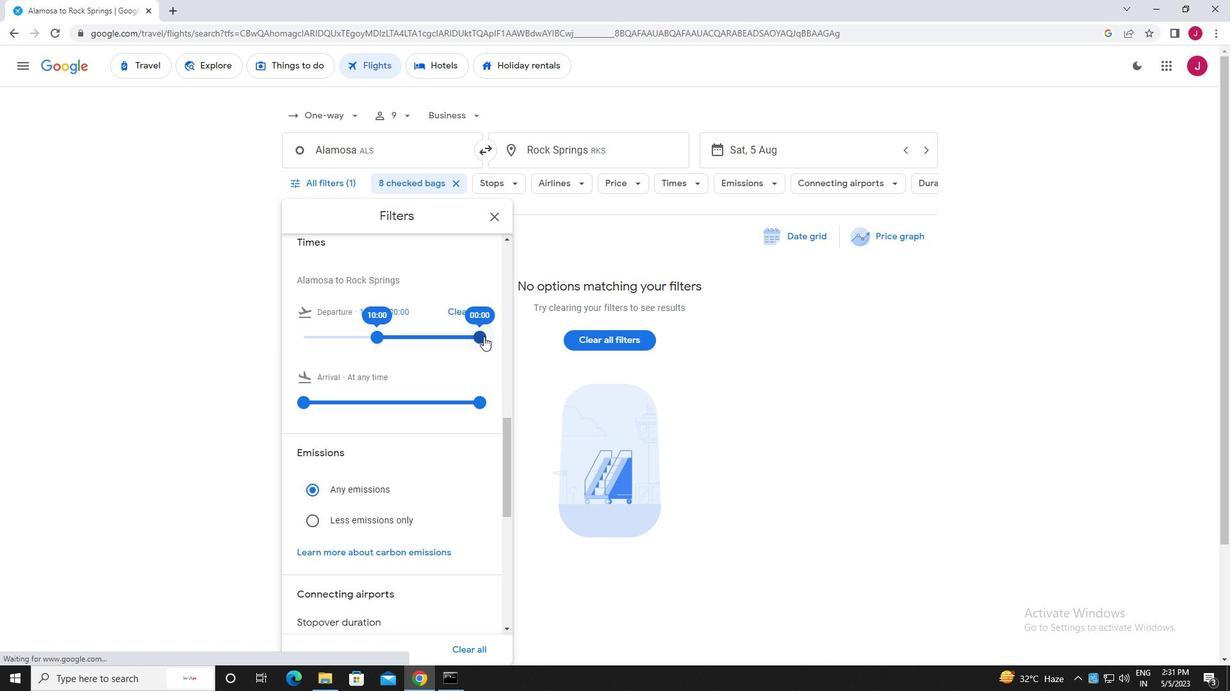 
Action: Mouse moved to (497, 219)
Screenshot: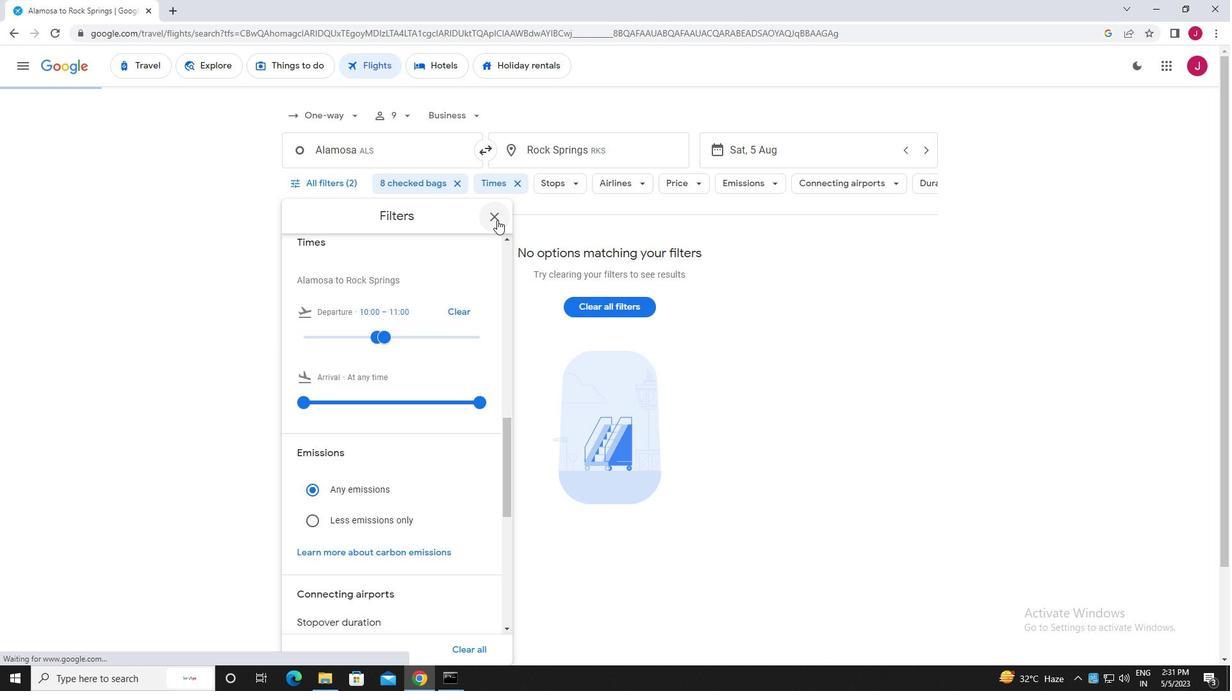 
Action: Mouse pressed left at (497, 219)
Screenshot: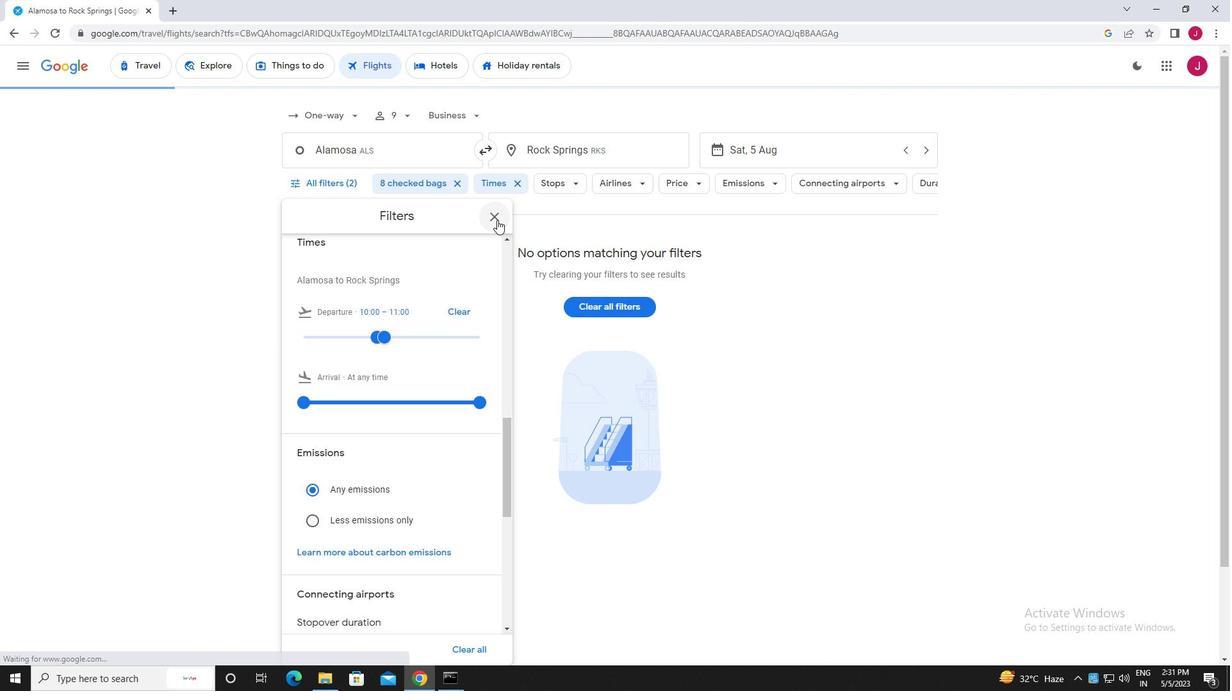 
Action: Mouse moved to (497, 219)
Screenshot: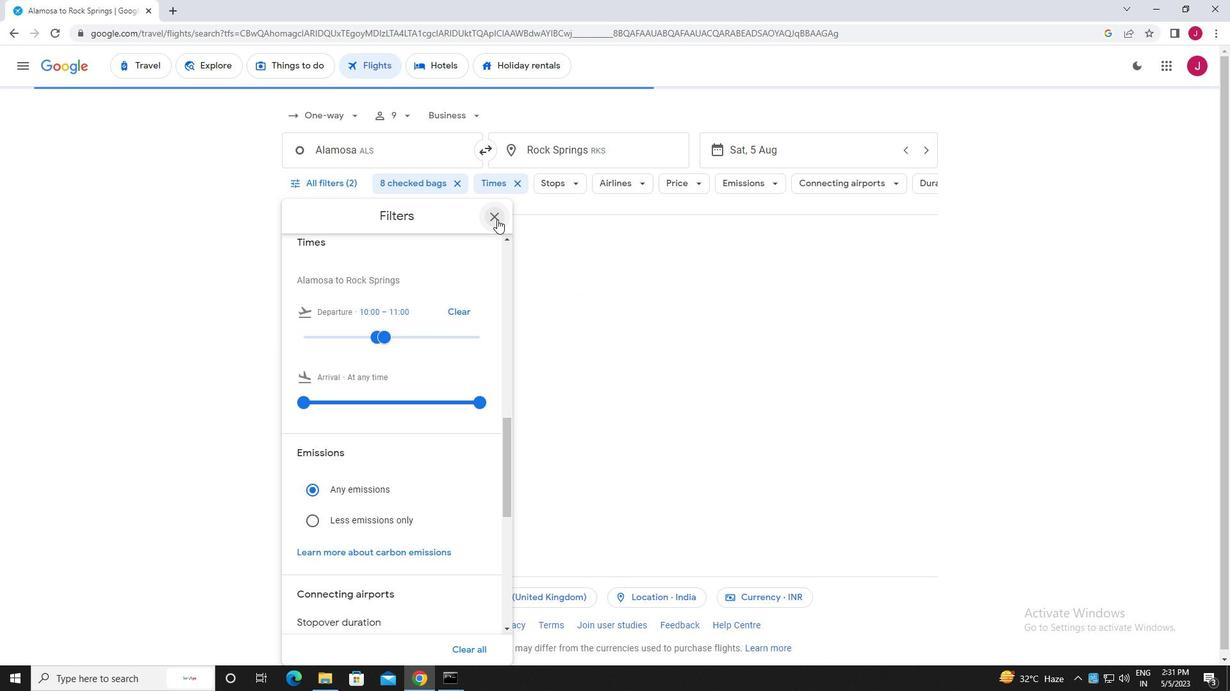 
